 Task: Look for space in Glen Ellyn, United States from 12th August, 2023 to 16th August, 2023 for 8 adults in price range Rs.10000 to Rs.16000. Place can be private room with 8 bedrooms having 8 beds and 8 bathrooms. Property type can be house, flat, guest house, hotel. Amenities needed are: wifi, TV, free parkinig on premises, gym, breakfast. Booking option can be shelf check-in. Required host language is English.
Action: Mouse moved to (560, 126)
Screenshot: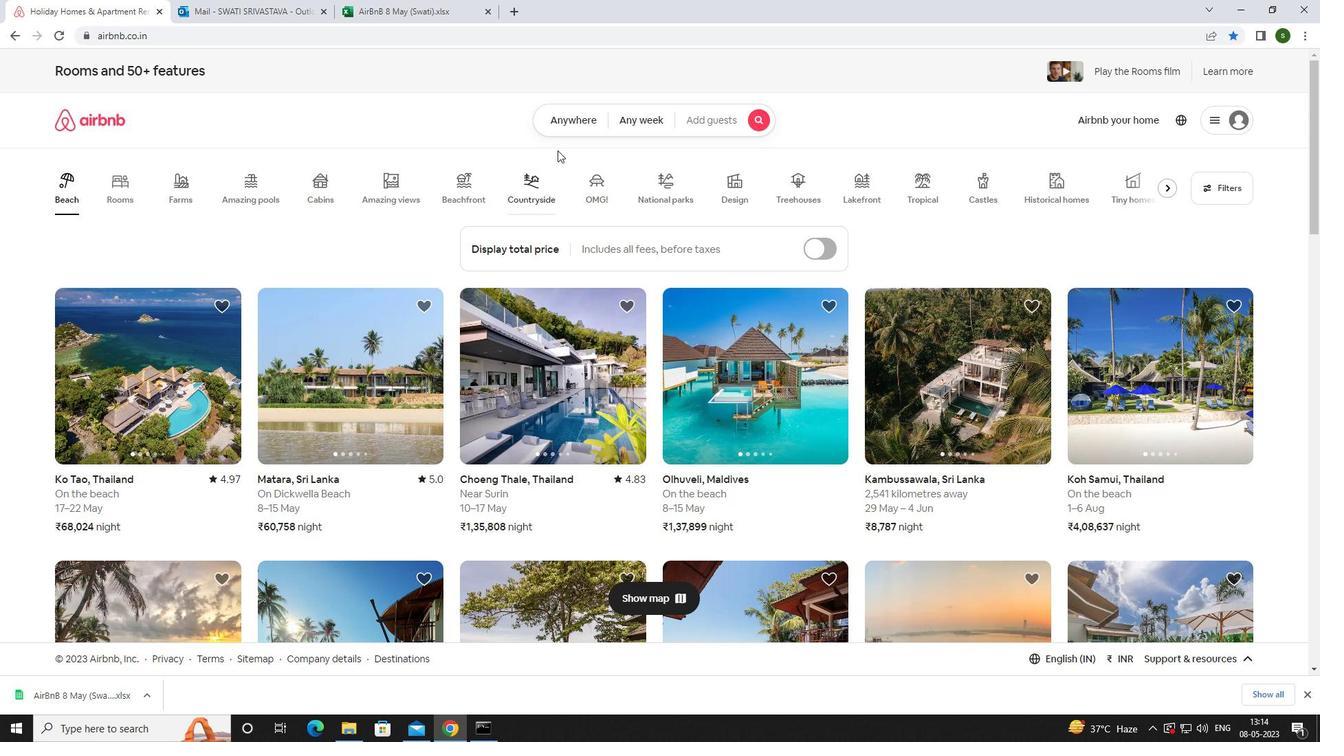
Action: Mouse pressed left at (560, 126)
Screenshot: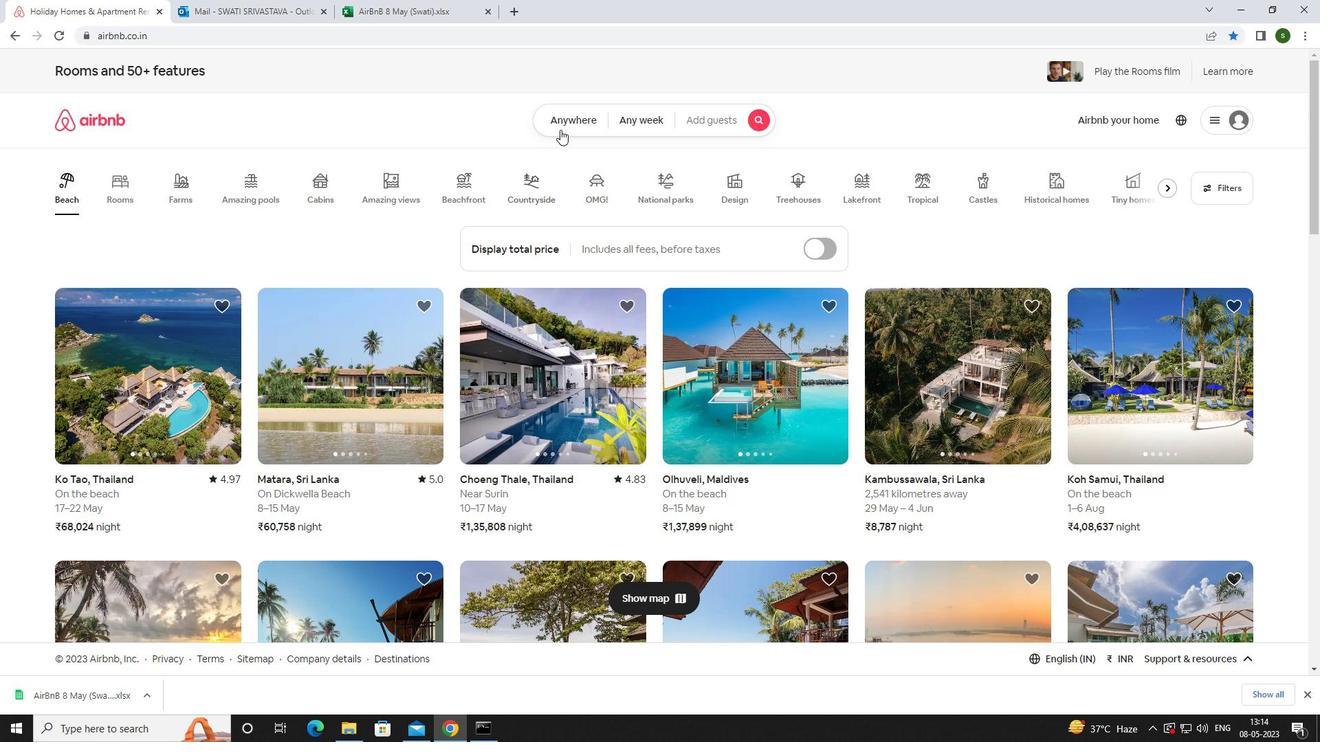 
Action: Mouse moved to (482, 172)
Screenshot: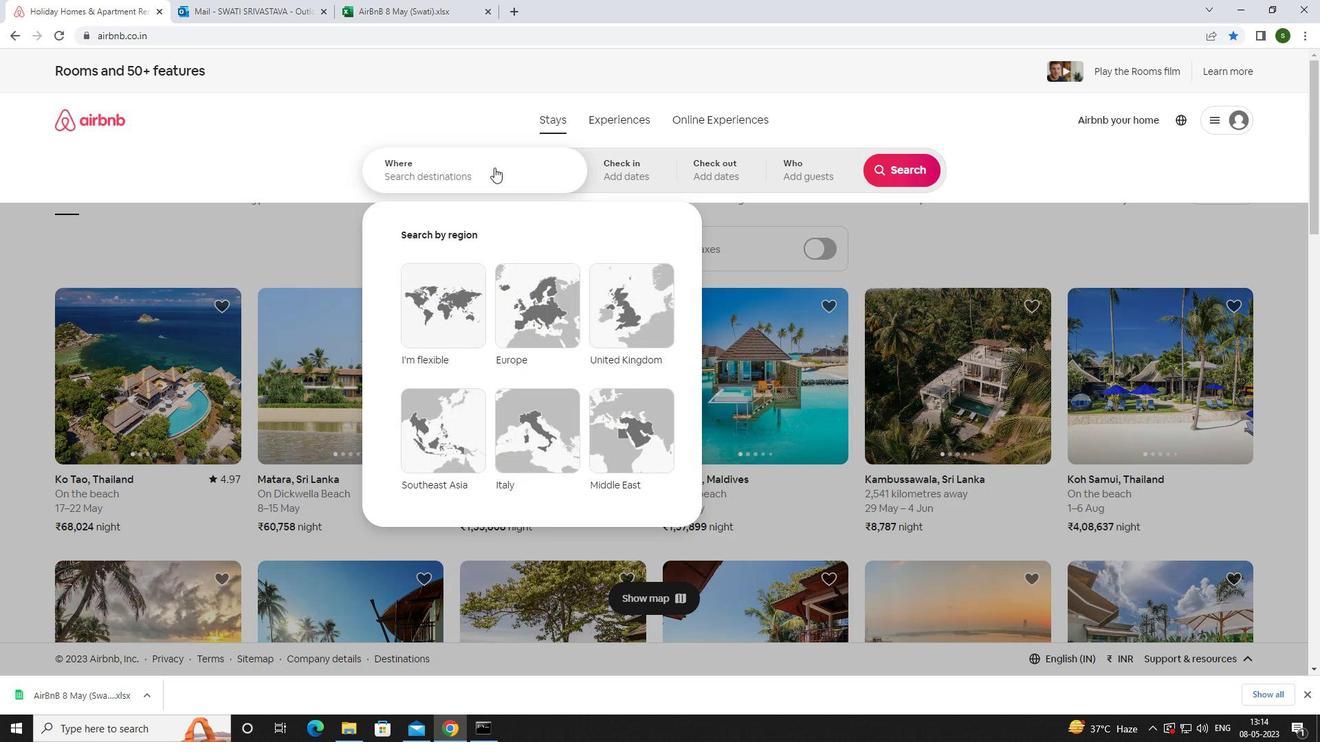 
Action: Mouse pressed left at (482, 172)
Screenshot: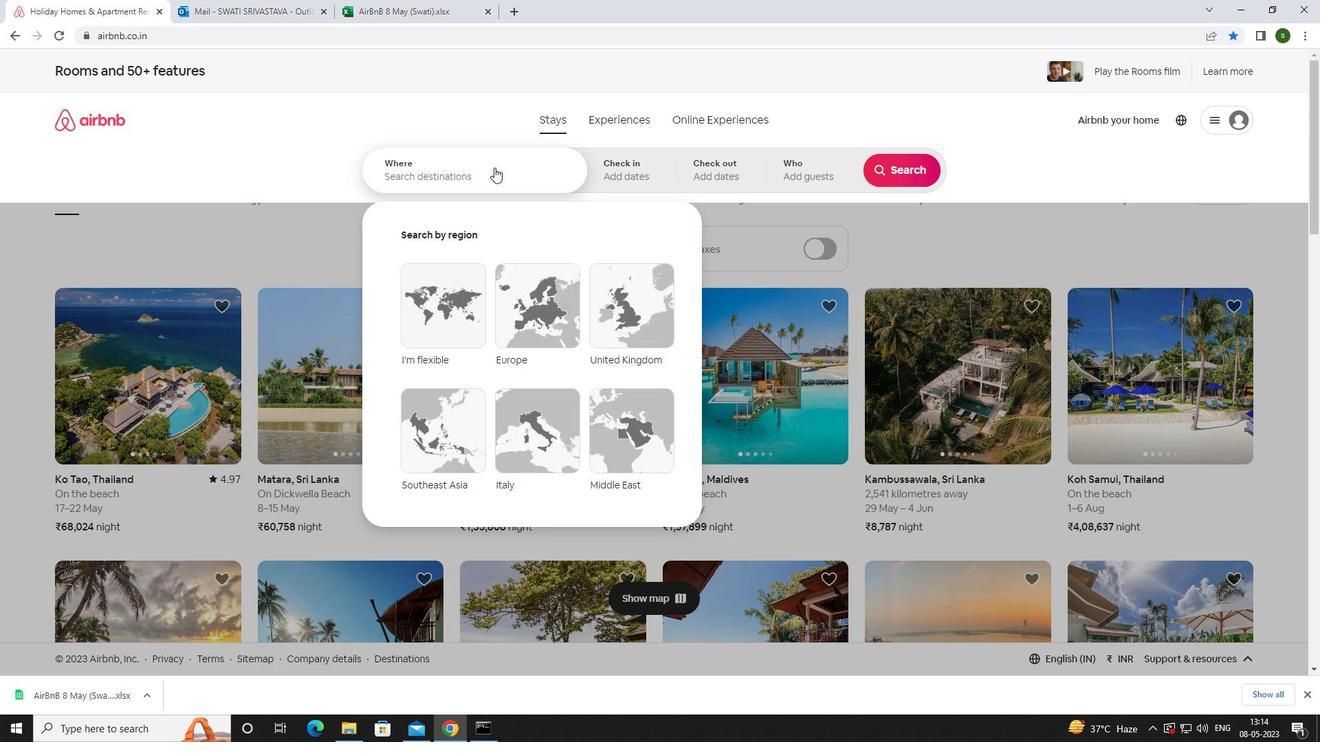 
Action: Key pressed <Key.caps_lock>g<Key.caps_lock>len<Key.space><Key.caps_lock>e<Key.caps_lock>llyn,<Key.space><Key.caps_lock>u<Key.caps_lock>nited<Key.space><Key.caps_lock>s<Key.caps_lock>tates<Key.enter>
Screenshot: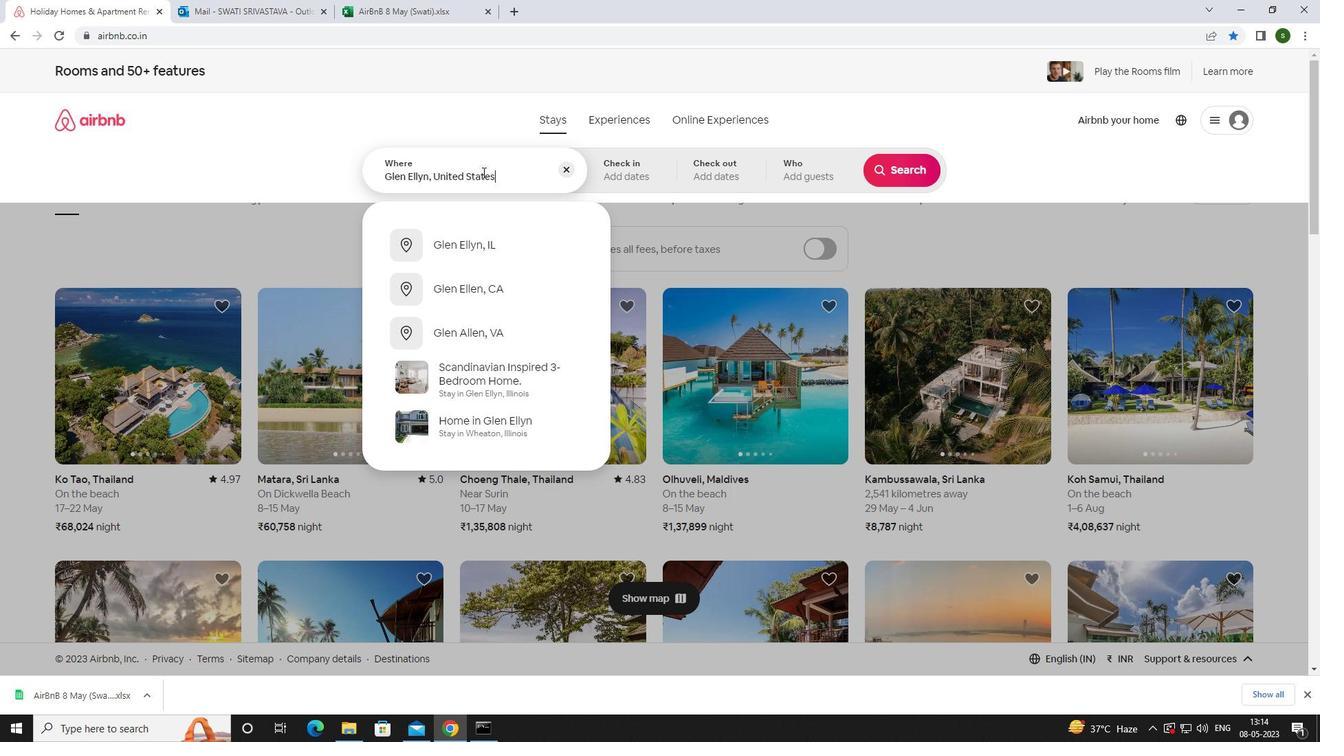 
Action: Mouse moved to (896, 281)
Screenshot: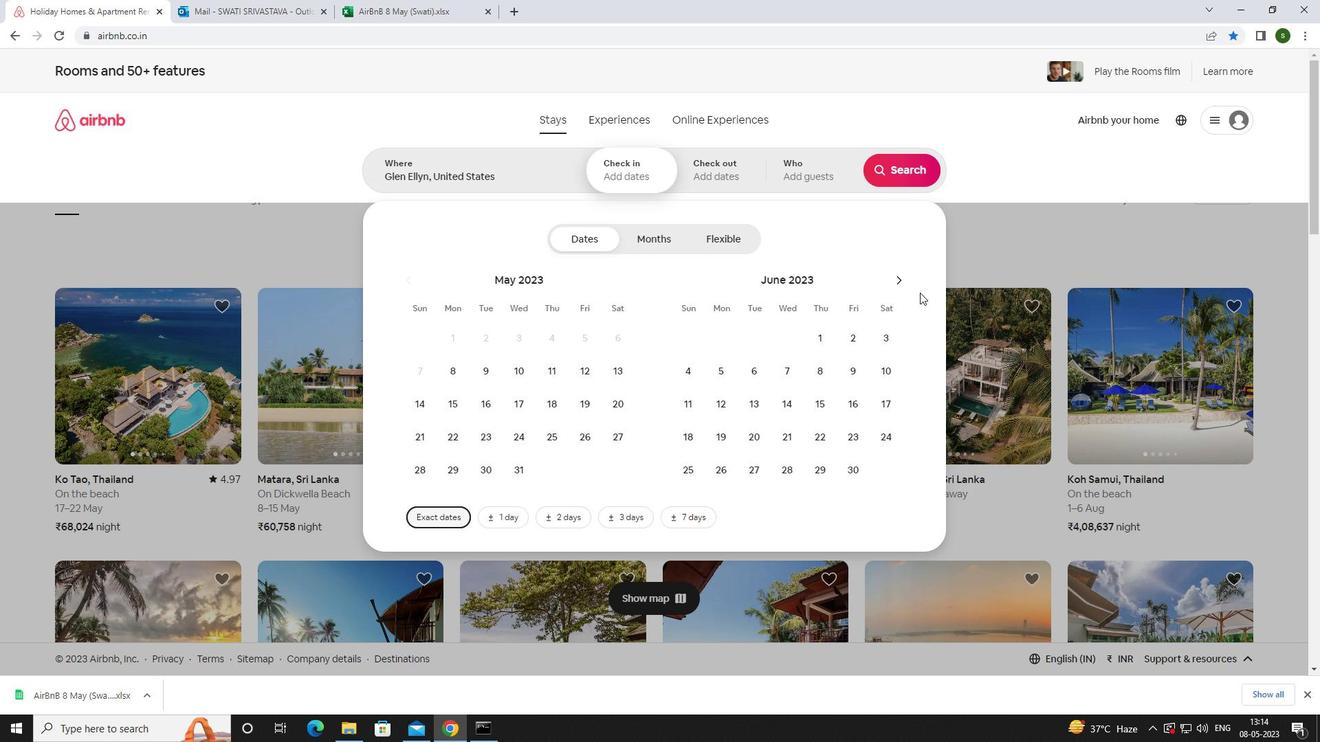 
Action: Mouse pressed left at (896, 281)
Screenshot: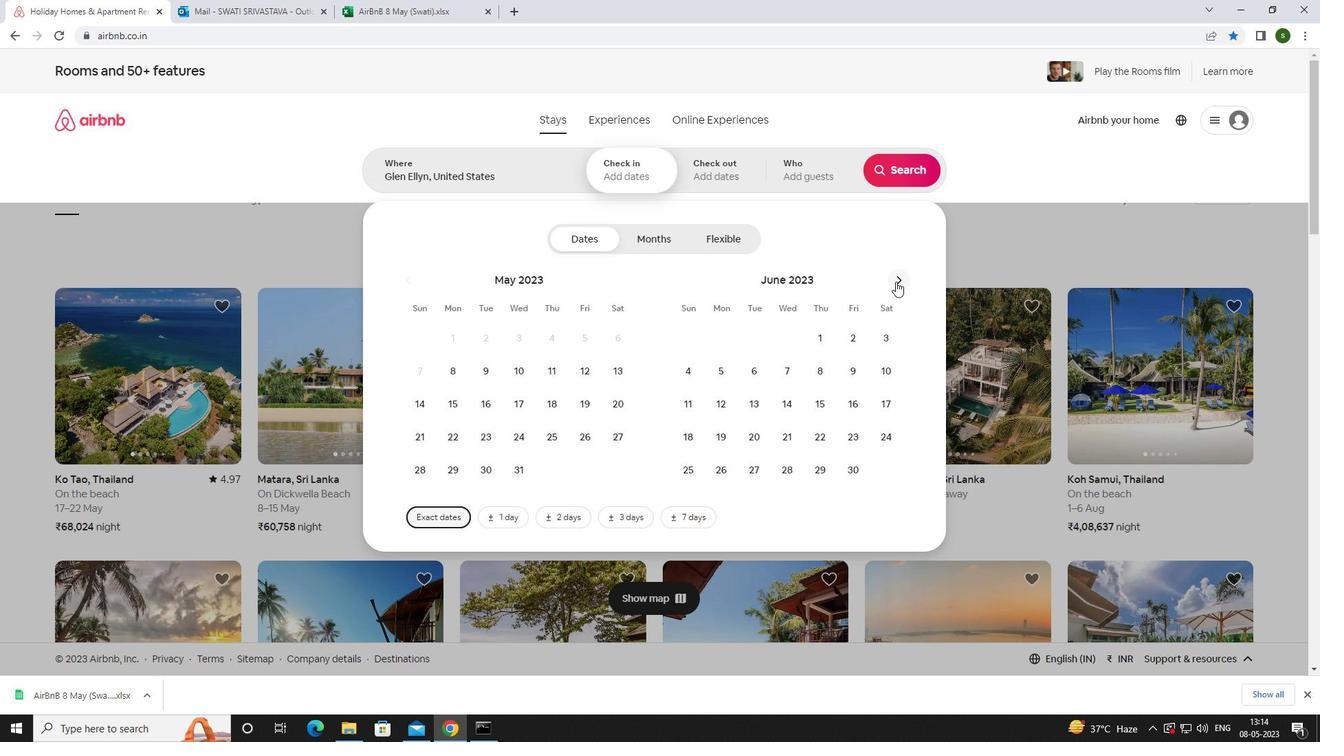 
Action: Mouse pressed left at (896, 281)
Screenshot: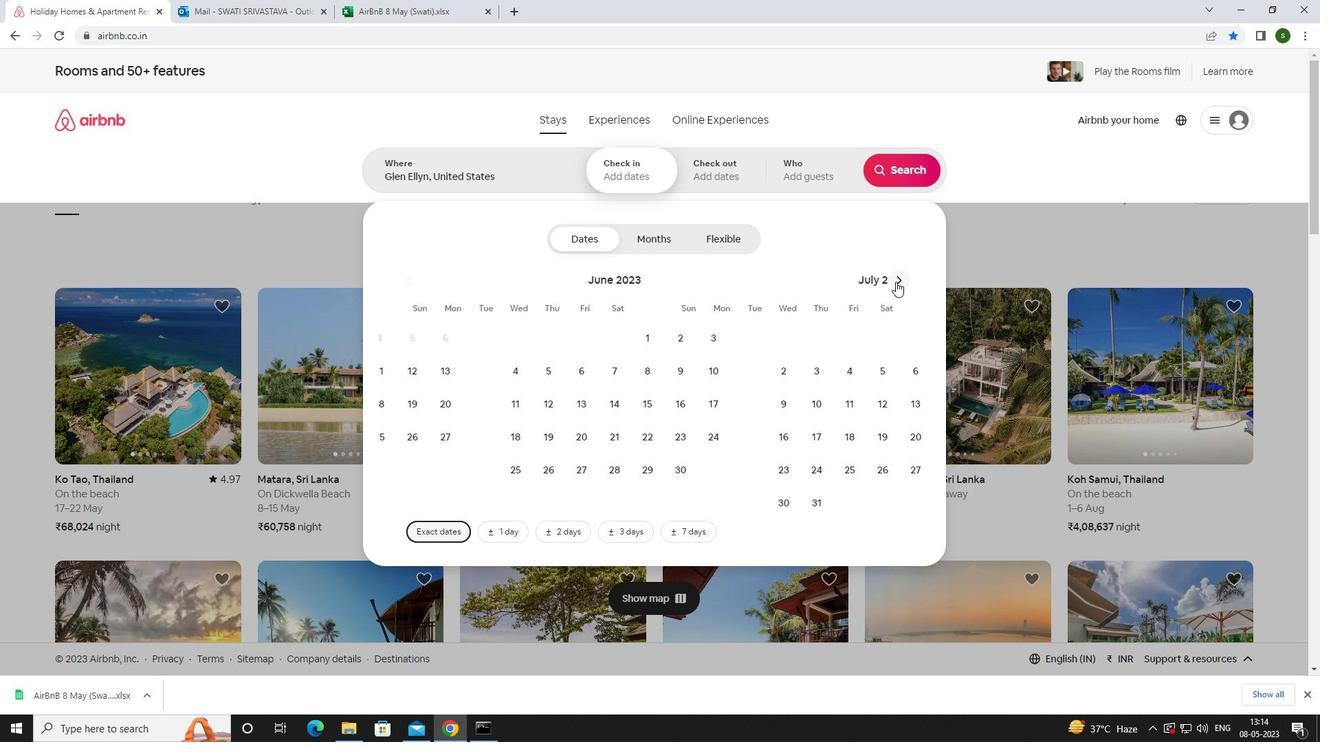 
Action: Mouse moved to (882, 361)
Screenshot: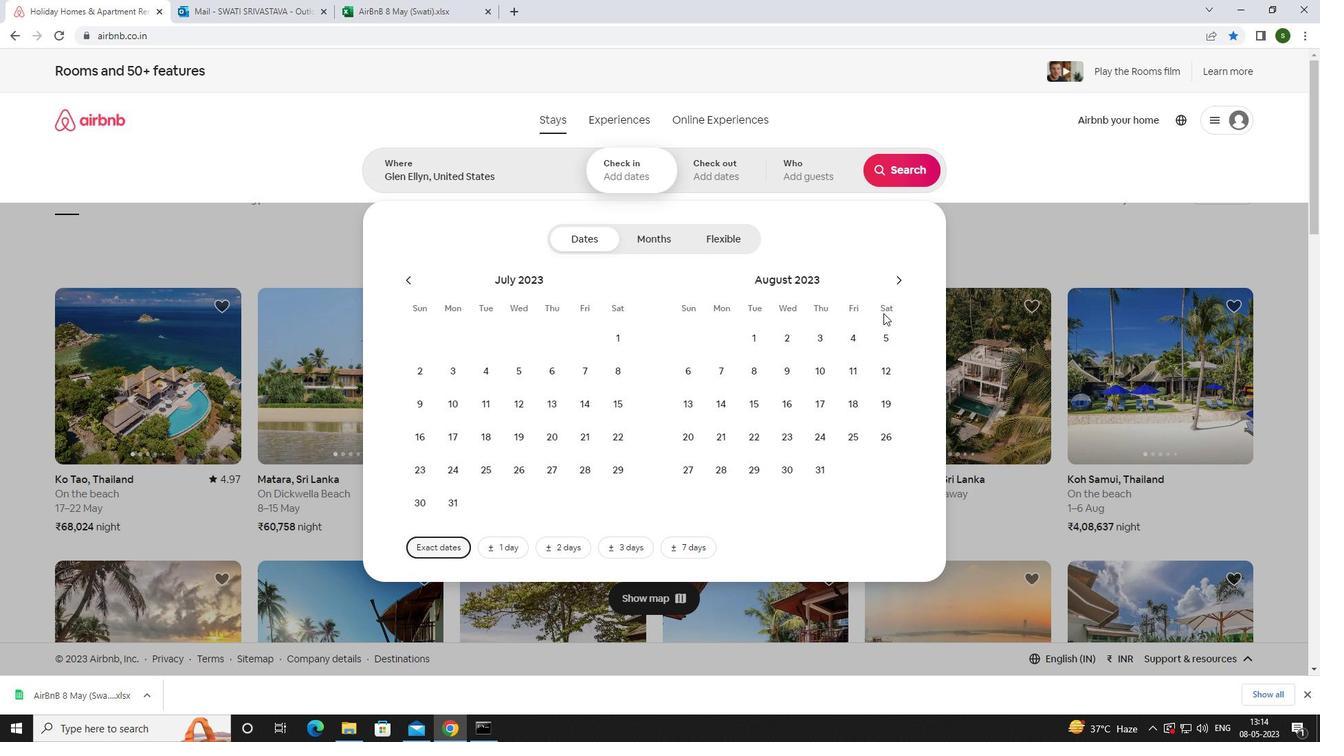 
Action: Mouse pressed left at (882, 361)
Screenshot: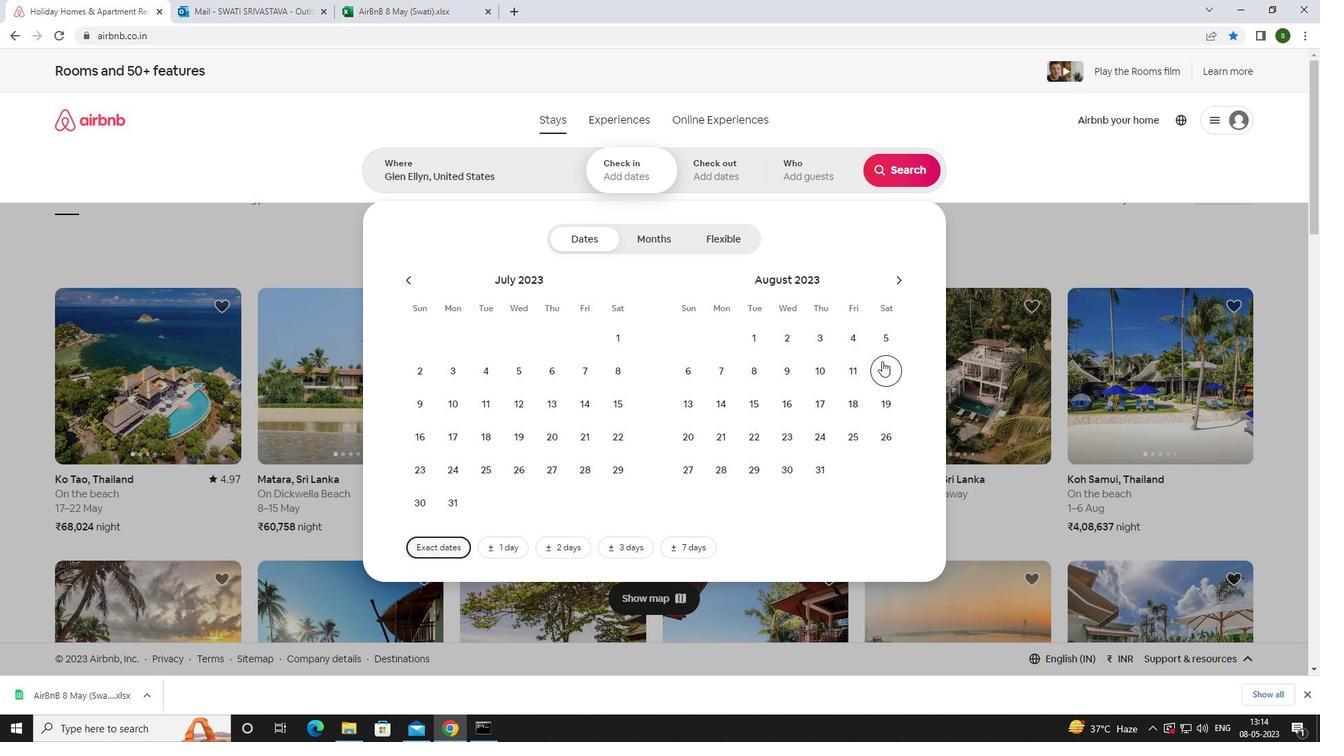 
Action: Mouse moved to (788, 403)
Screenshot: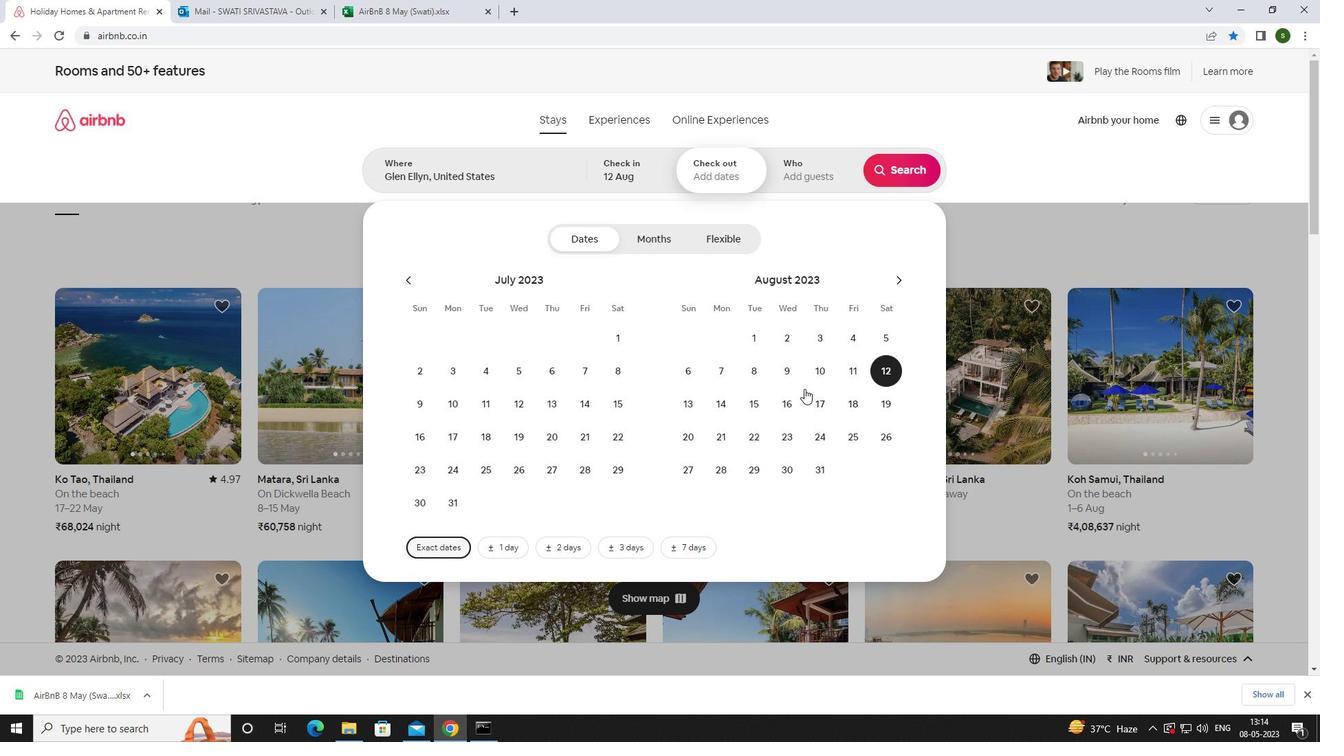 
Action: Mouse pressed left at (788, 403)
Screenshot: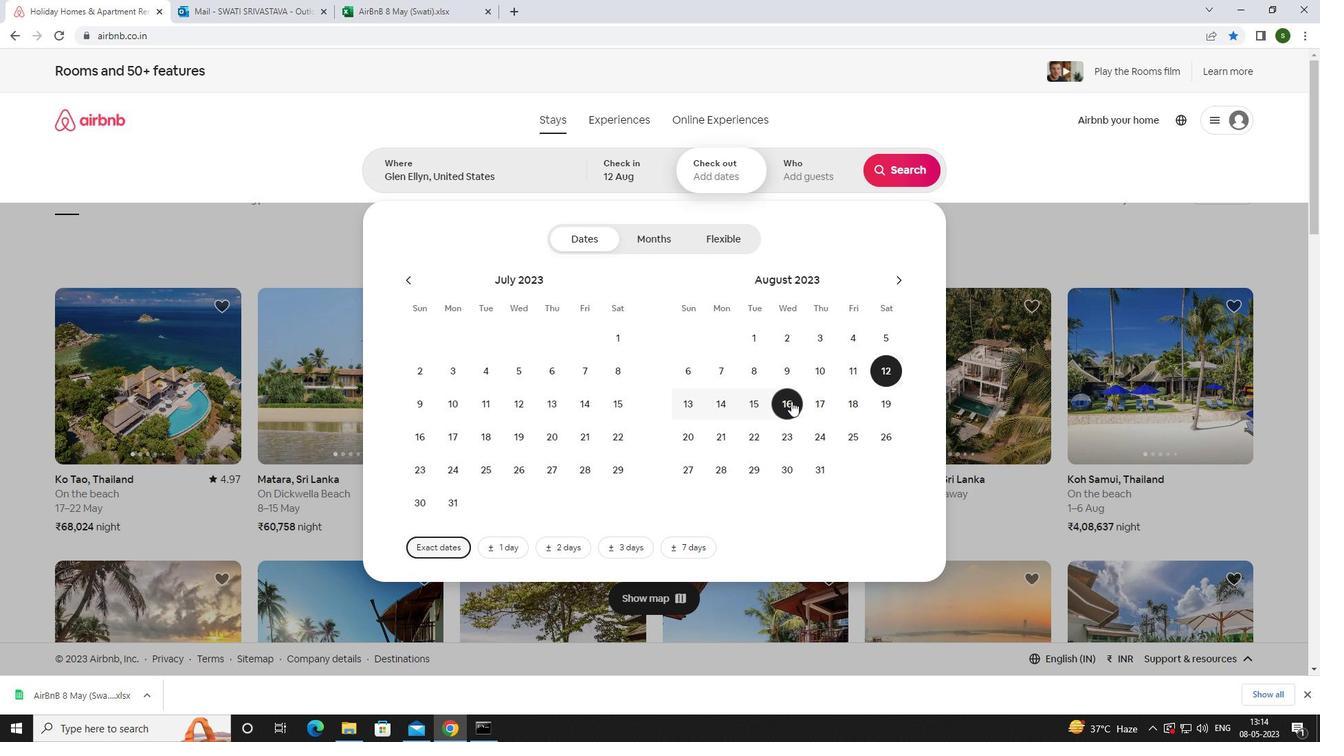 
Action: Mouse moved to (807, 181)
Screenshot: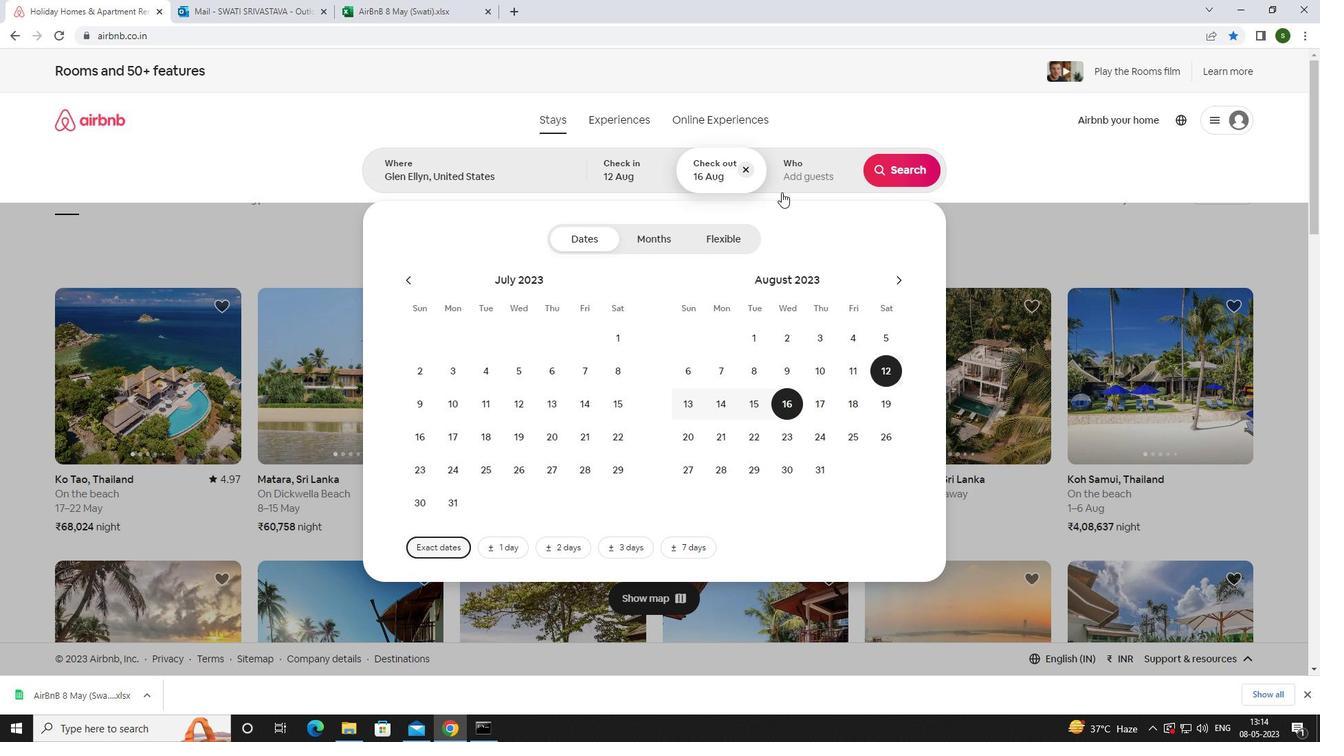 
Action: Mouse pressed left at (807, 181)
Screenshot: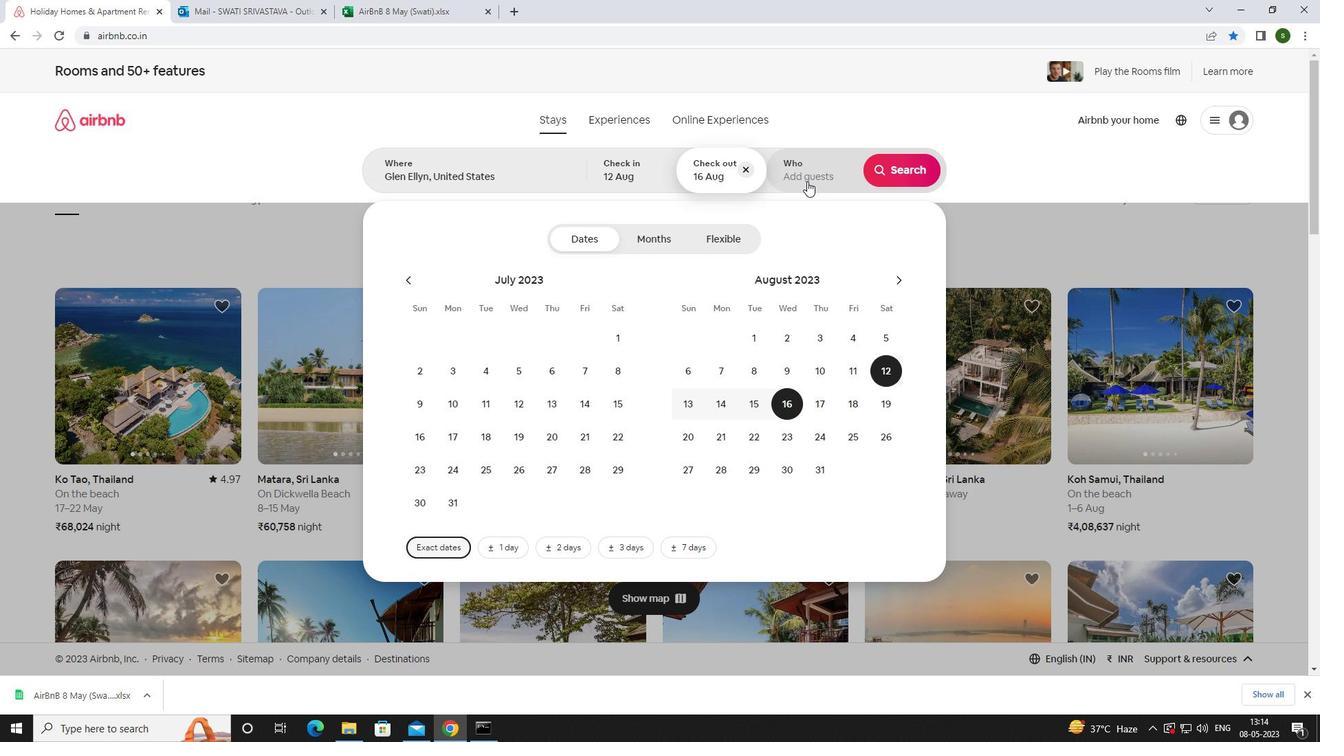 
Action: Mouse moved to (899, 243)
Screenshot: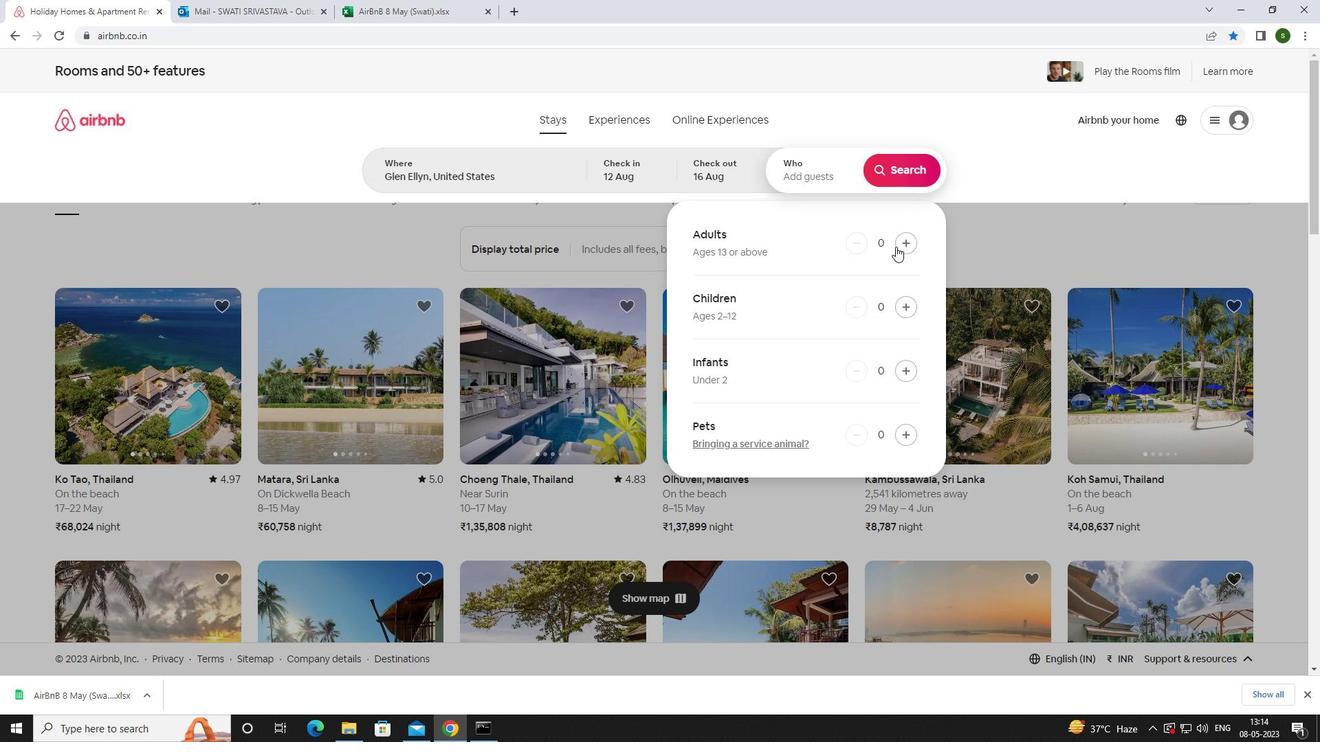 
Action: Mouse pressed left at (899, 243)
Screenshot: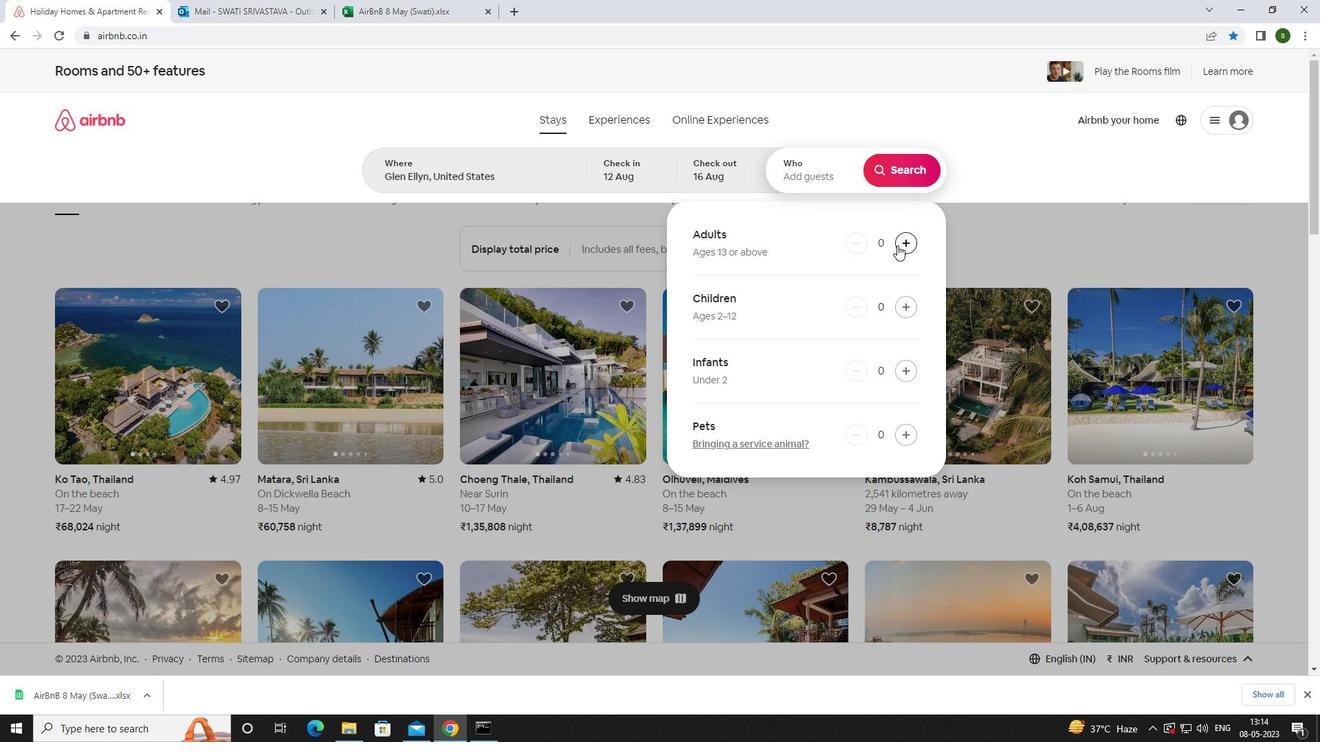 
Action: Mouse pressed left at (899, 243)
Screenshot: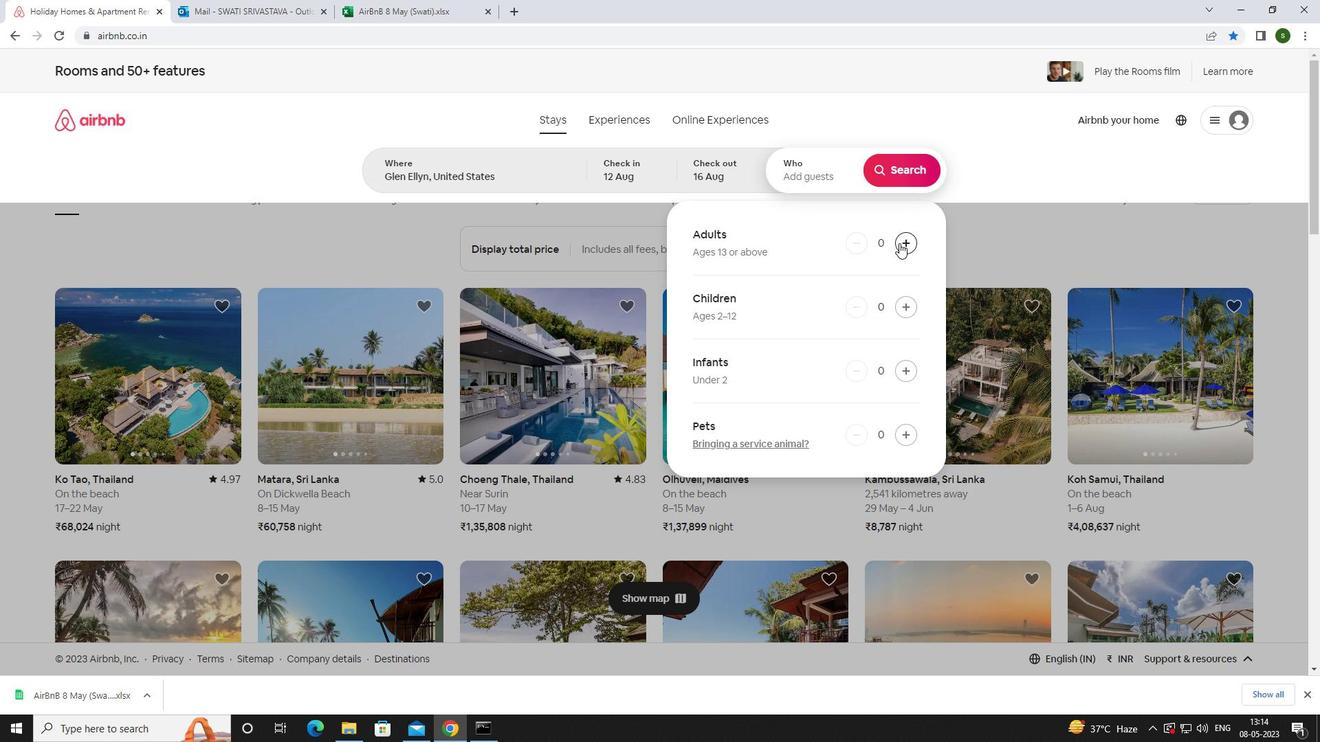 
Action: Mouse pressed left at (899, 243)
Screenshot: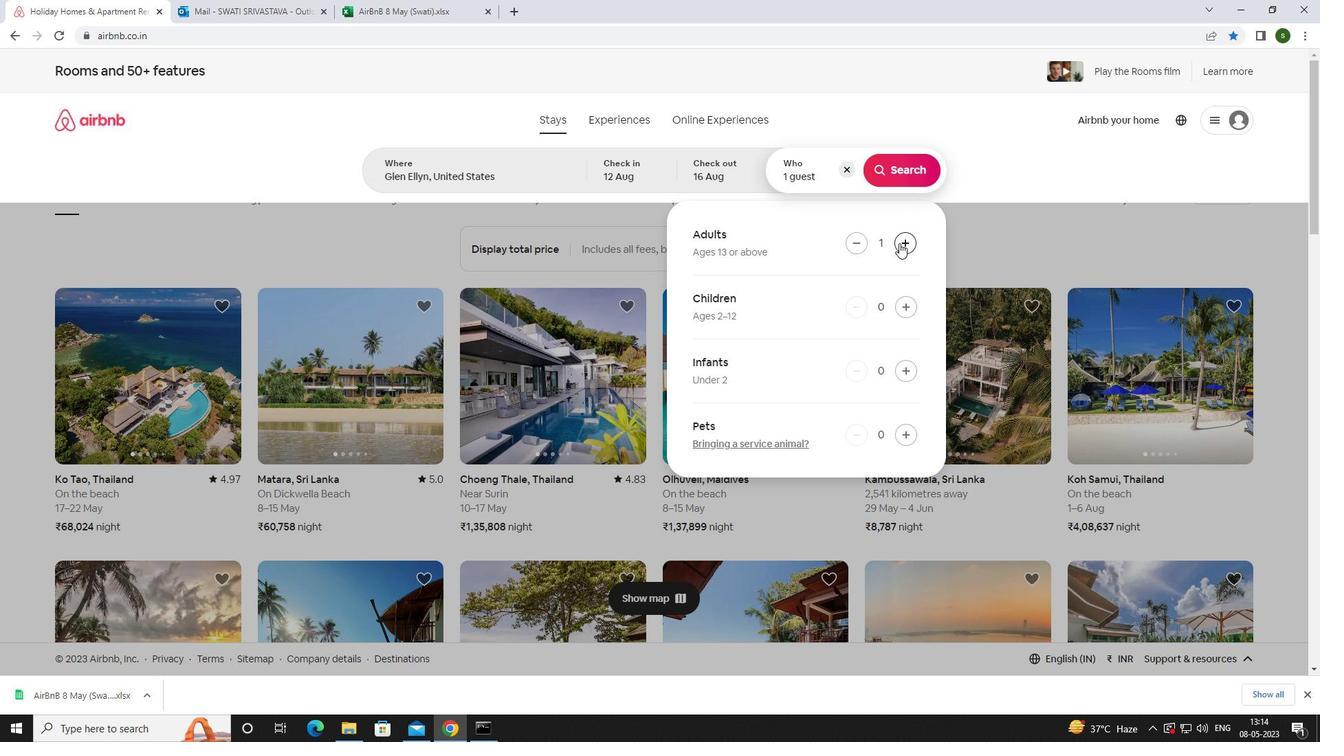 
Action: Mouse pressed left at (899, 243)
Screenshot: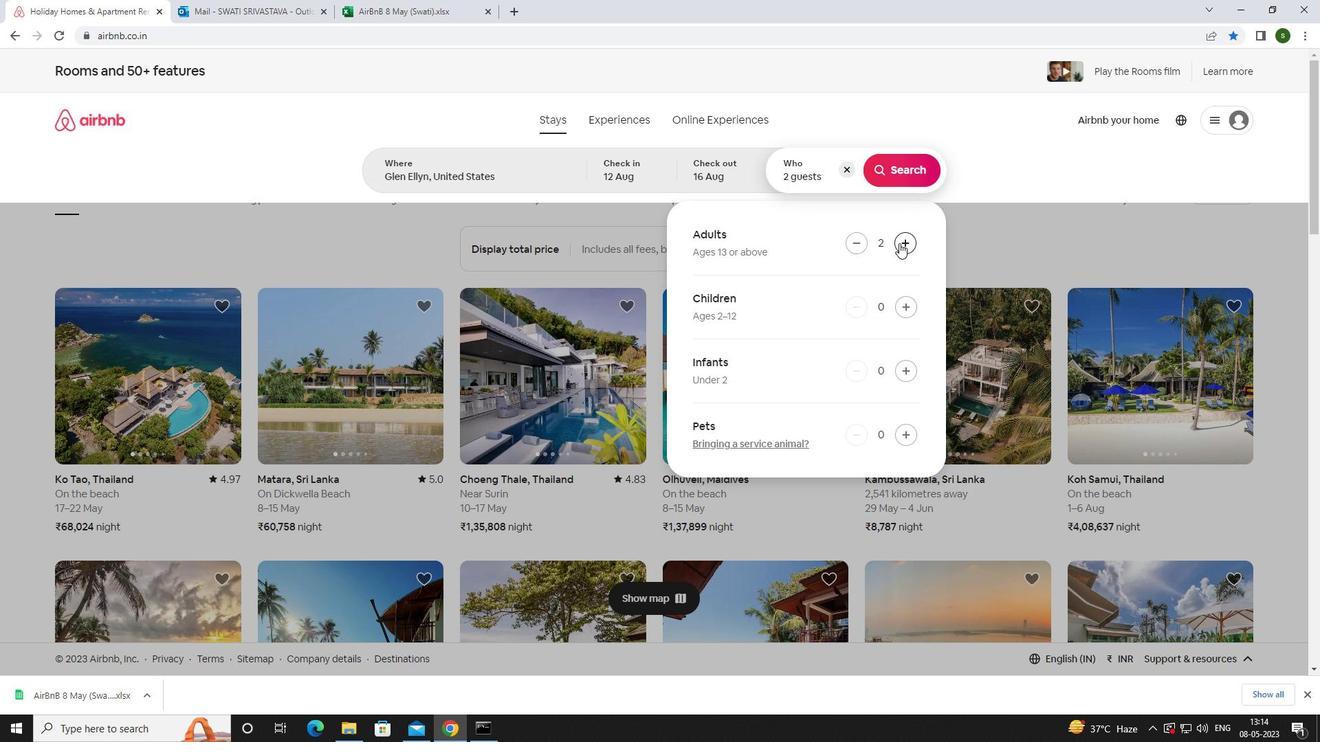 
Action: Mouse pressed left at (899, 243)
Screenshot: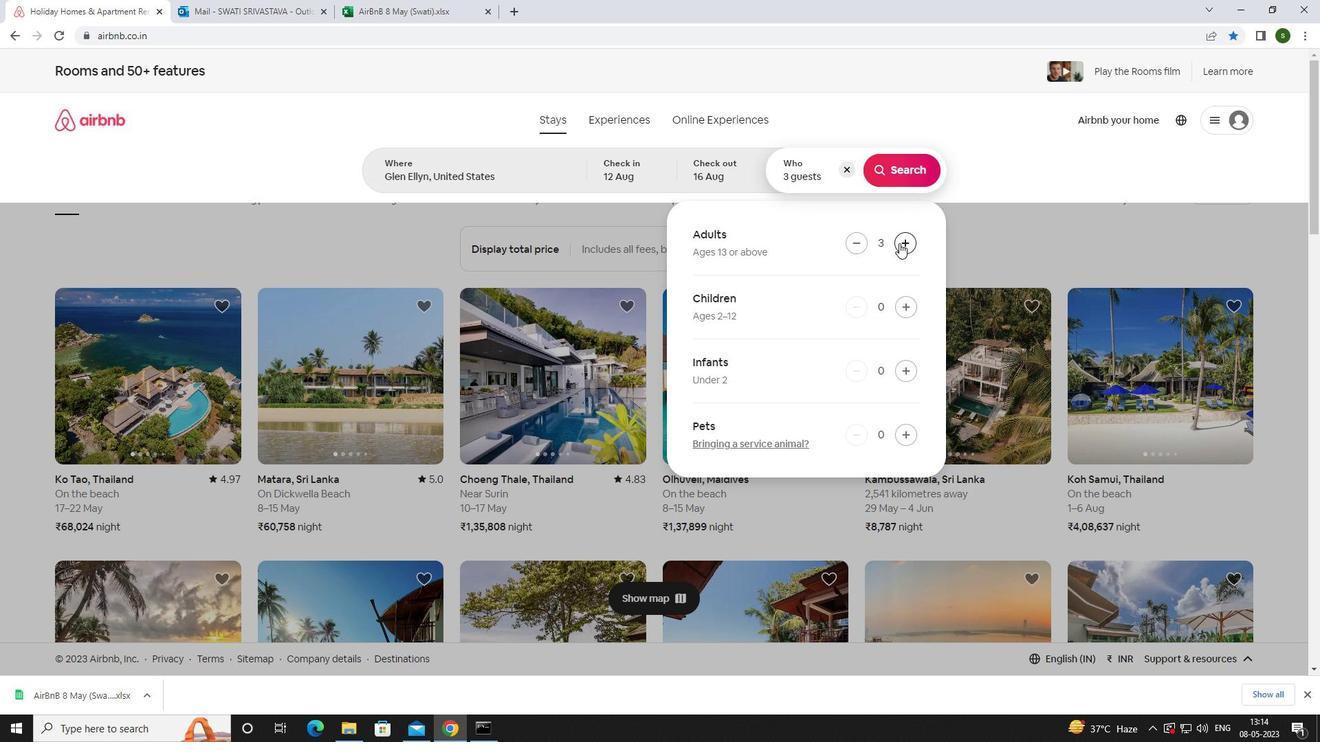 
Action: Mouse pressed left at (899, 243)
Screenshot: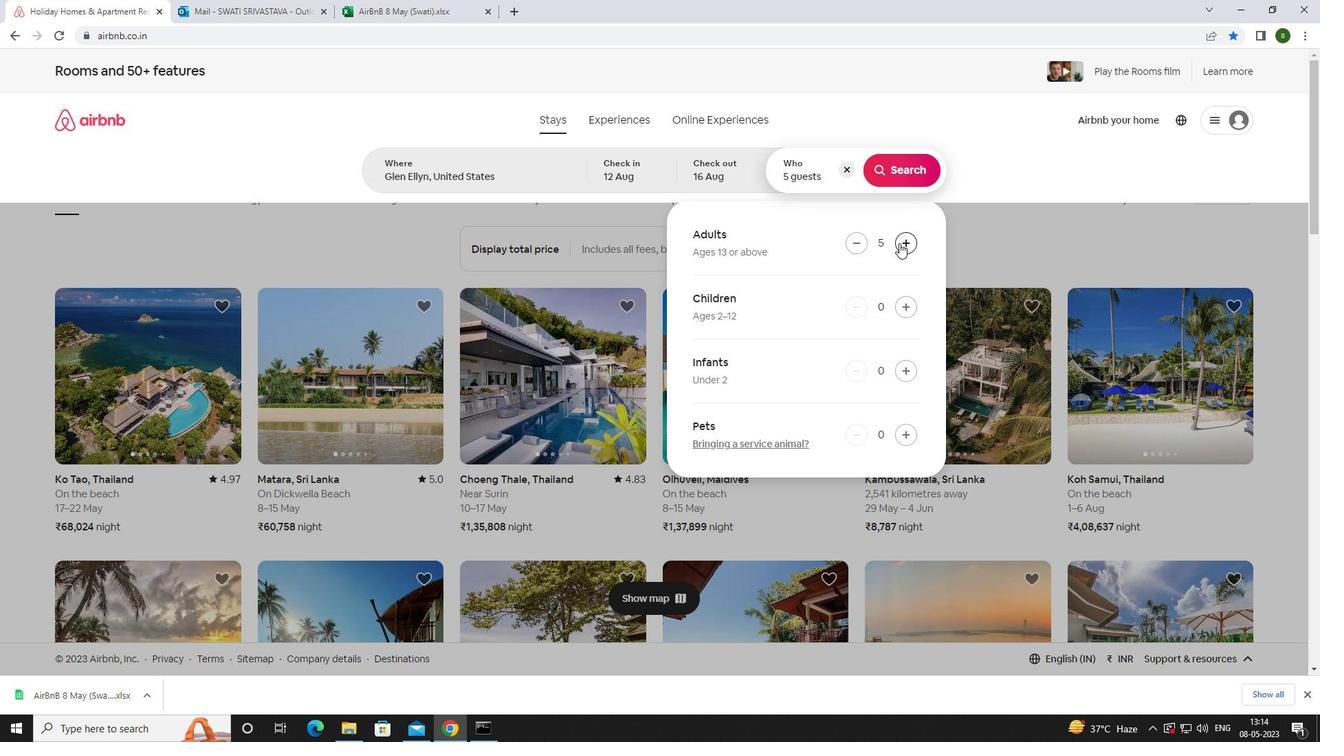 
Action: Mouse moved to (900, 242)
Screenshot: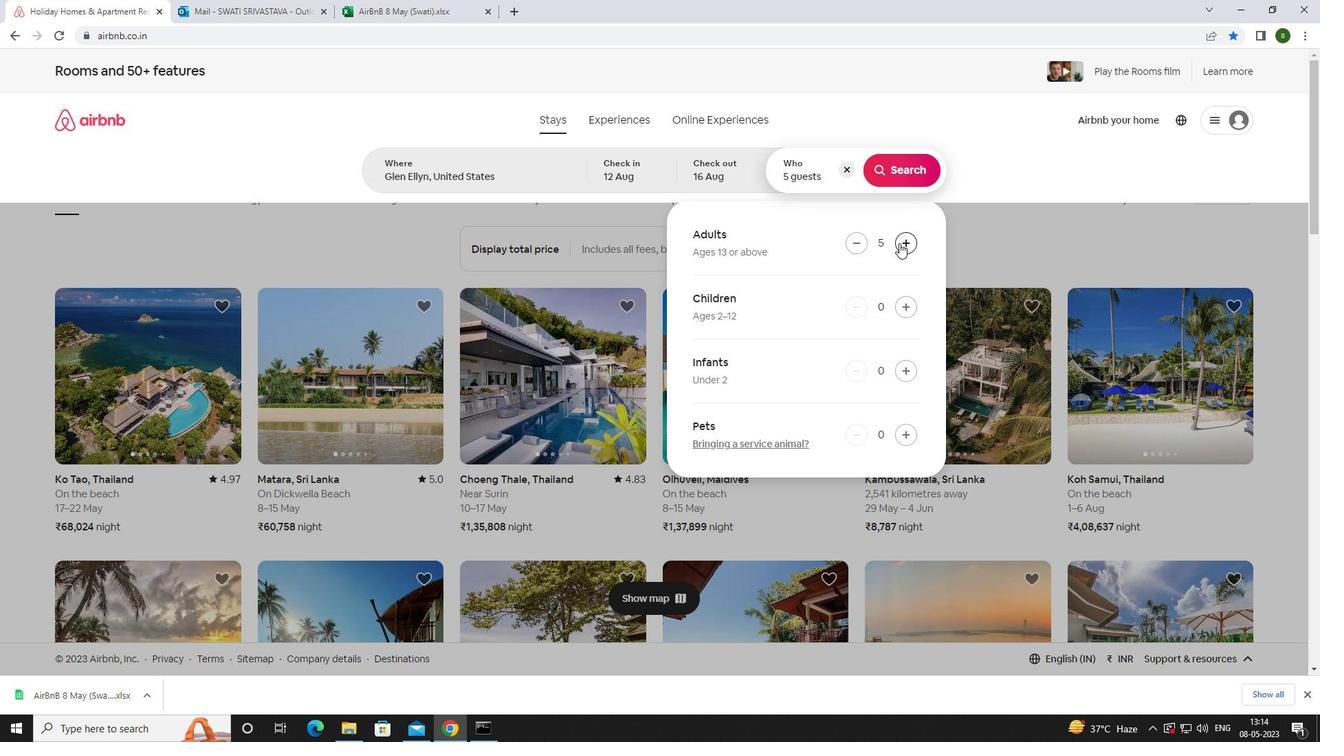
Action: Mouse pressed left at (900, 242)
Screenshot: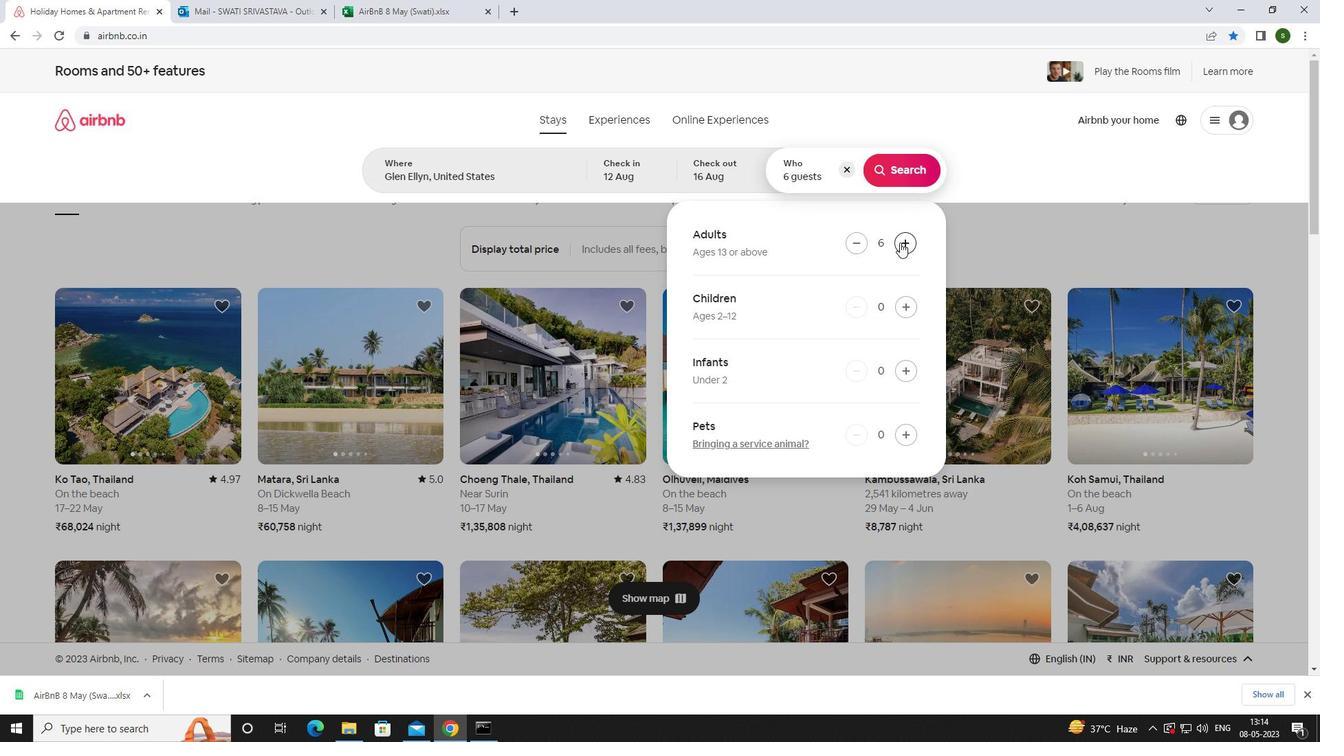 
Action: Mouse pressed left at (900, 242)
Screenshot: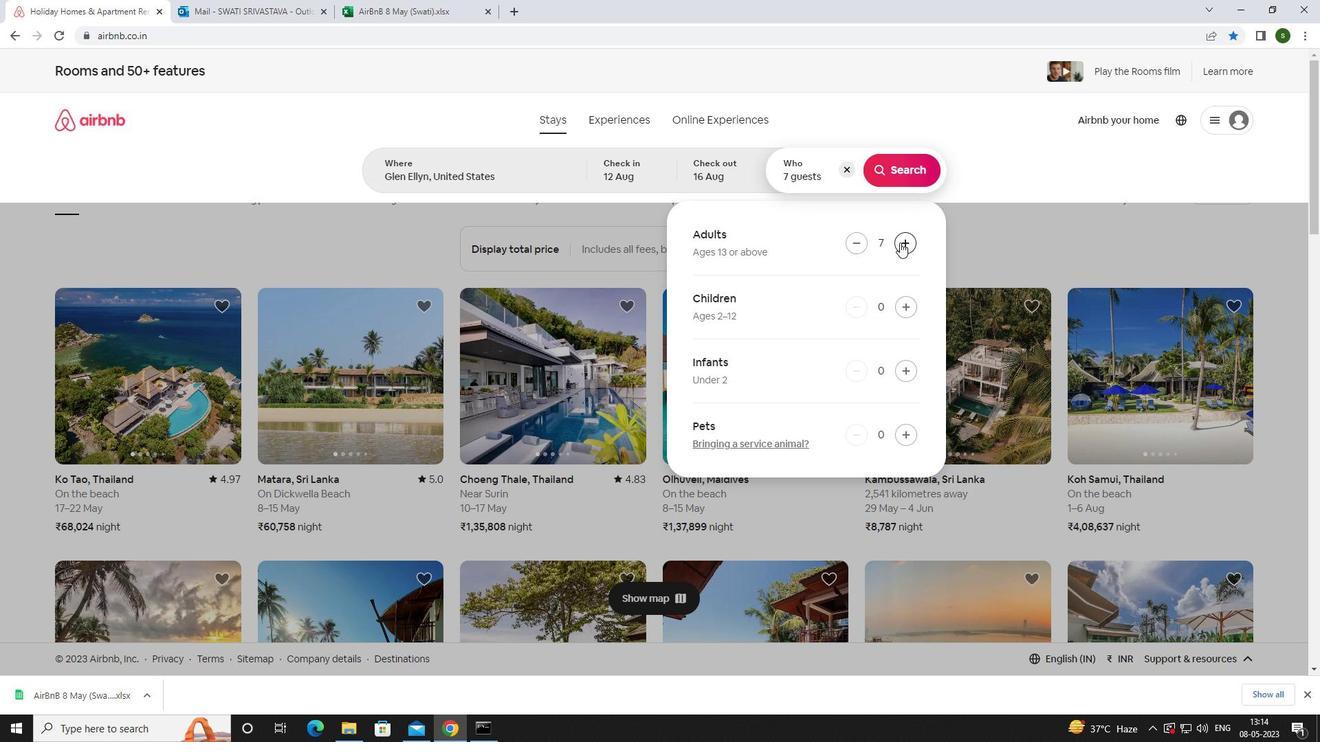 
Action: Mouse moved to (894, 172)
Screenshot: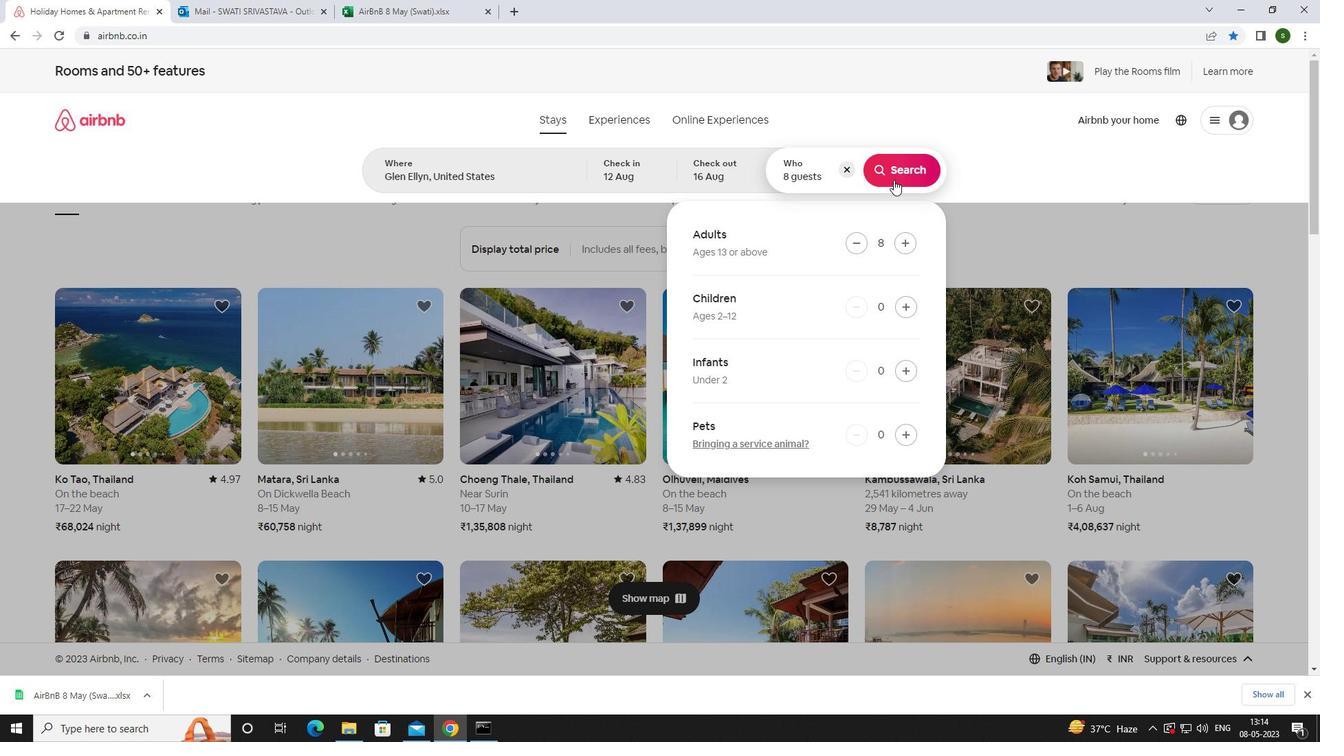 
Action: Mouse pressed left at (894, 172)
Screenshot: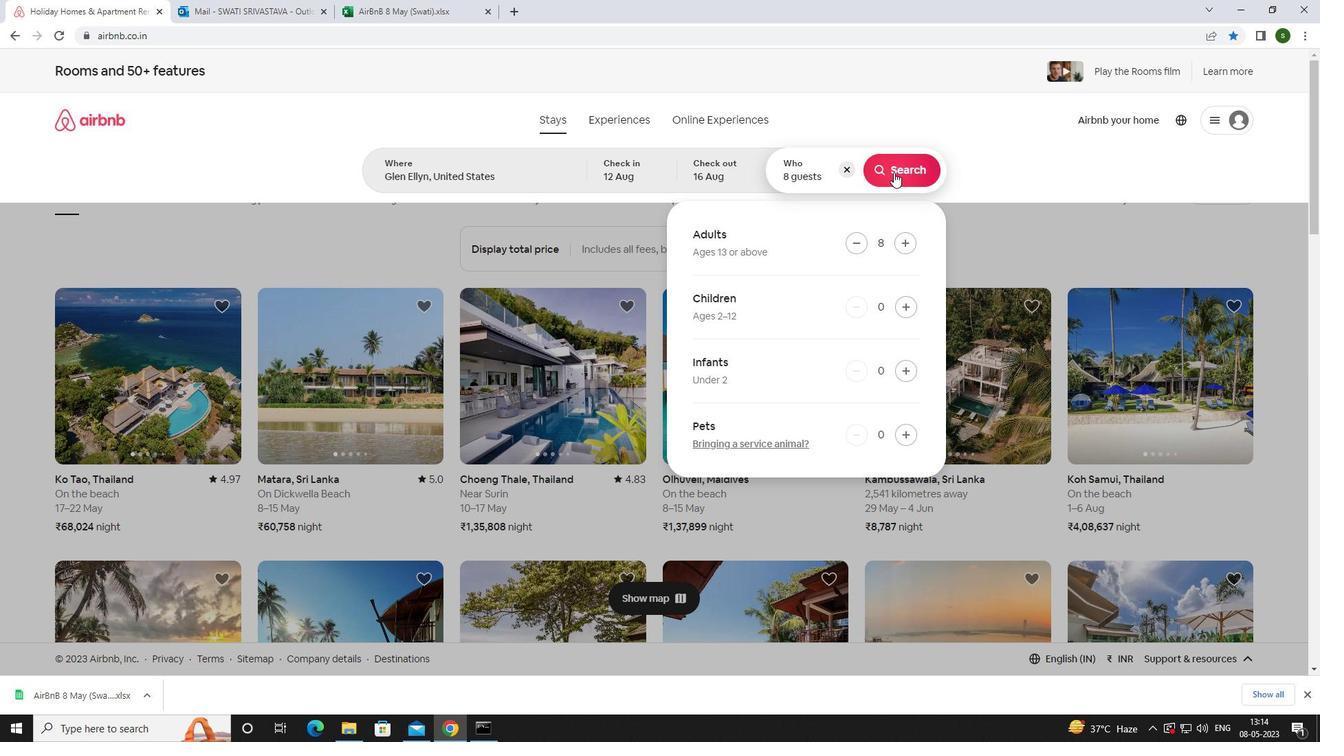 
Action: Mouse moved to (1259, 124)
Screenshot: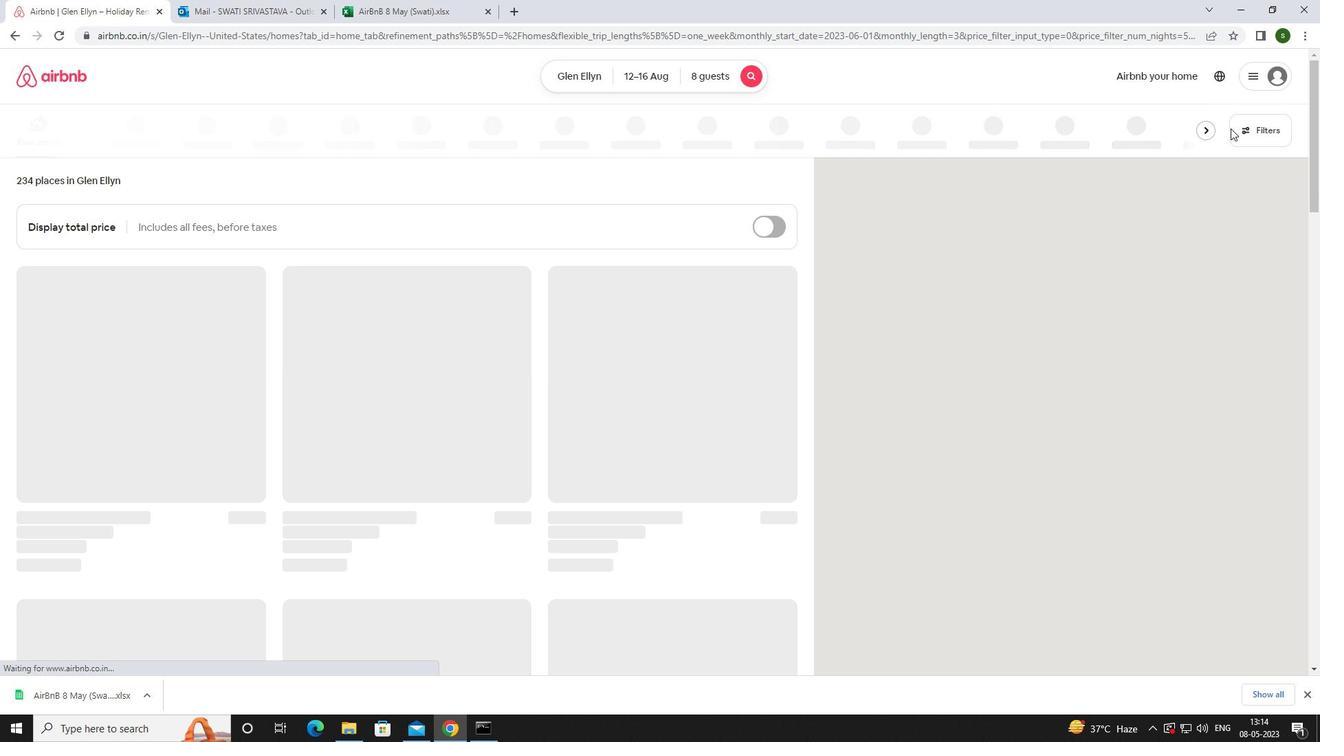 
Action: Mouse pressed left at (1259, 124)
Screenshot: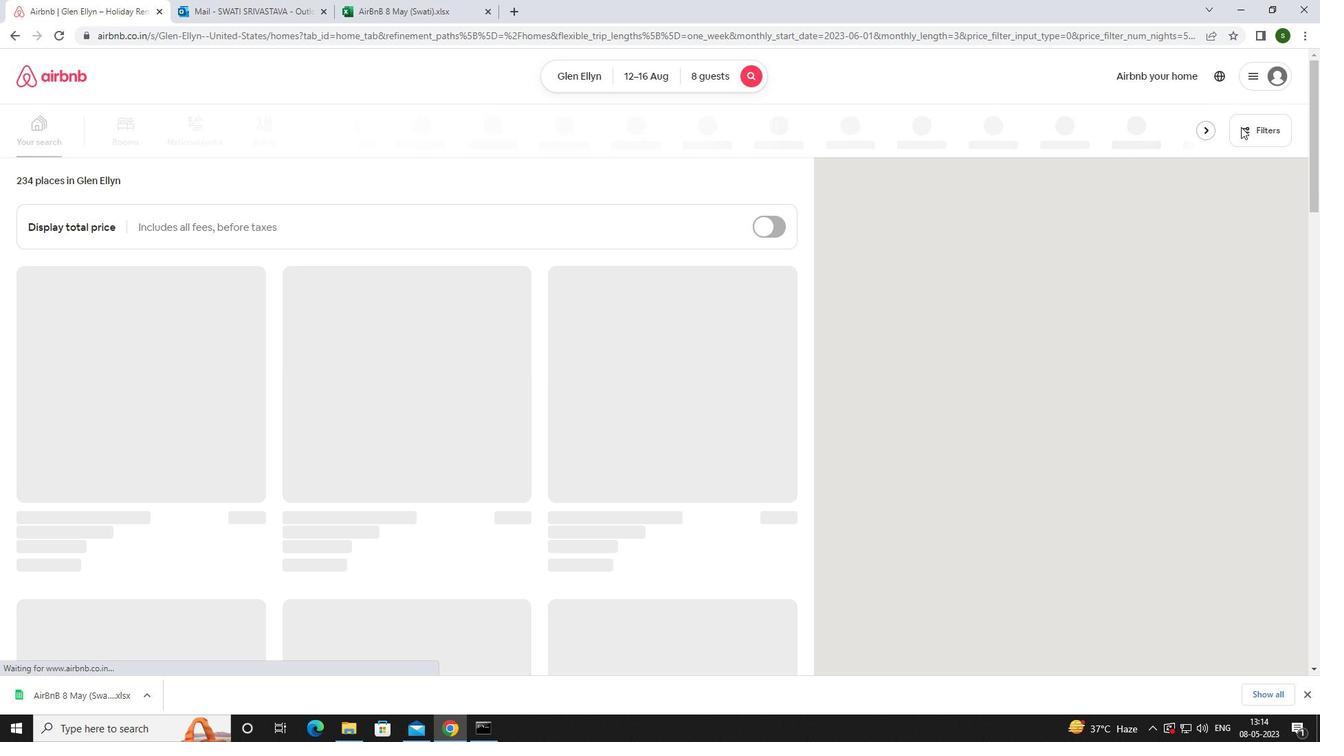 
Action: Mouse moved to (528, 468)
Screenshot: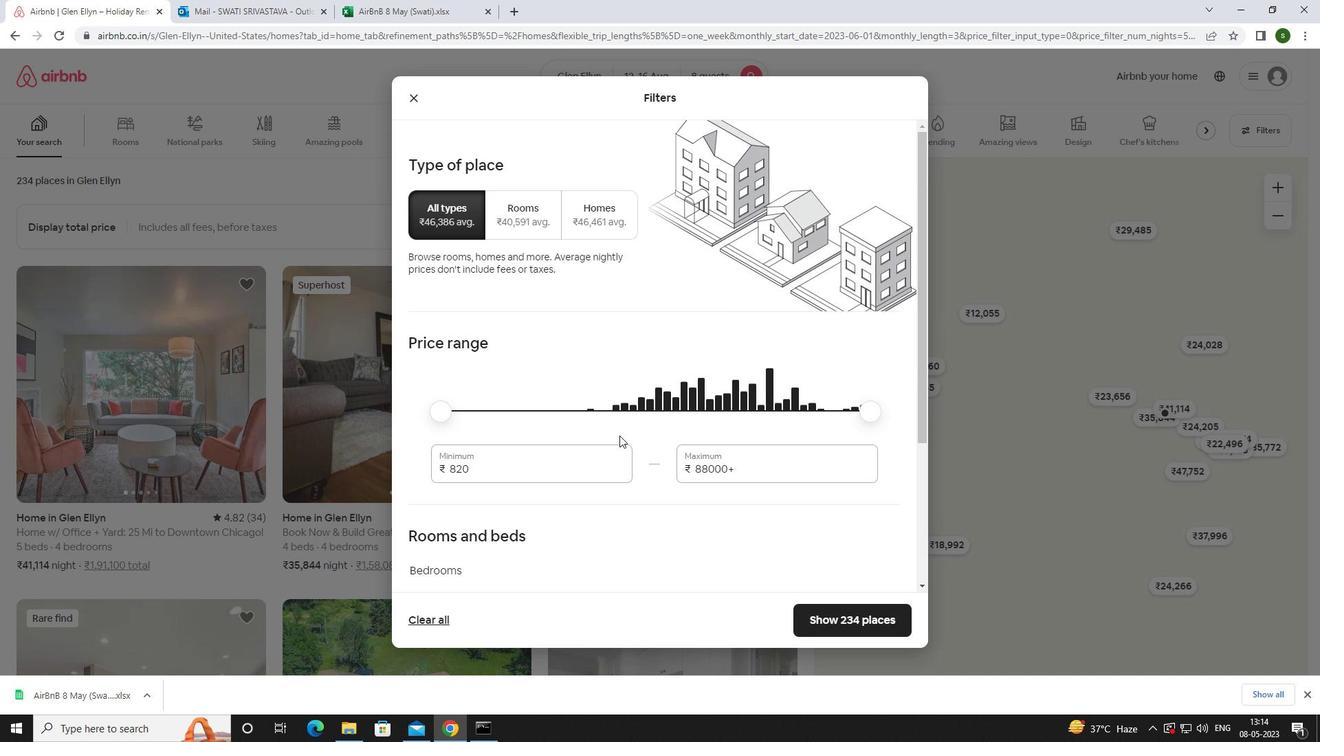 
Action: Mouse pressed left at (528, 468)
Screenshot: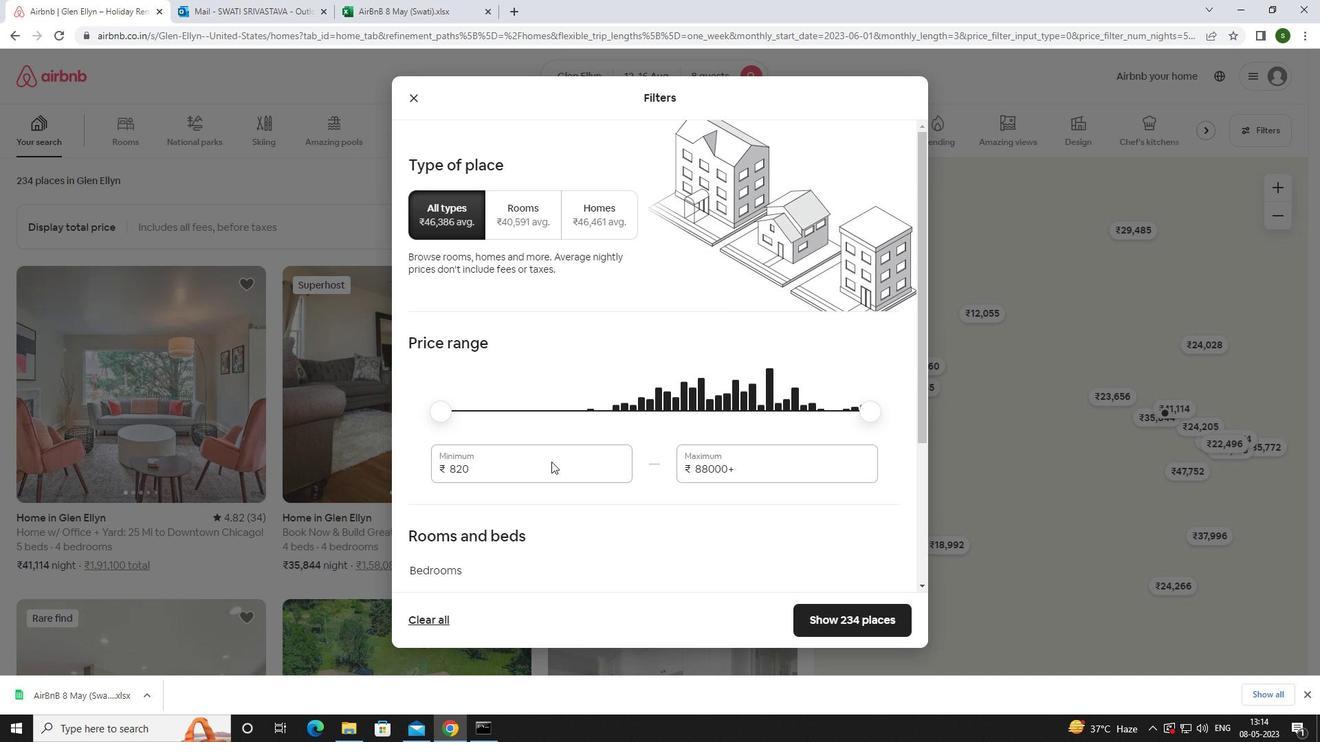 
Action: Mouse moved to (484, 475)
Screenshot: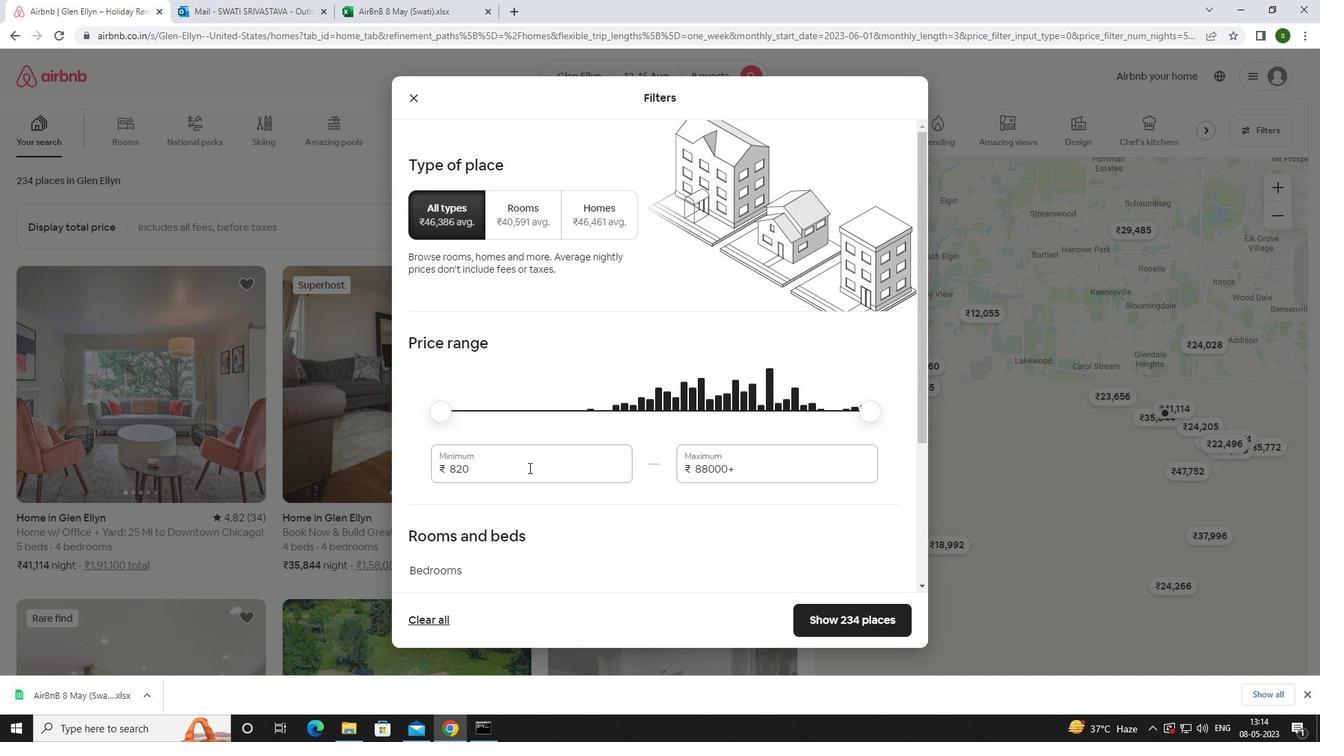 
Action: Key pressed <Key.backspace><Key.backspace><Key.backspace><Key.backspace>10000
Screenshot: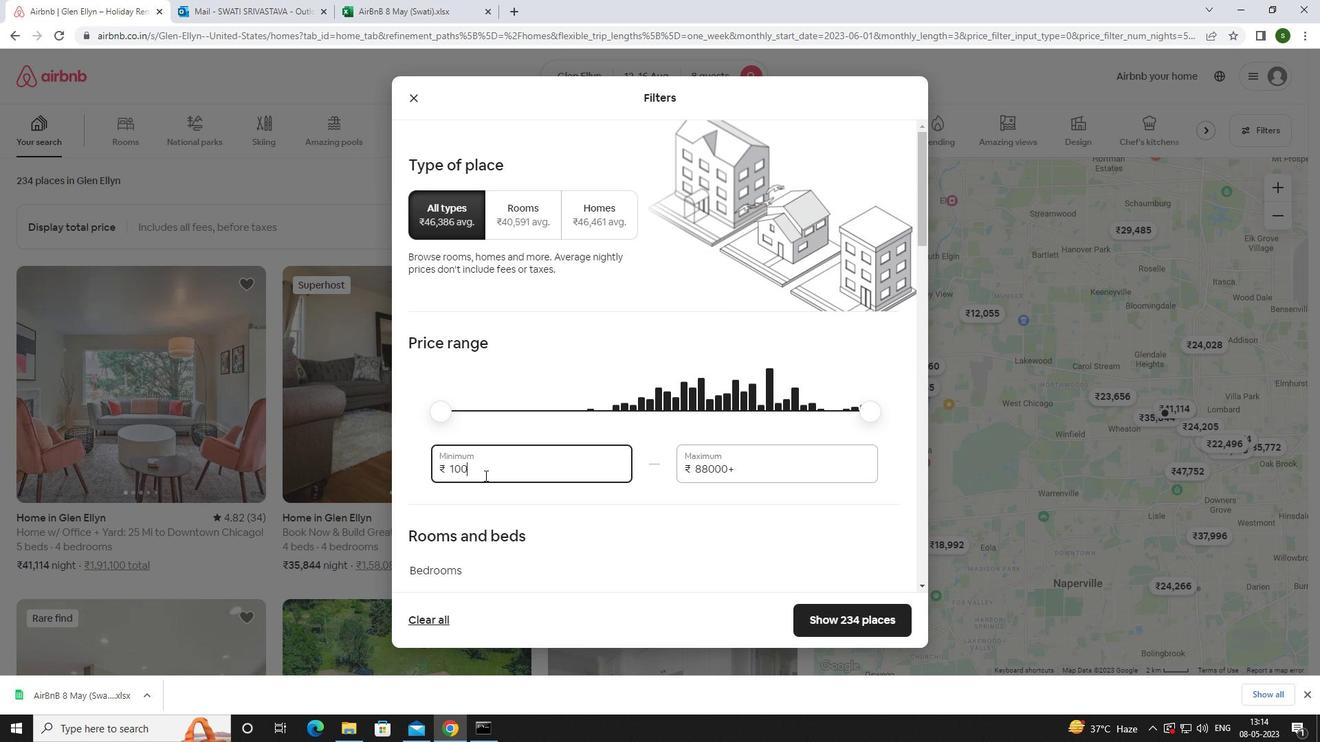 
Action: Mouse moved to (751, 474)
Screenshot: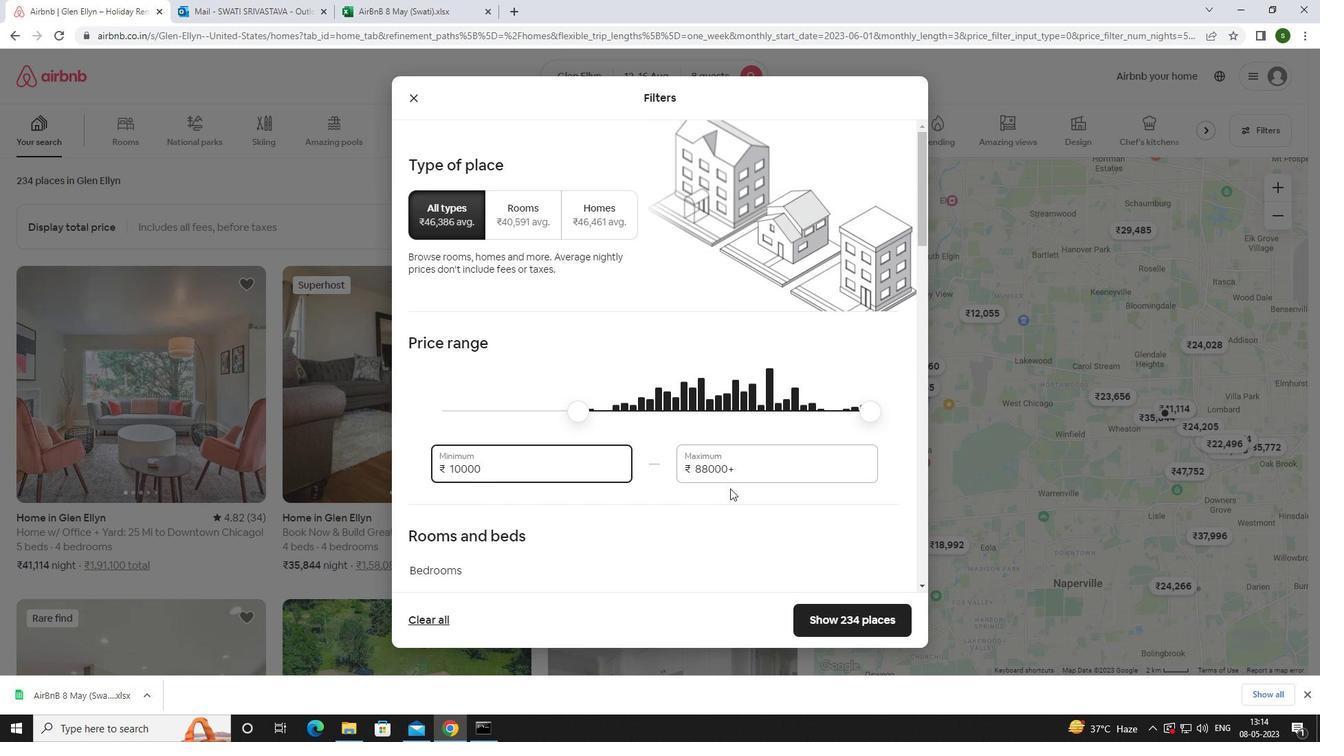 
Action: Mouse pressed left at (751, 474)
Screenshot: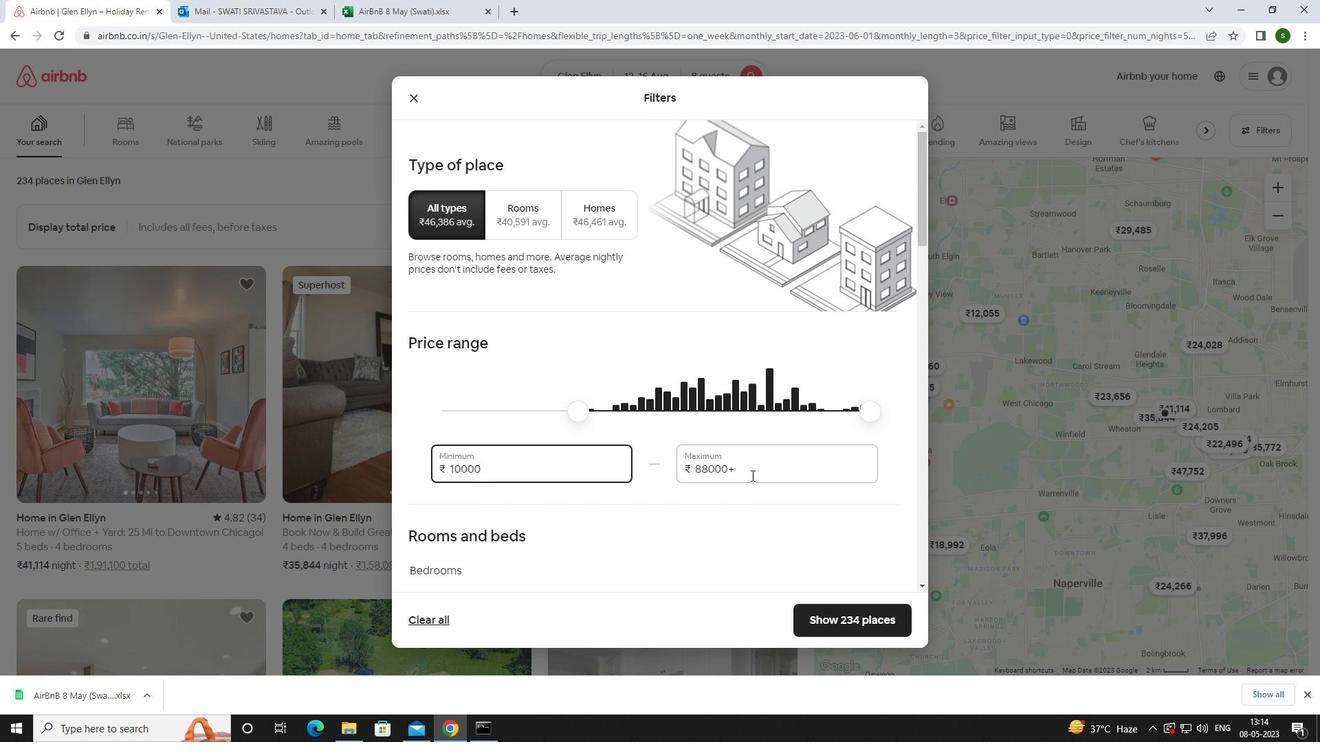 
Action: Mouse moved to (751, 474)
Screenshot: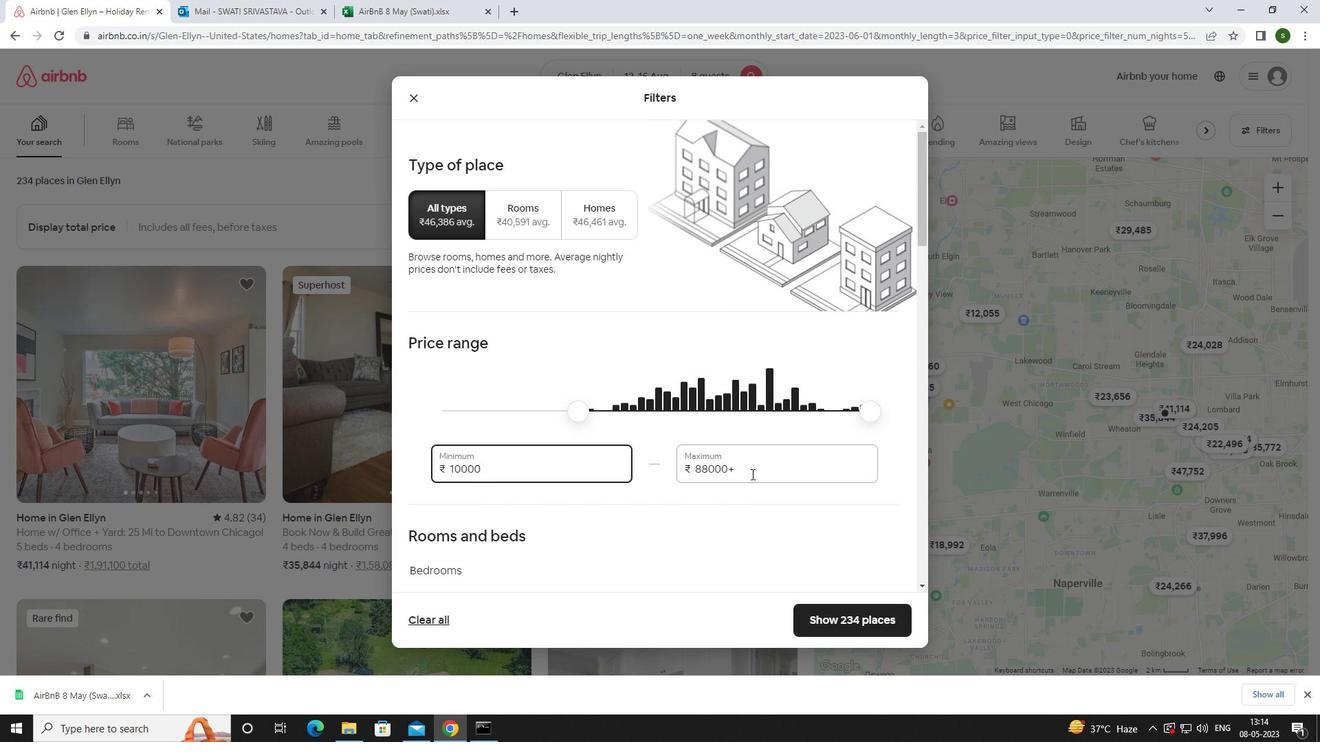 
Action: Key pressed <Key.backspace><Key.backspace><Key.backspace><Key.backspace><Key.backspace><Key.backspace><Key.backspace><Key.backspace><Key.backspace><Key.backspace>16000
Screenshot: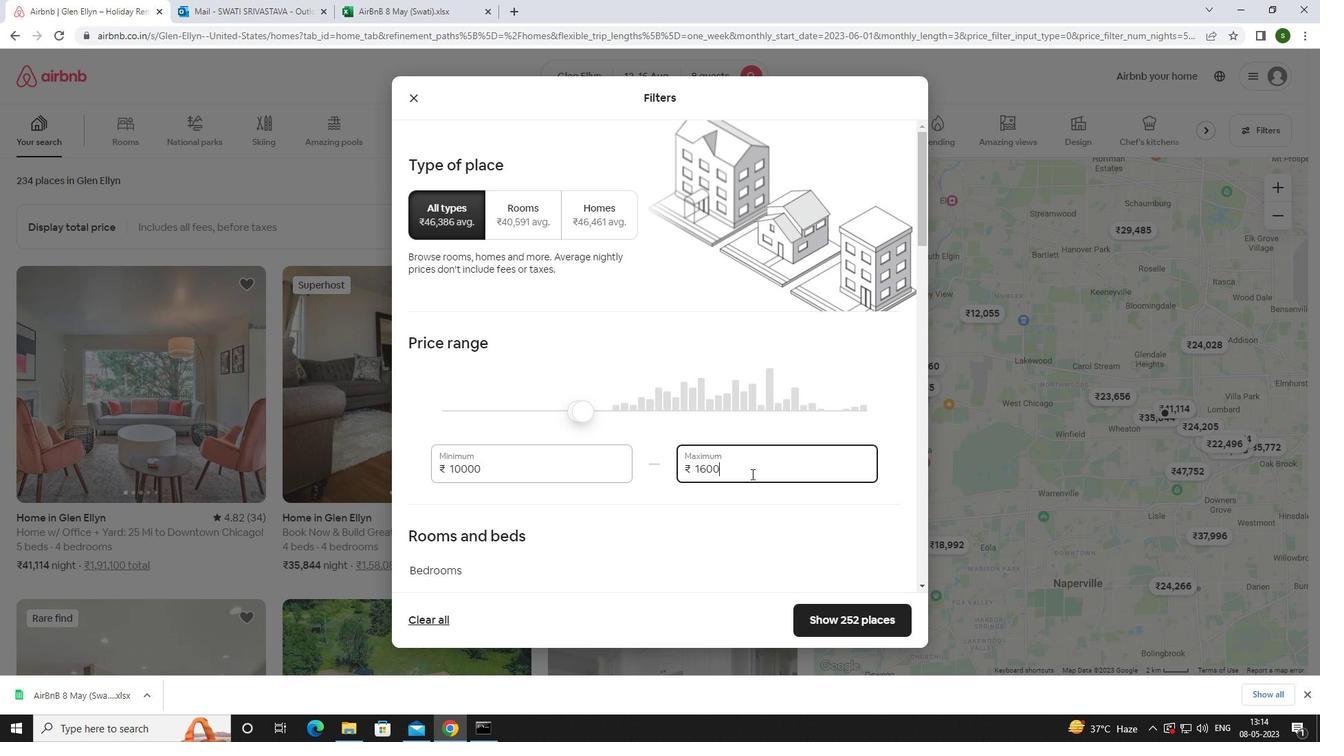 
Action: Mouse moved to (647, 476)
Screenshot: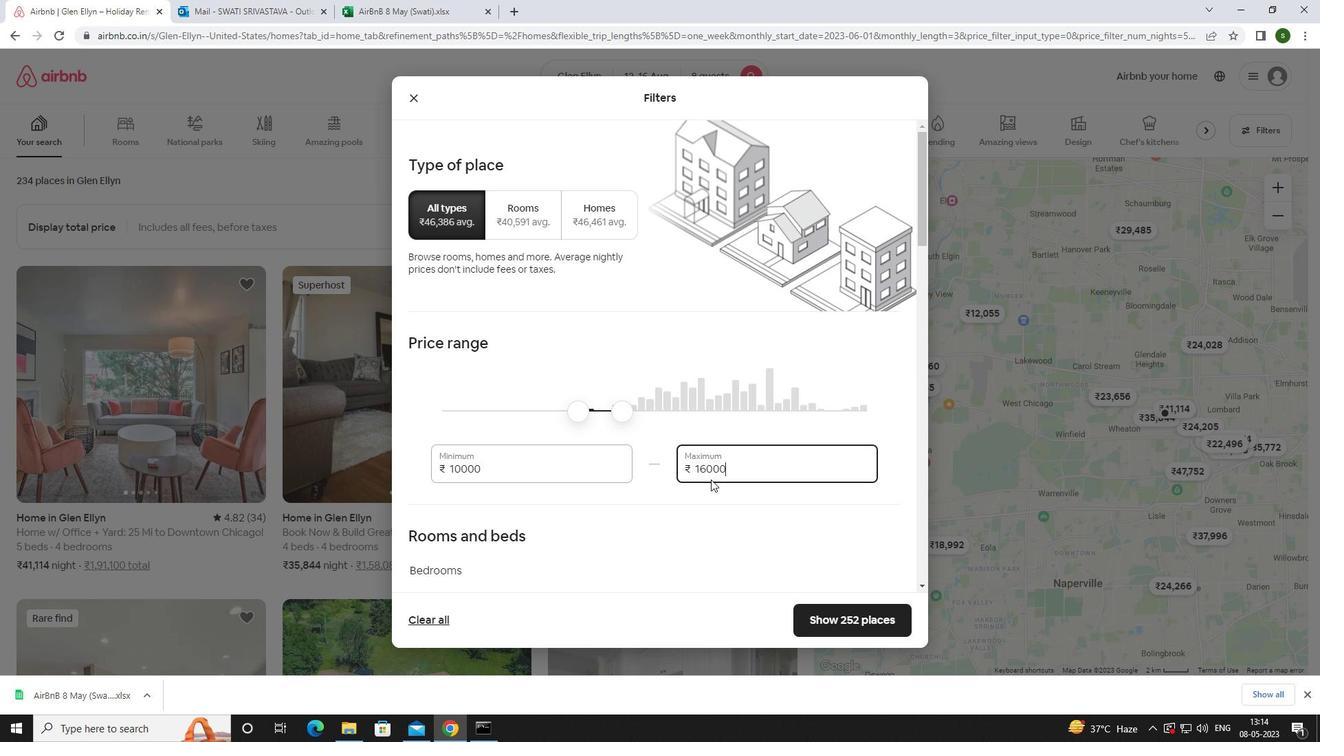 
Action: Mouse scrolled (647, 475) with delta (0, 0)
Screenshot: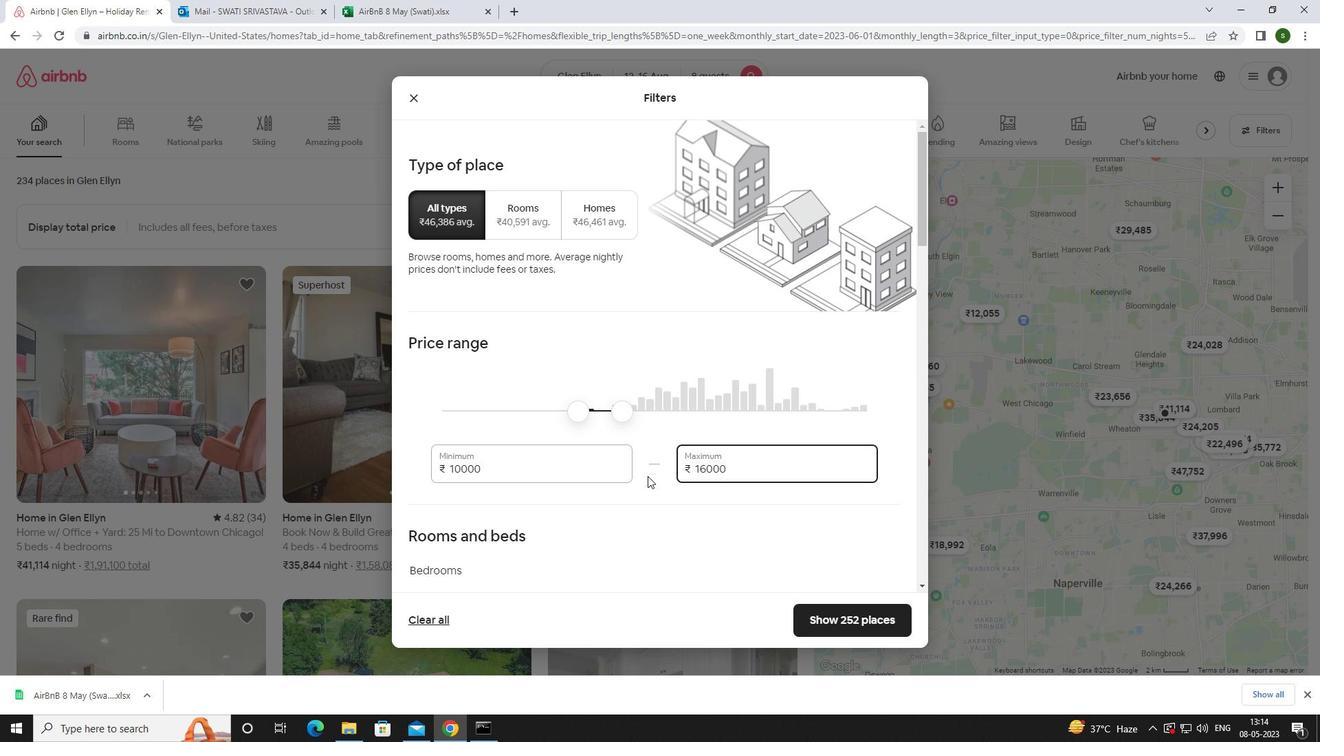 
Action: Mouse scrolled (647, 475) with delta (0, 0)
Screenshot: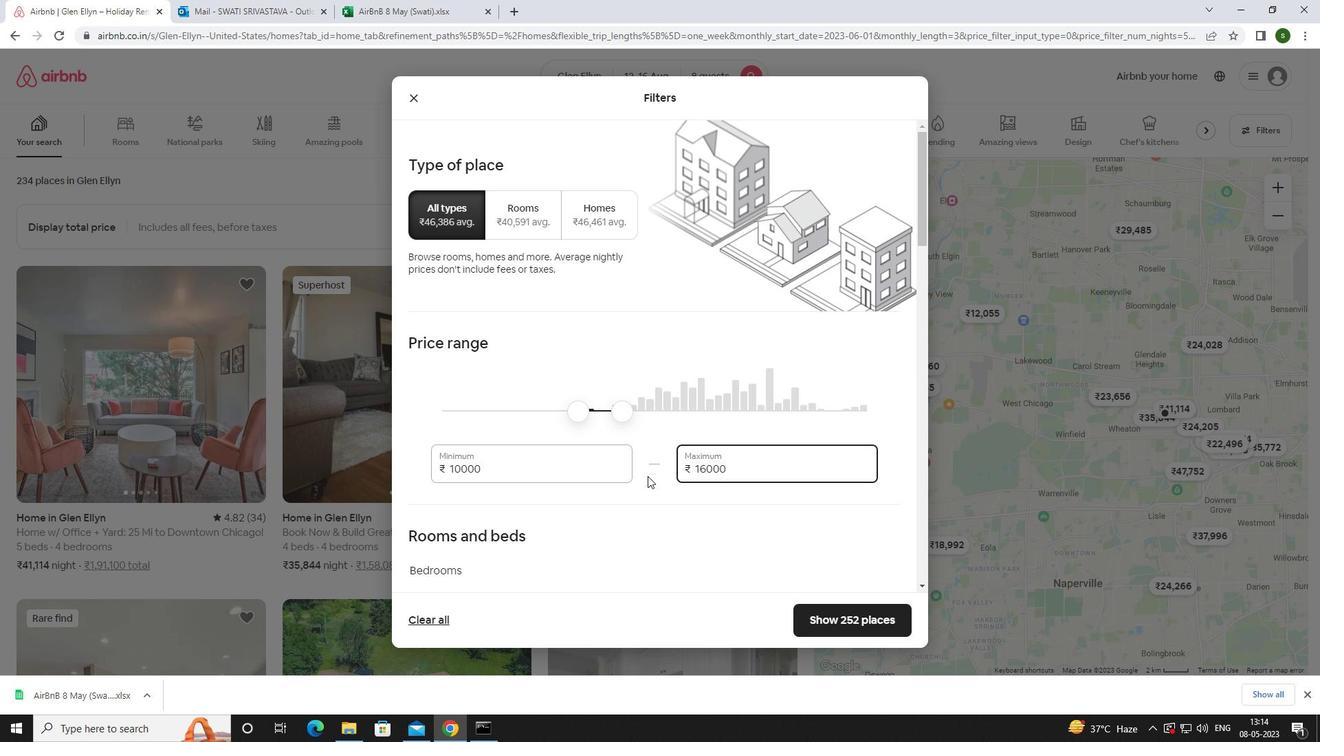 
Action: Mouse scrolled (647, 475) with delta (0, 0)
Screenshot: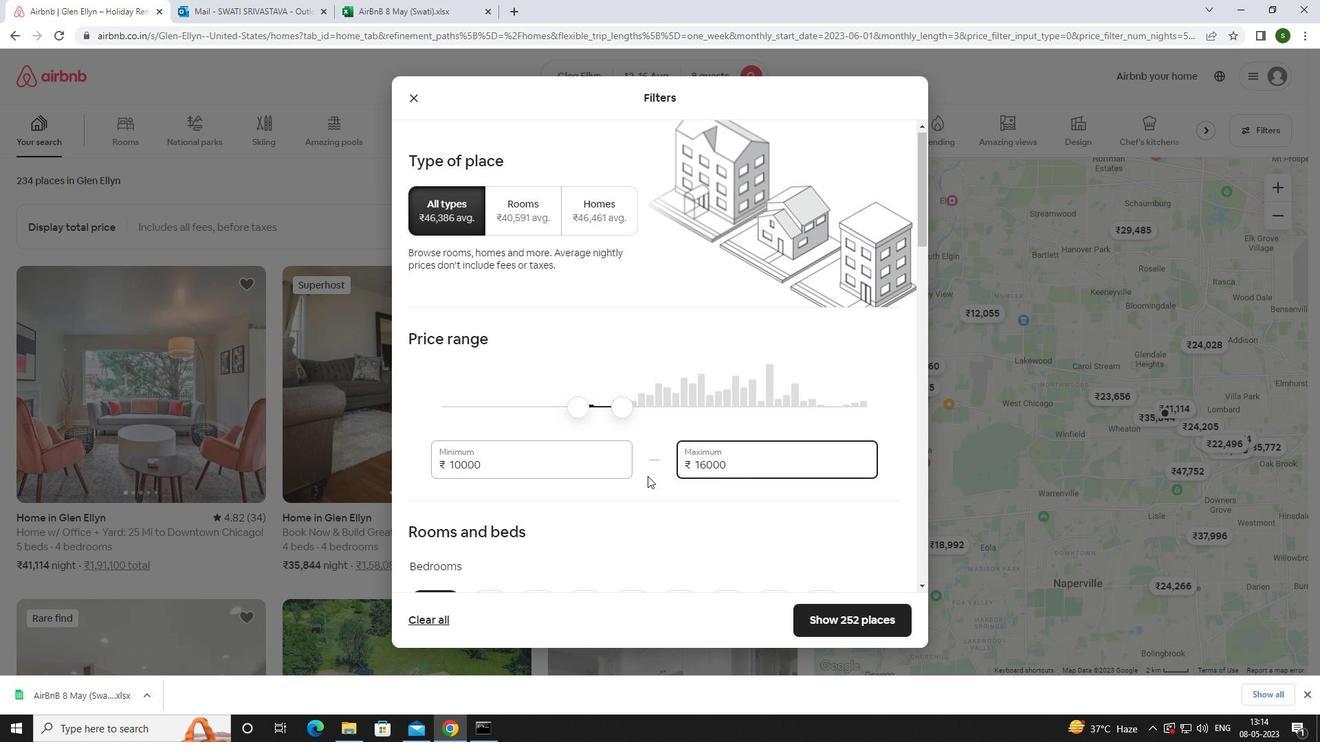 
Action: Mouse moved to (811, 407)
Screenshot: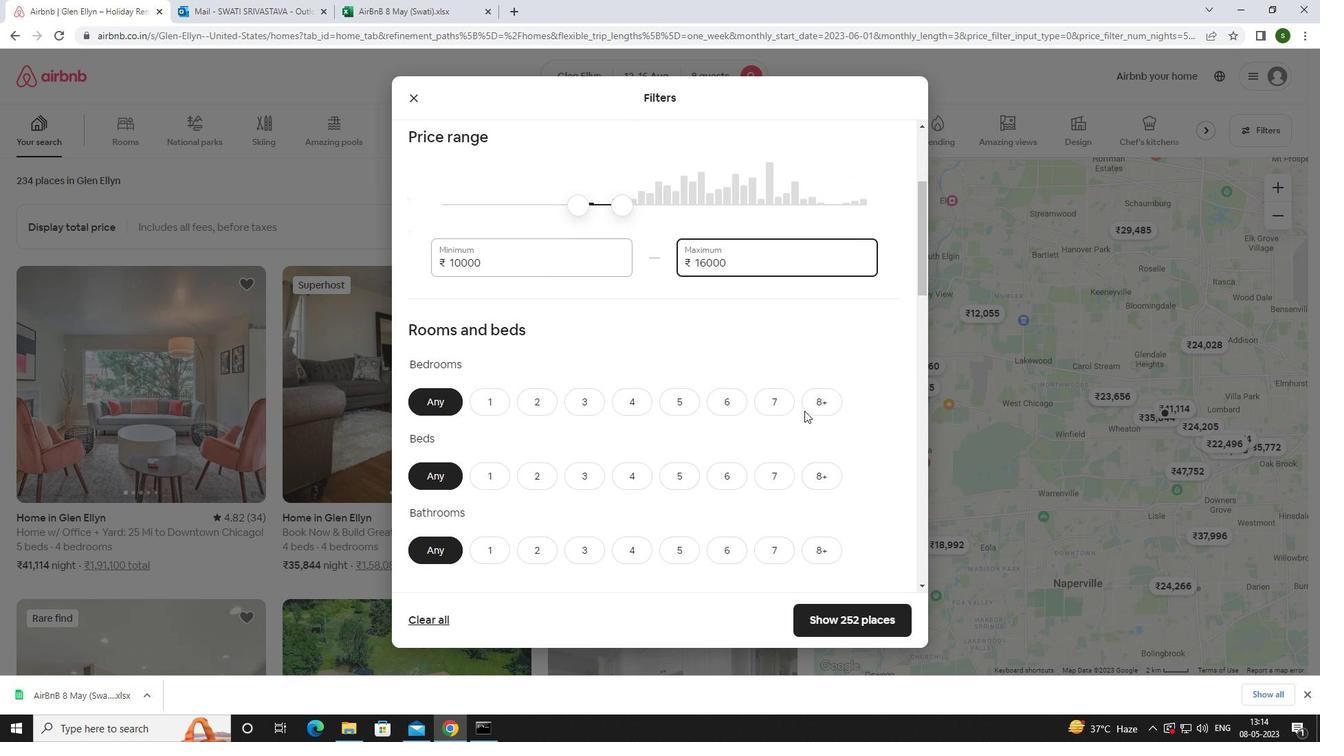 
Action: Mouse pressed left at (811, 407)
Screenshot: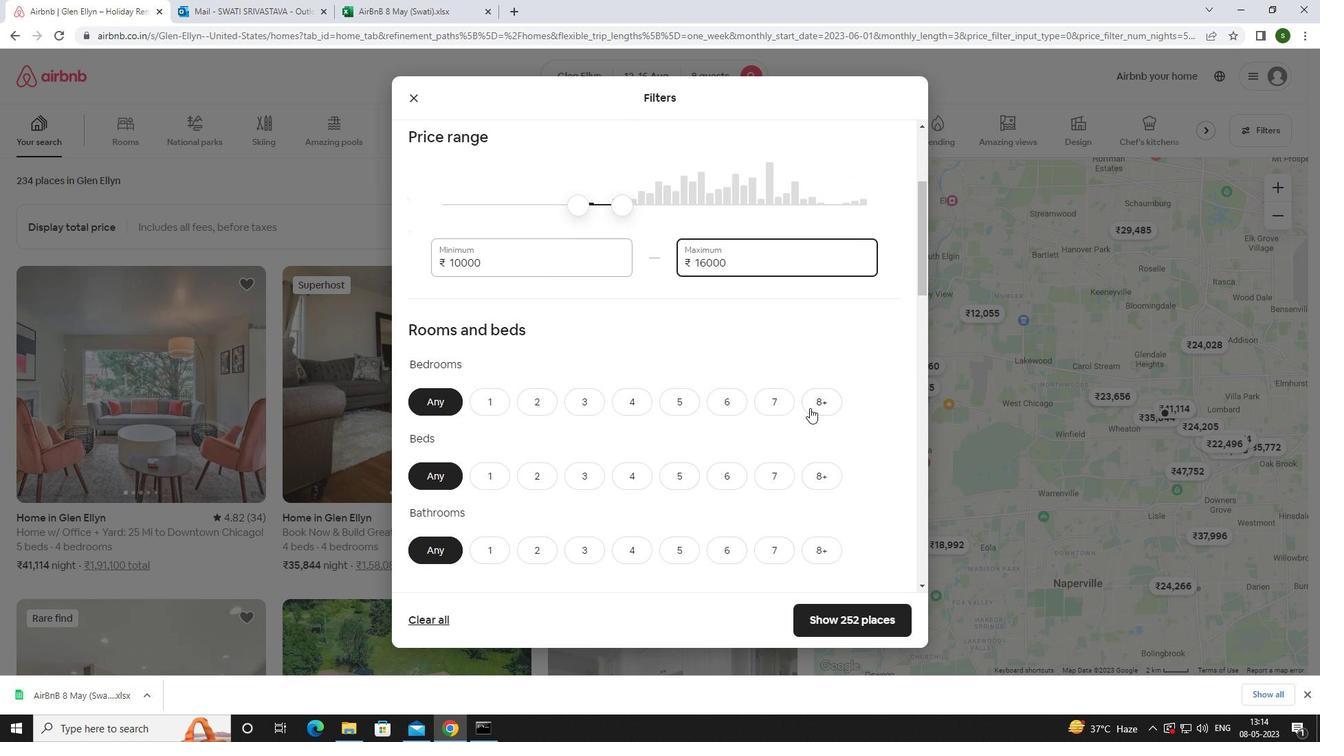 
Action: Mouse moved to (822, 482)
Screenshot: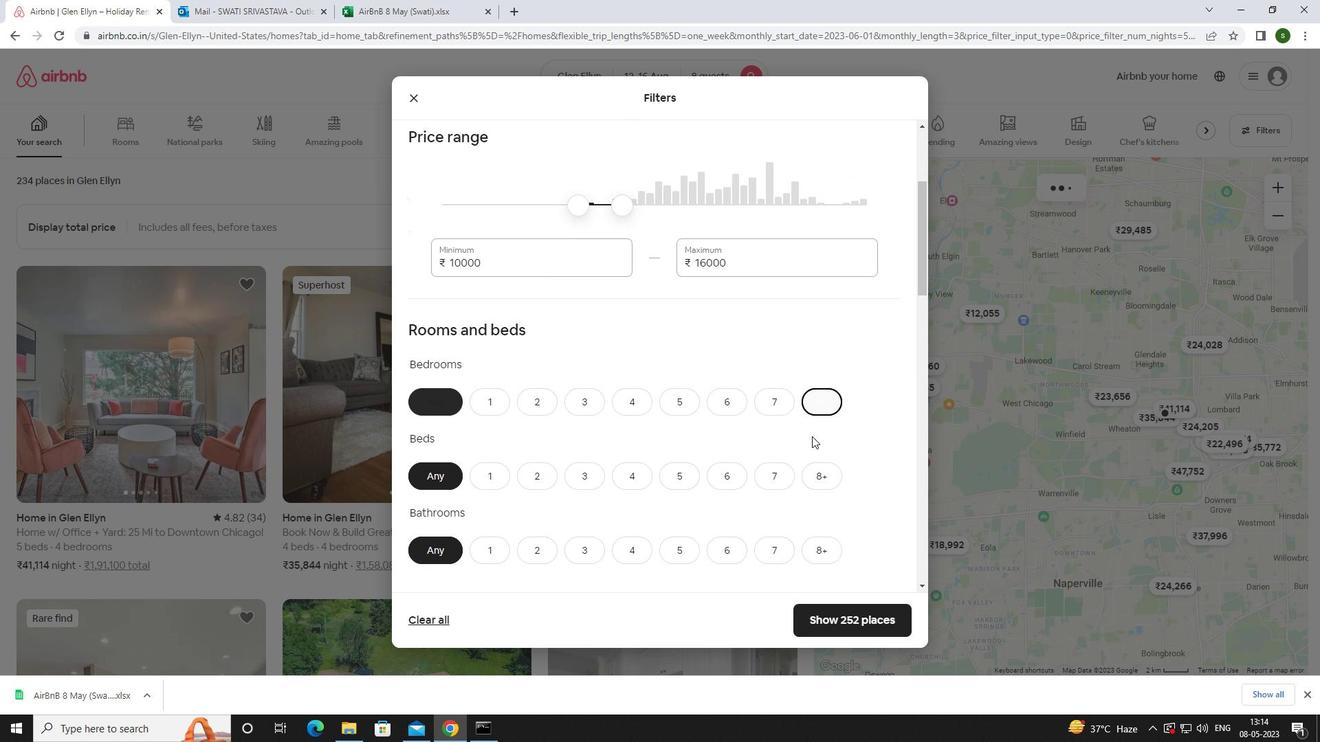 
Action: Mouse pressed left at (822, 482)
Screenshot: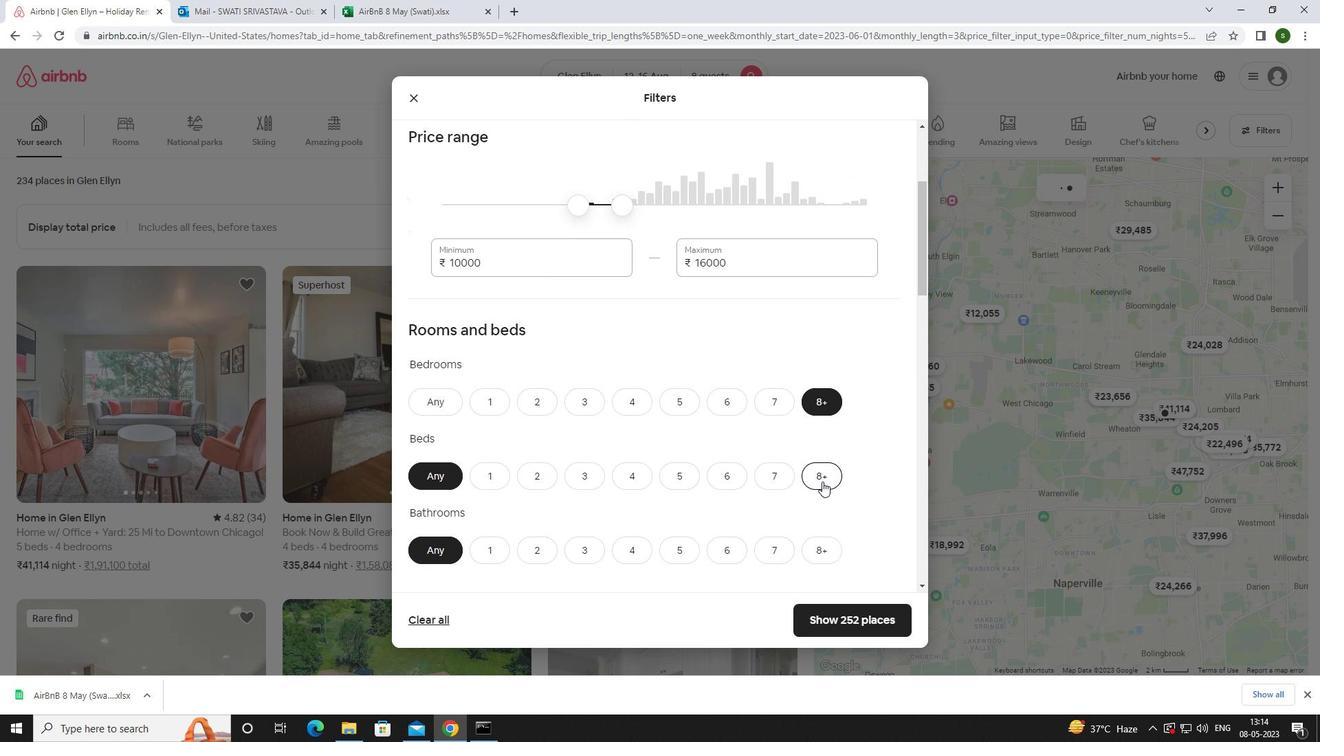 
Action: Mouse moved to (815, 547)
Screenshot: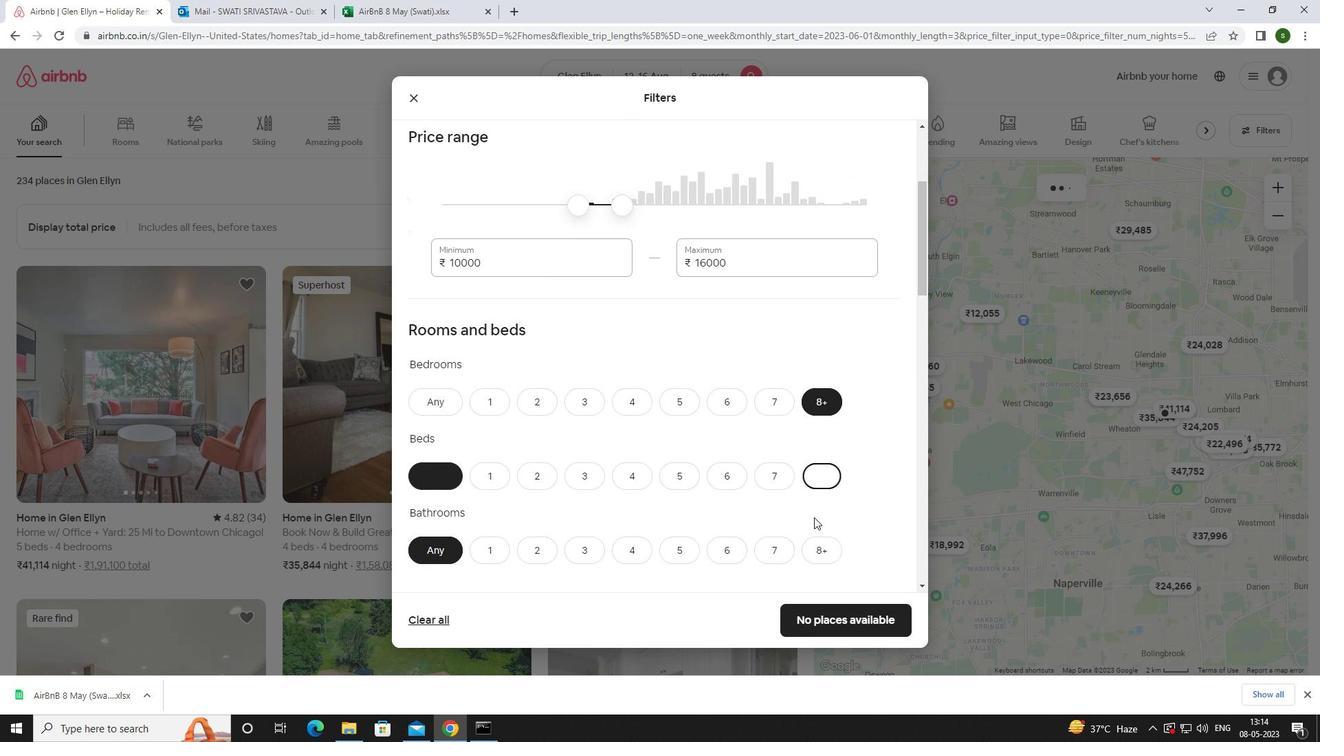
Action: Mouse pressed left at (815, 547)
Screenshot: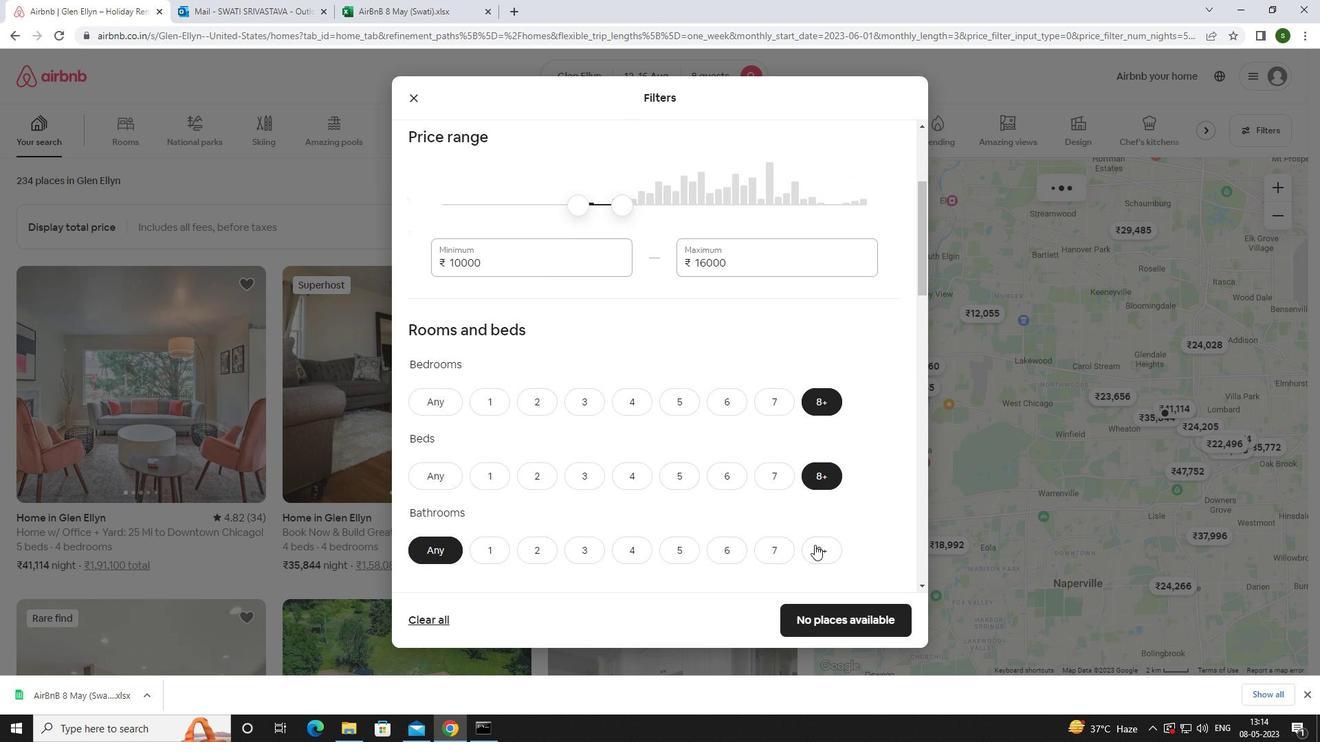 
Action: Mouse moved to (803, 530)
Screenshot: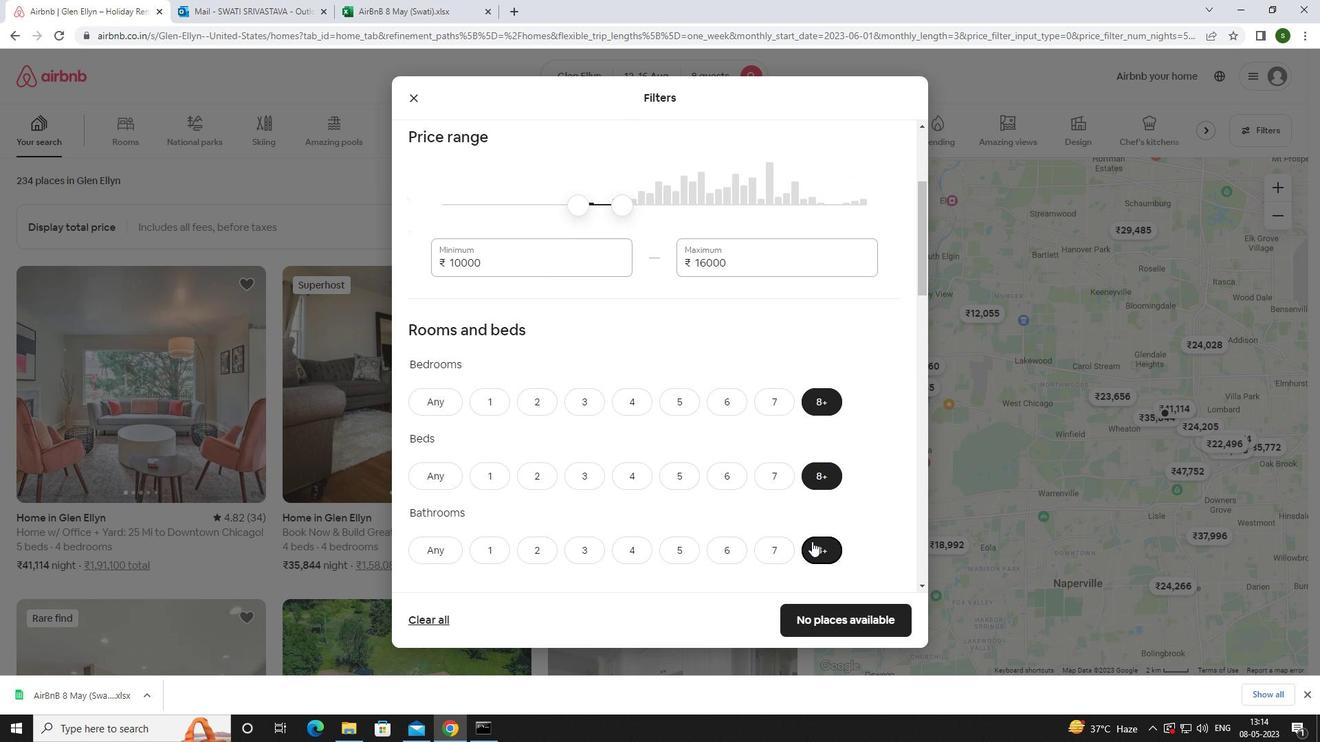 
Action: Mouse scrolled (803, 530) with delta (0, 0)
Screenshot: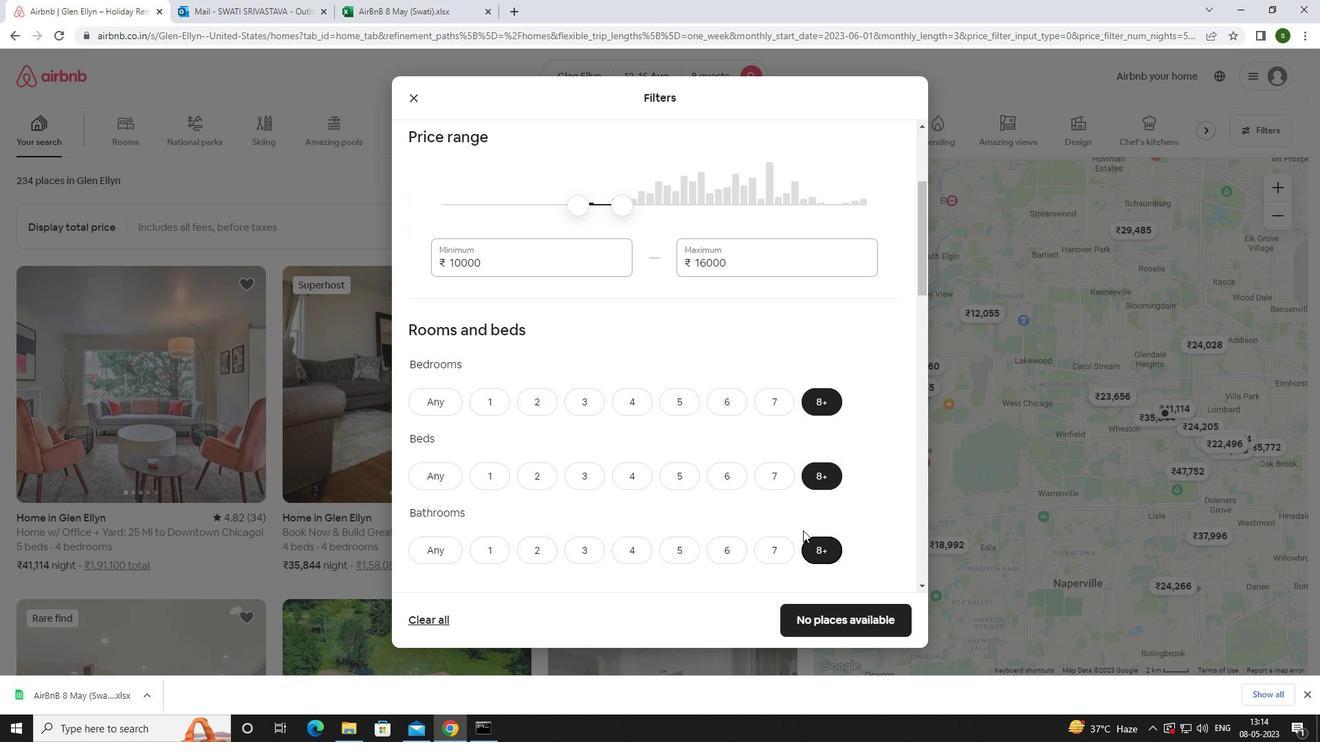 
Action: Mouse scrolled (803, 530) with delta (0, 0)
Screenshot: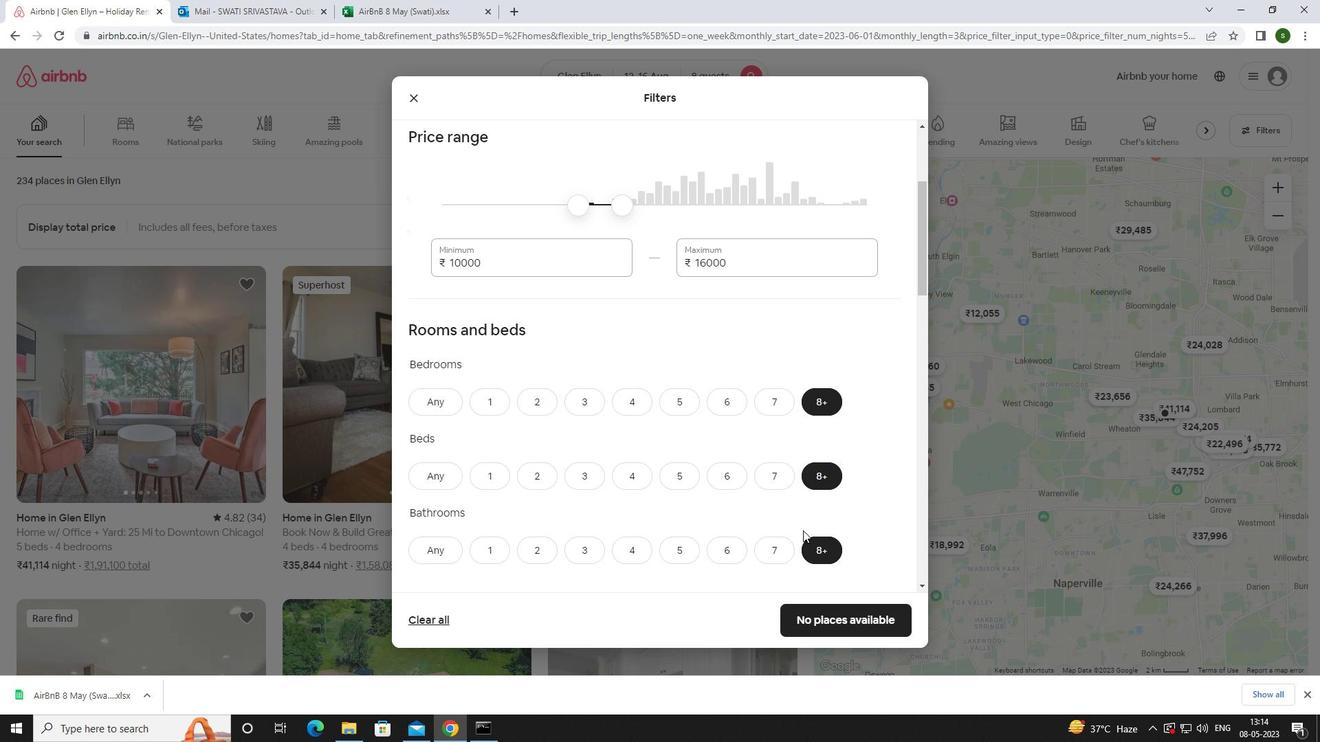 
Action: Mouse scrolled (803, 530) with delta (0, 0)
Screenshot: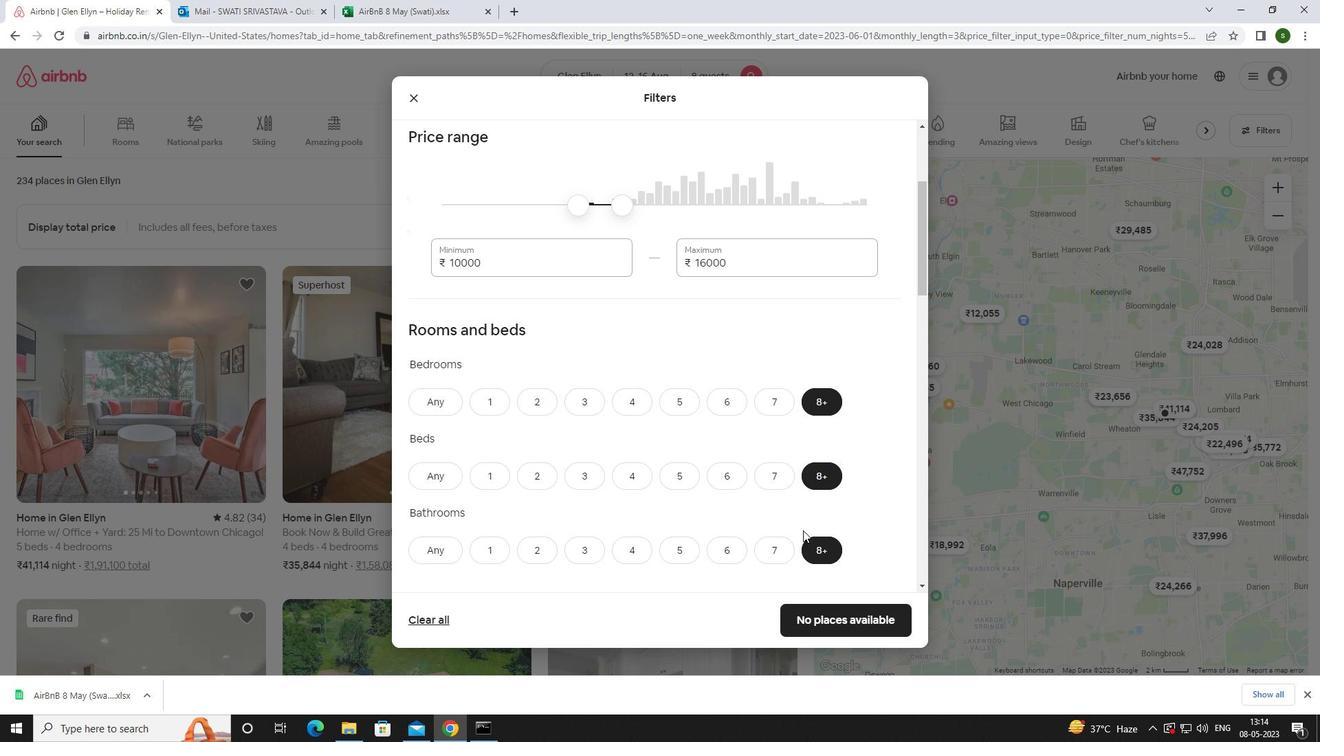 
Action: Mouse moved to (786, 522)
Screenshot: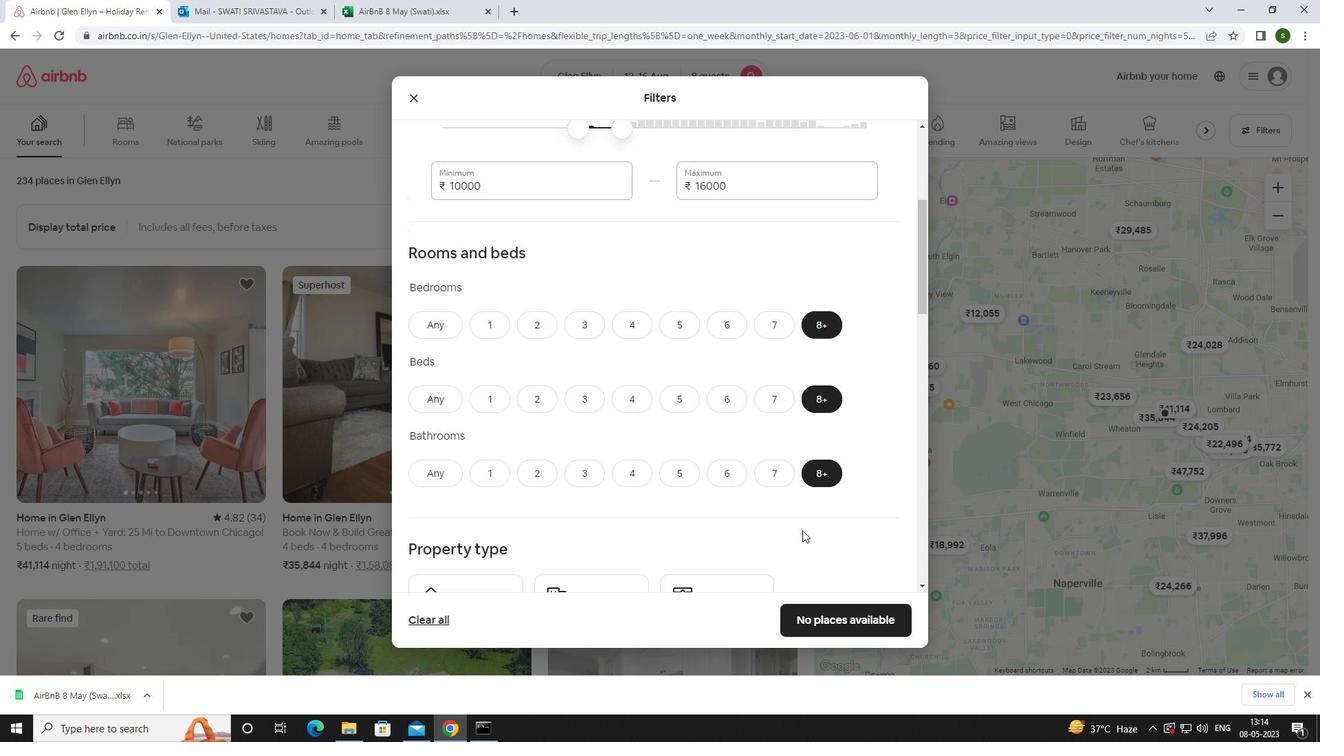 
Action: Mouse scrolled (786, 521) with delta (0, 0)
Screenshot: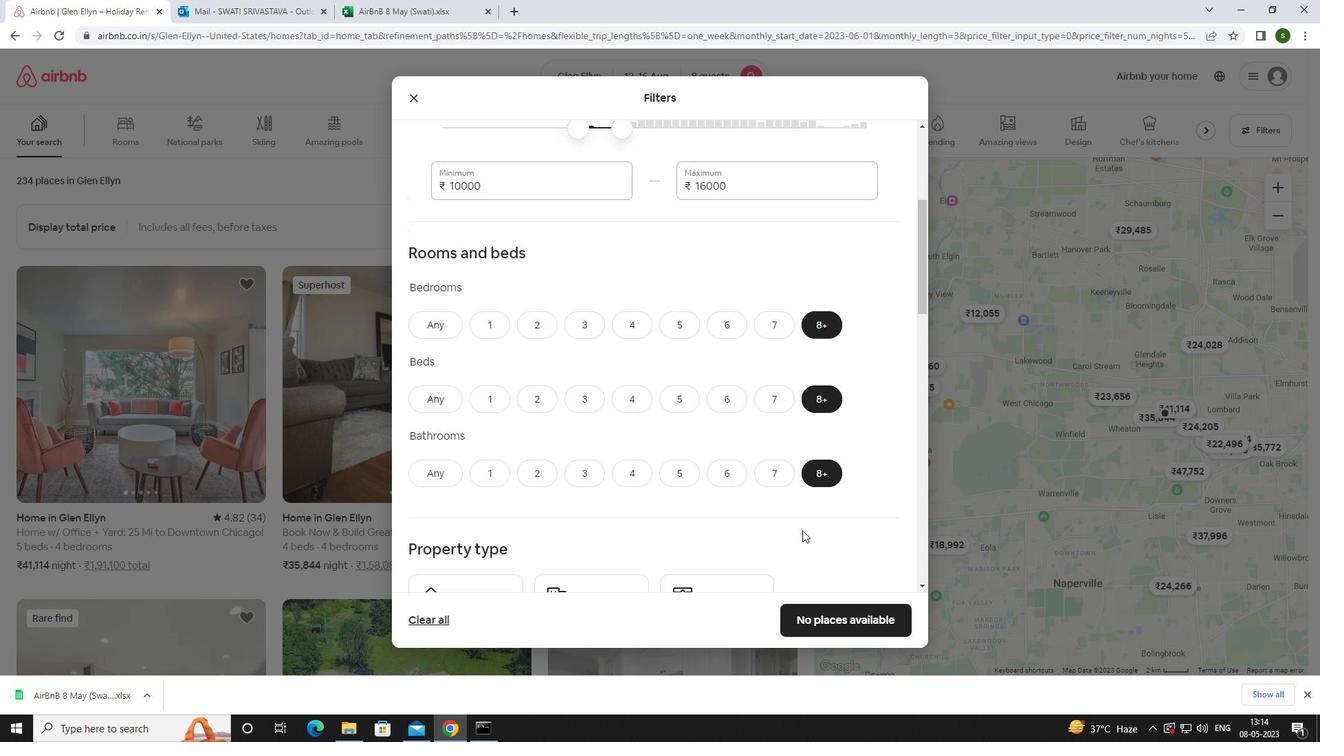 
Action: Mouse moved to (427, 436)
Screenshot: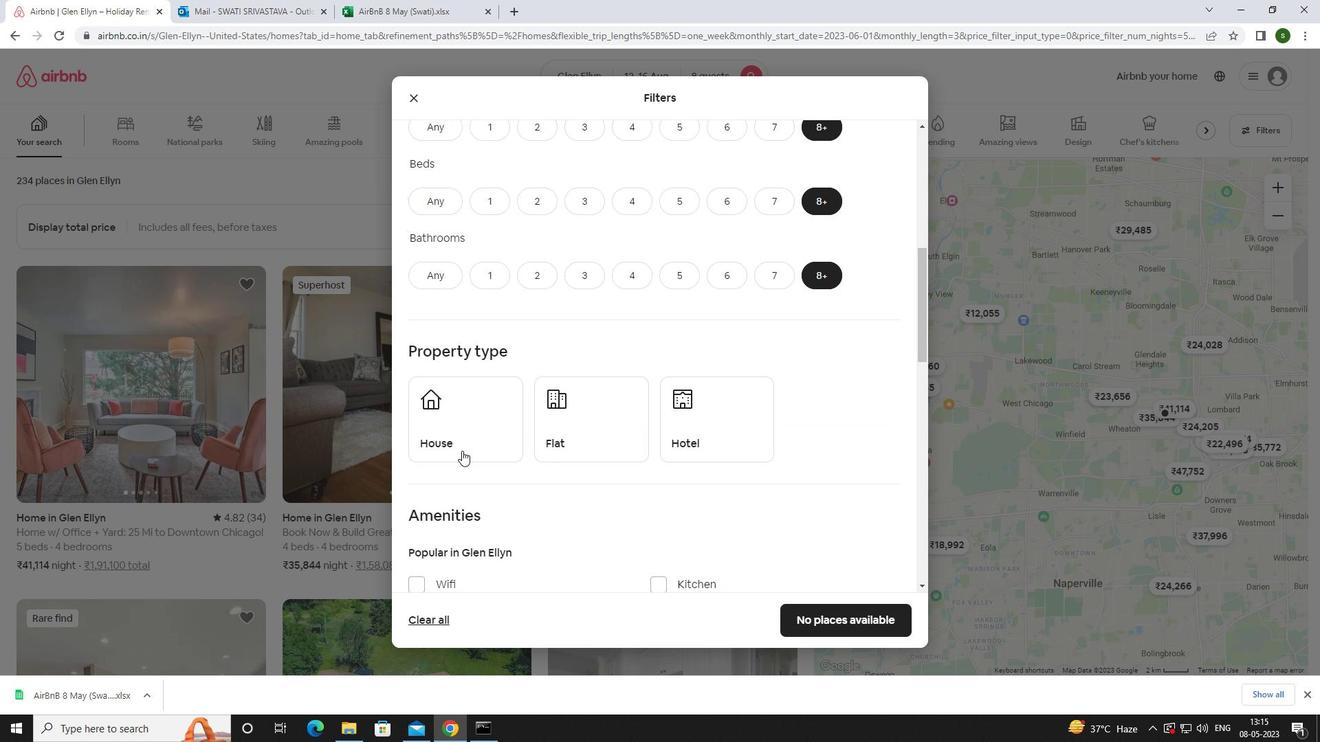 
Action: Mouse pressed left at (427, 436)
Screenshot: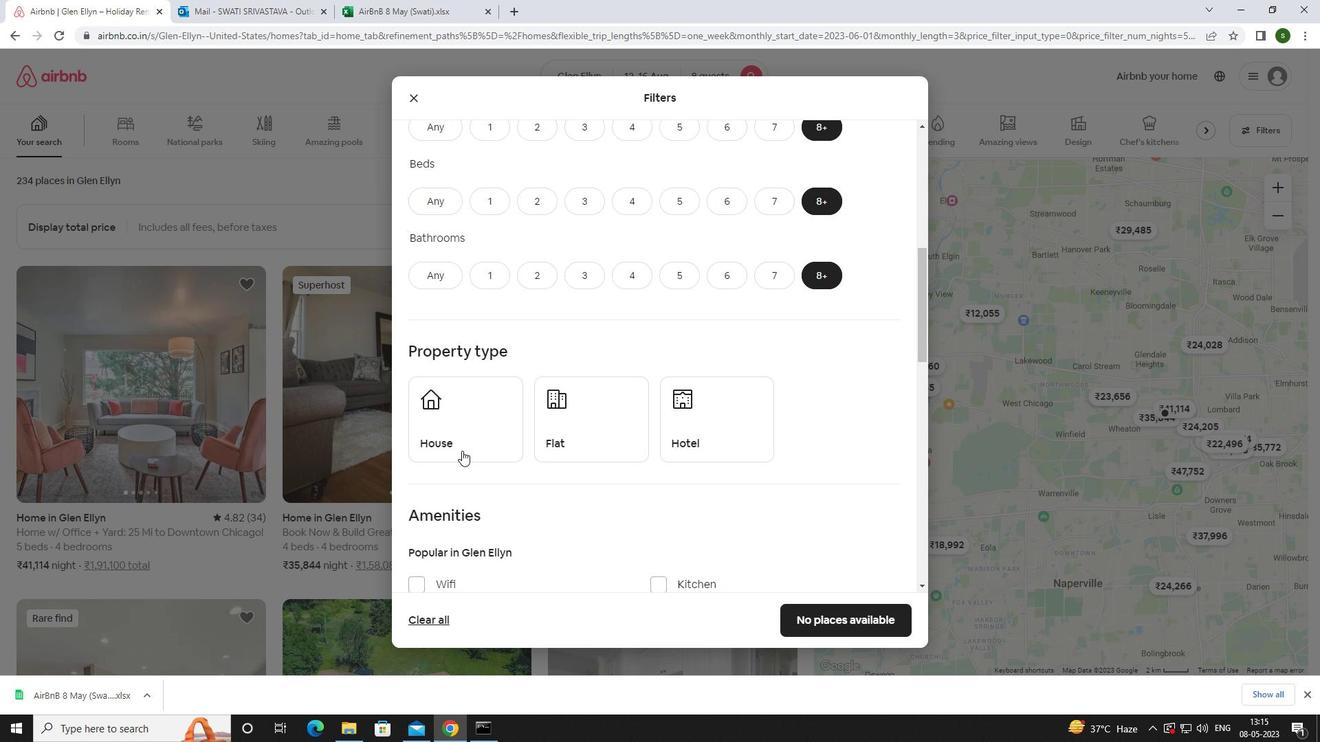 
Action: Mouse moved to (605, 428)
Screenshot: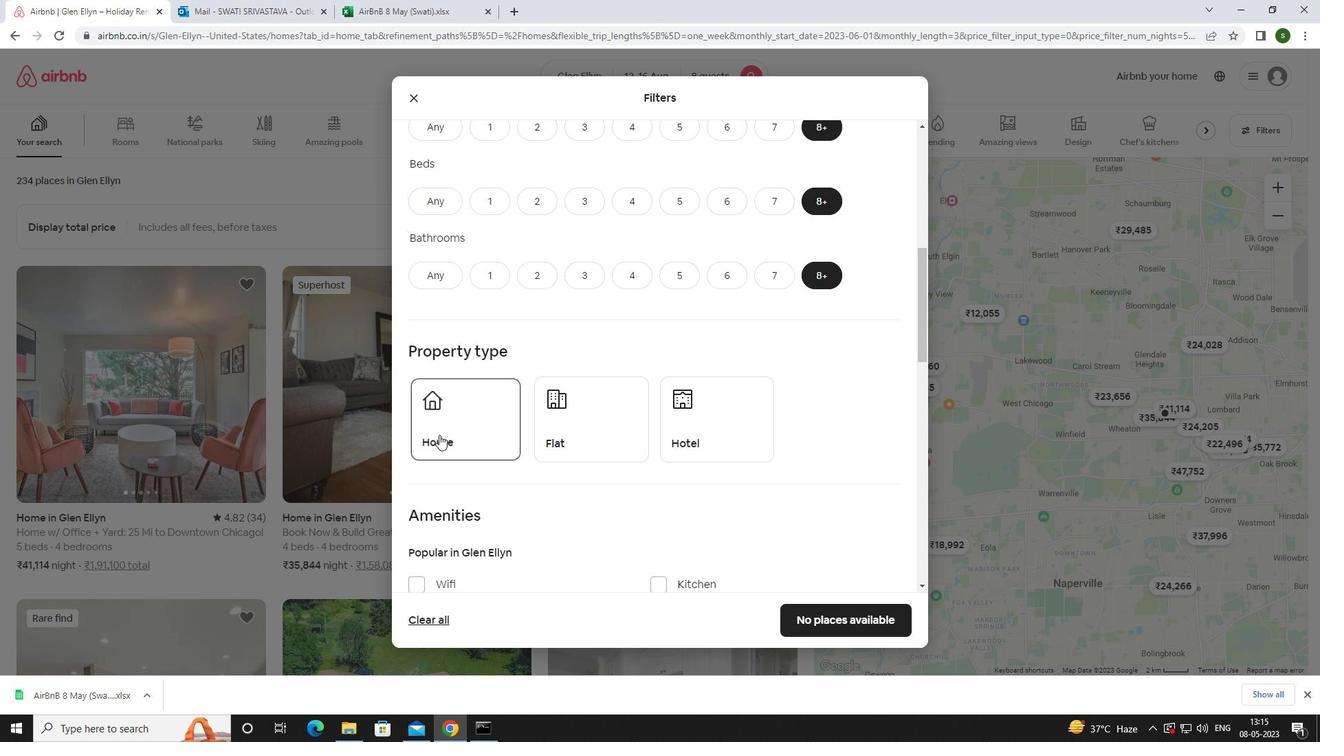 
Action: Mouse pressed left at (605, 428)
Screenshot: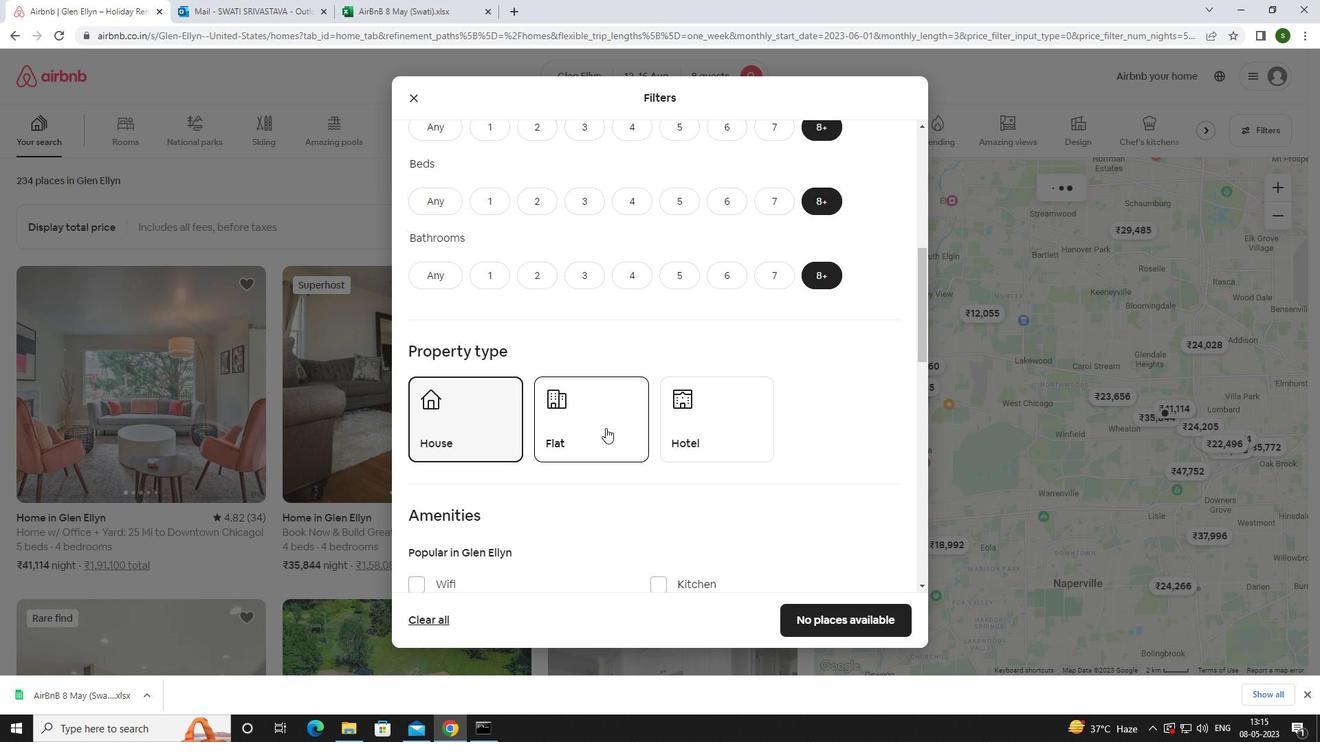 
Action: Mouse moved to (707, 400)
Screenshot: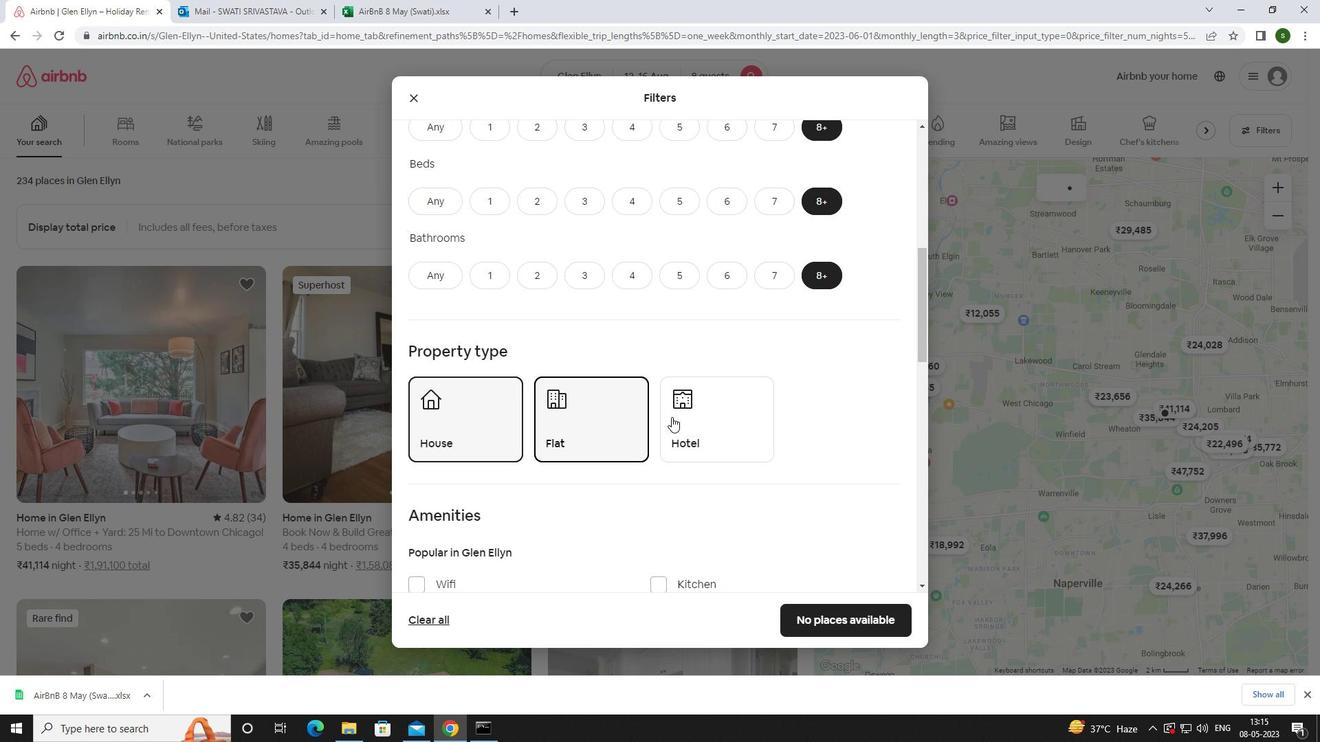 
Action: Mouse pressed left at (707, 400)
Screenshot: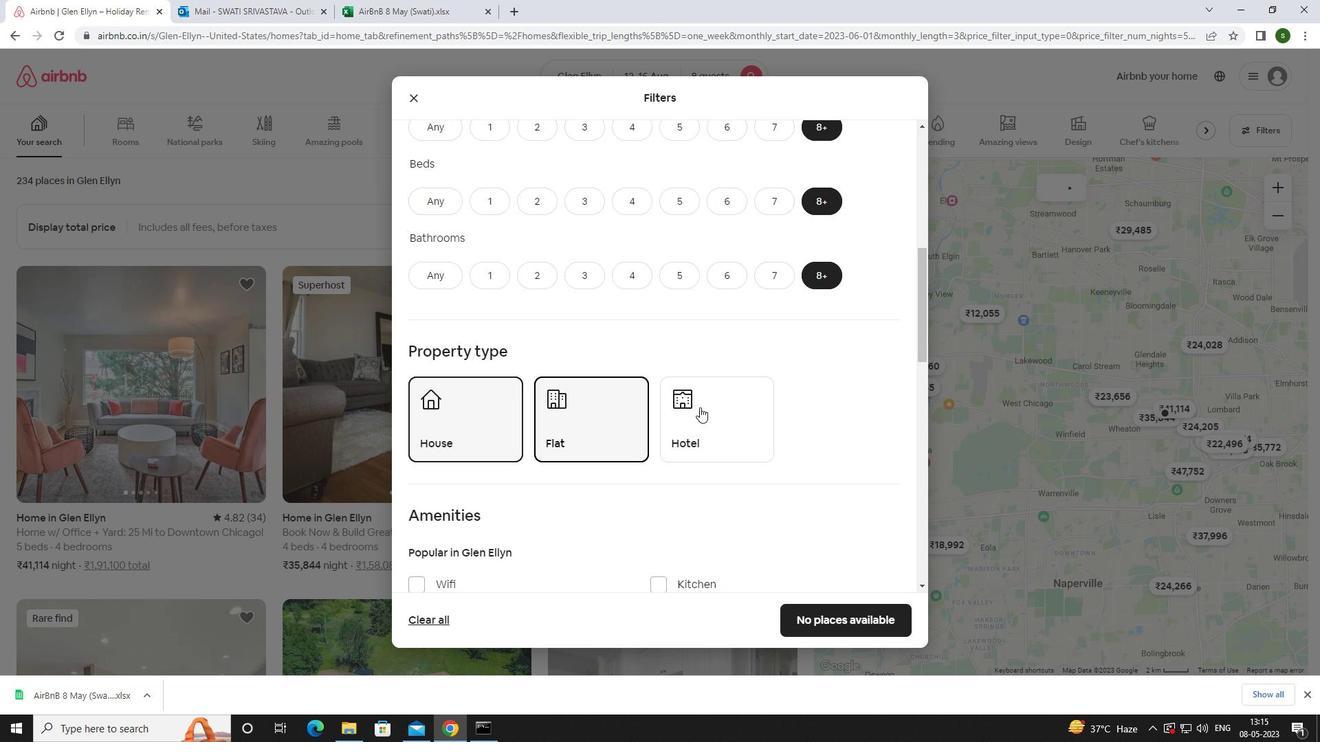 
Action: Mouse scrolled (707, 399) with delta (0, 0)
Screenshot: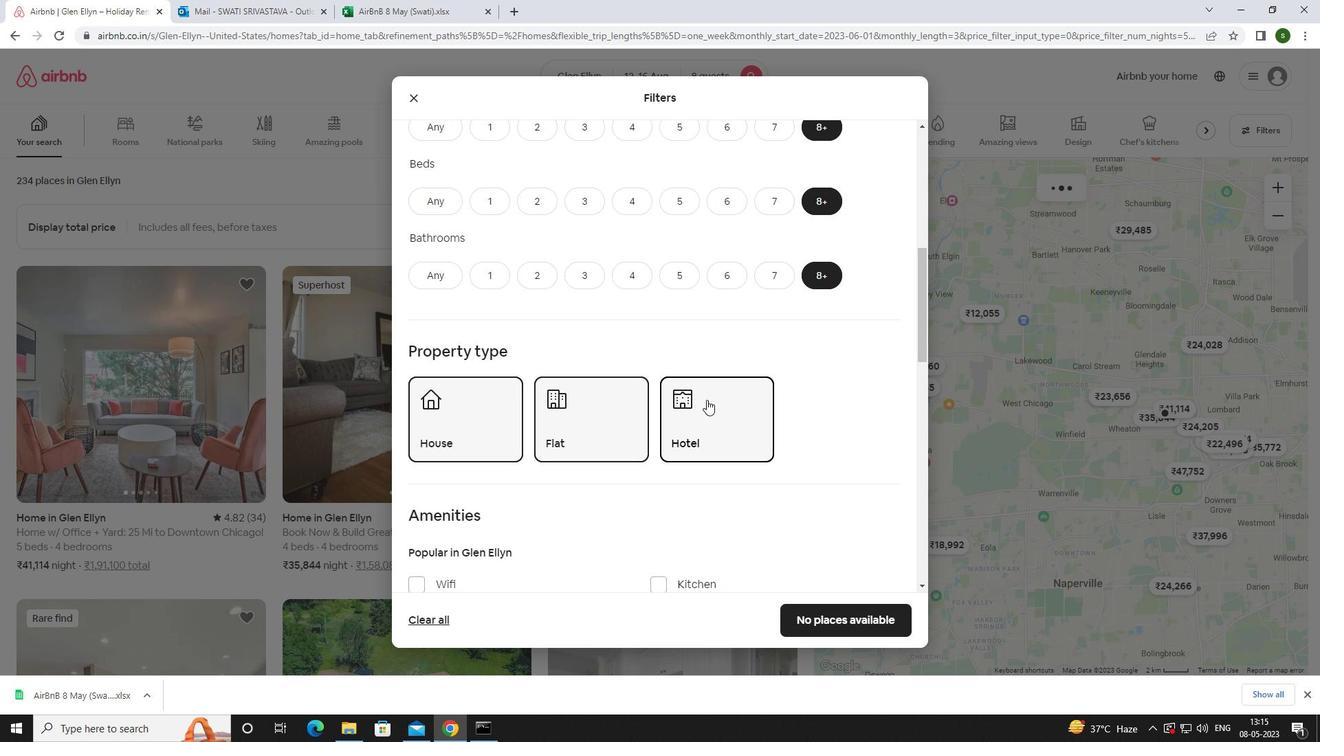 
Action: Mouse scrolled (707, 399) with delta (0, 0)
Screenshot: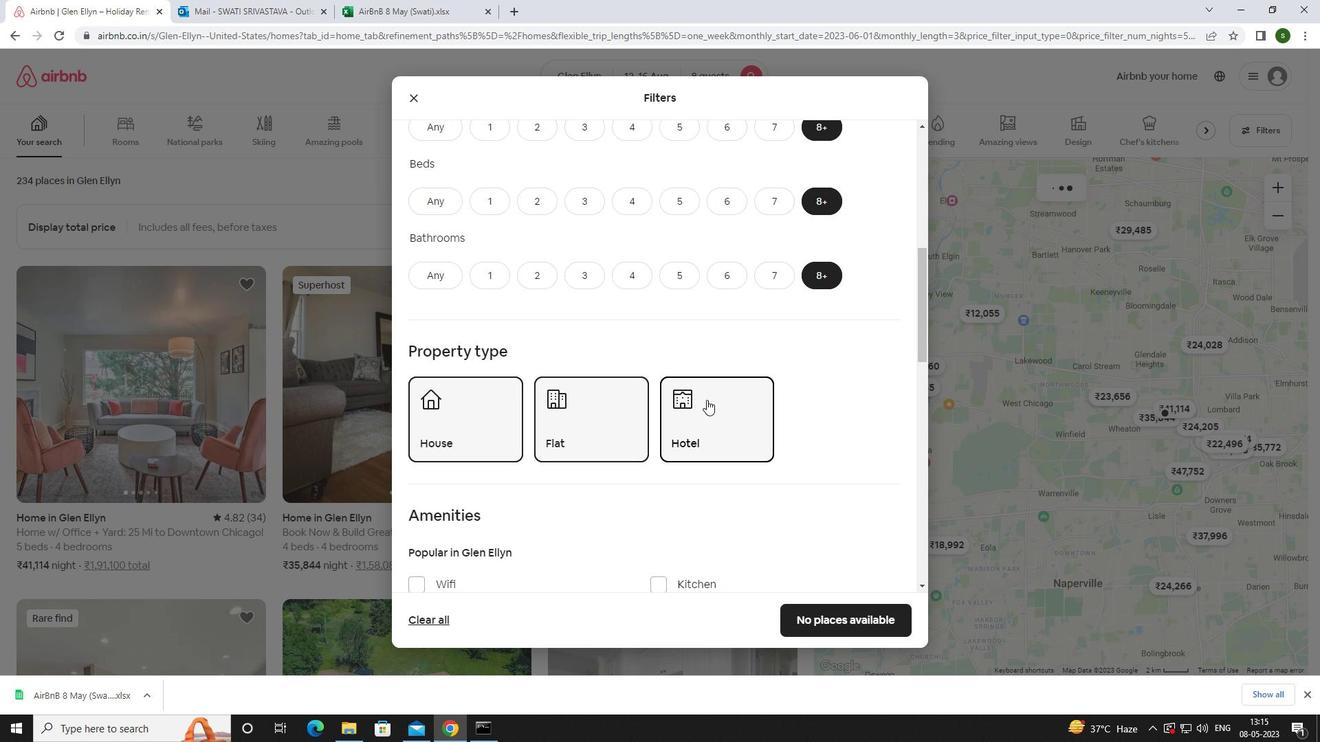 
Action: Mouse scrolled (707, 399) with delta (0, 0)
Screenshot: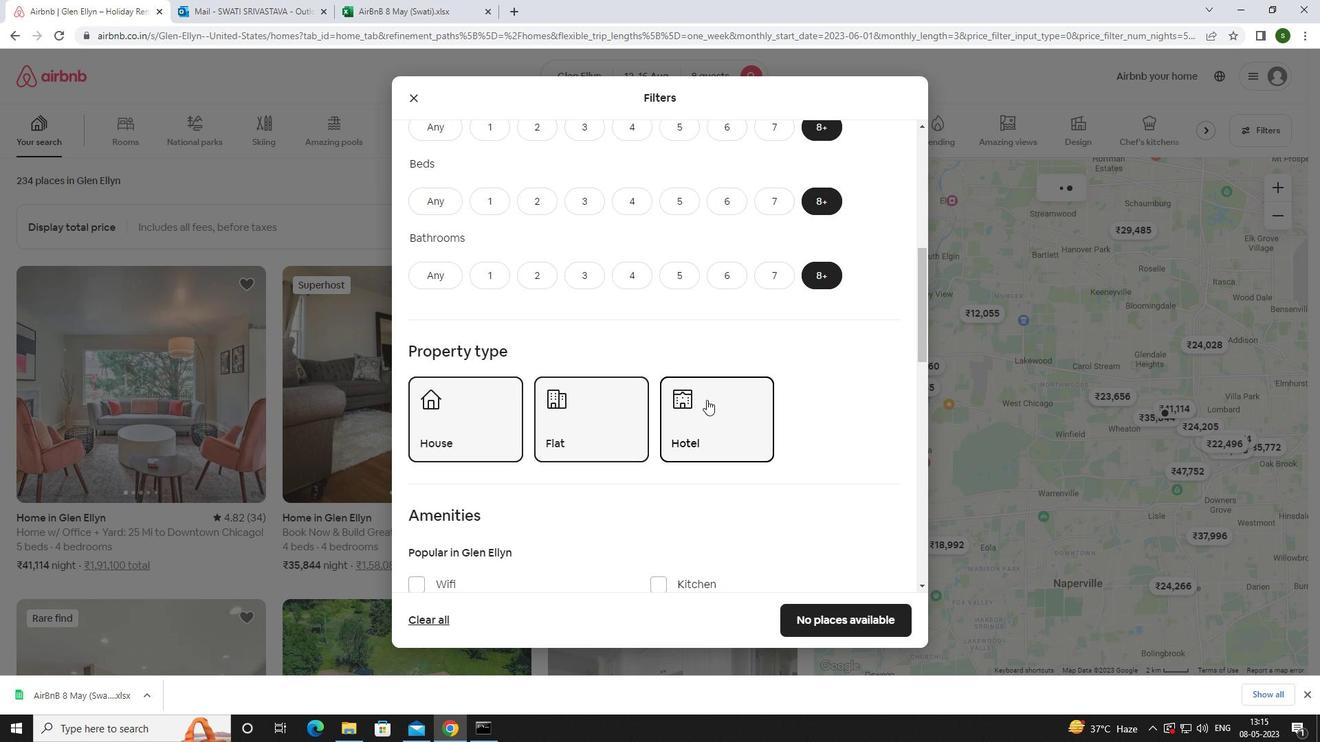 
Action: Mouse moved to (438, 374)
Screenshot: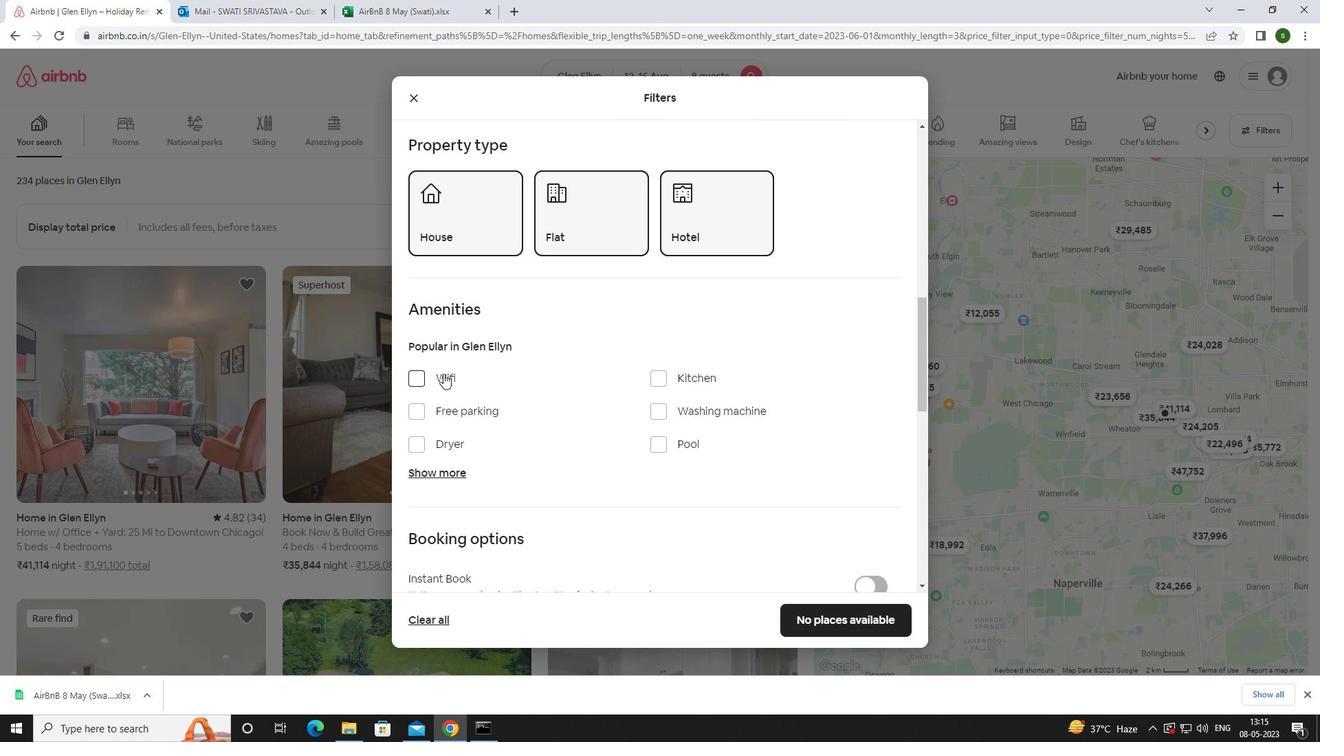 
Action: Mouse pressed left at (438, 374)
Screenshot: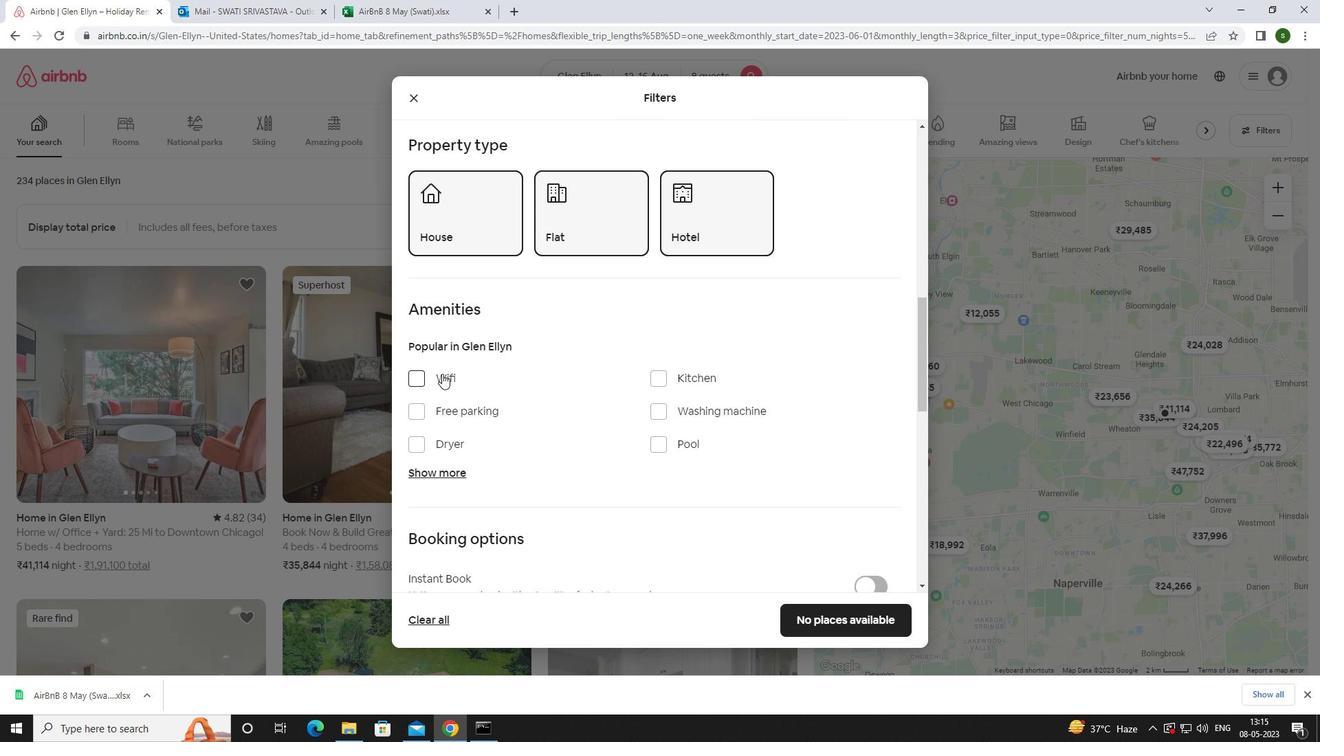 
Action: Mouse moved to (463, 415)
Screenshot: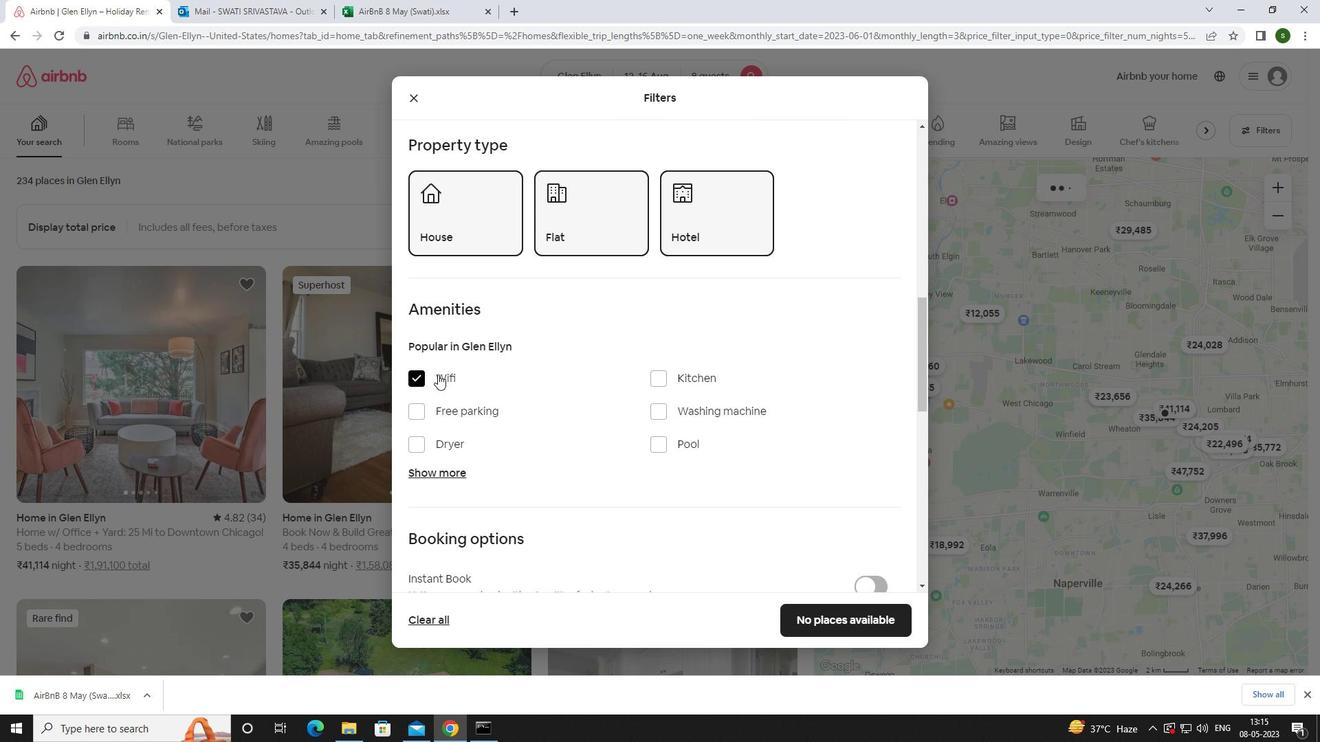 
Action: Mouse pressed left at (463, 415)
Screenshot: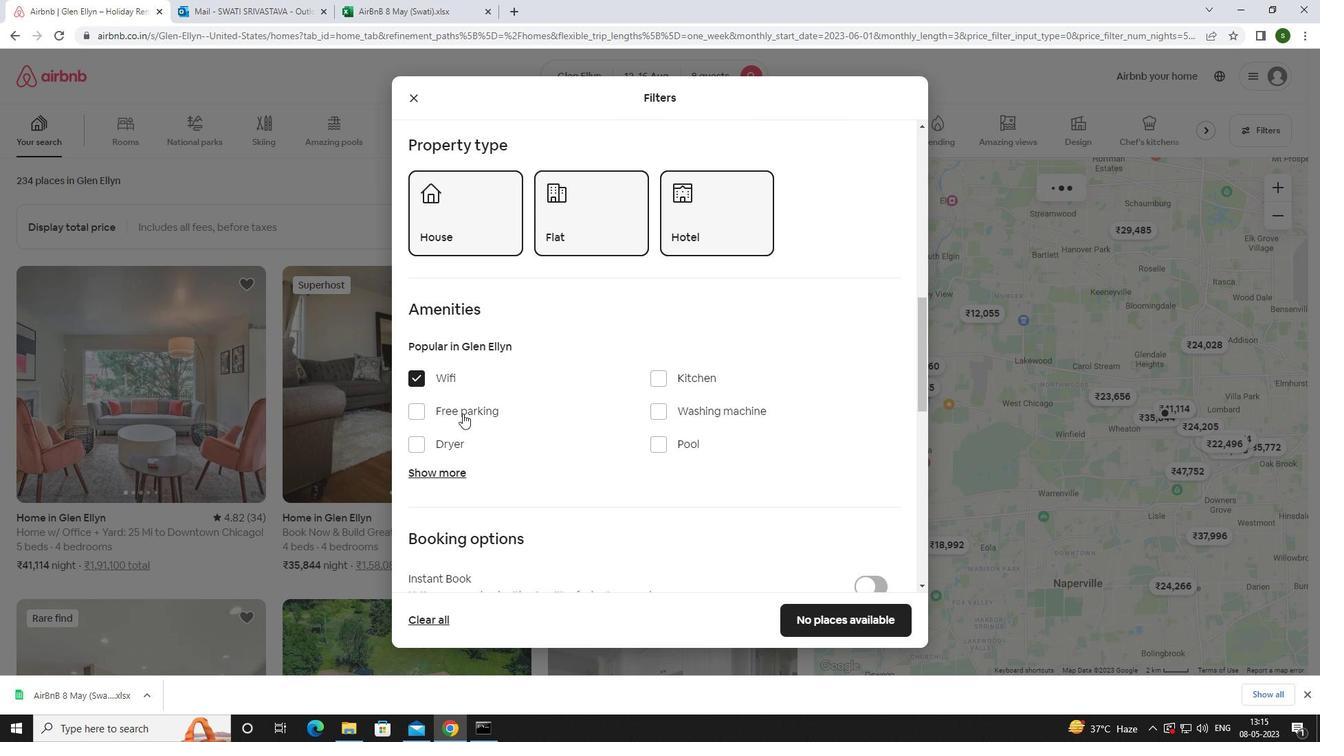 
Action: Mouse moved to (453, 467)
Screenshot: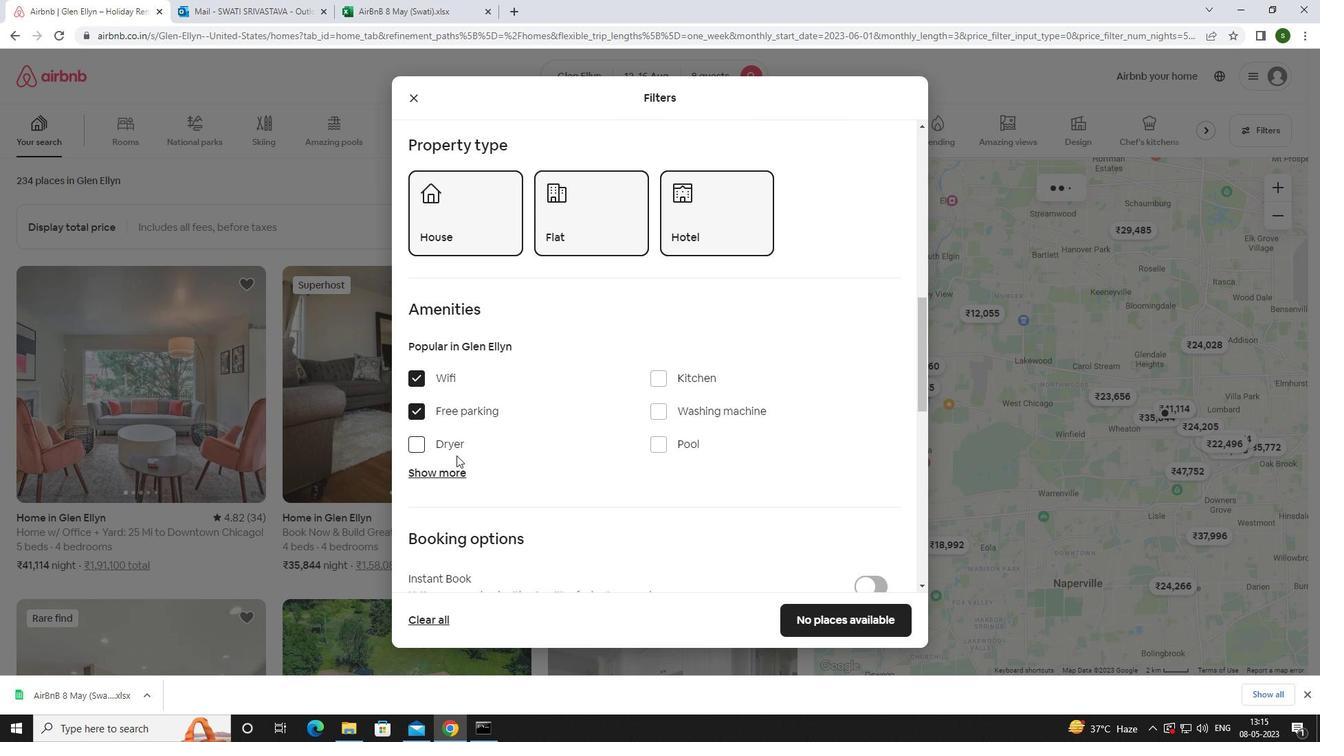 
Action: Mouse pressed left at (453, 467)
Screenshot: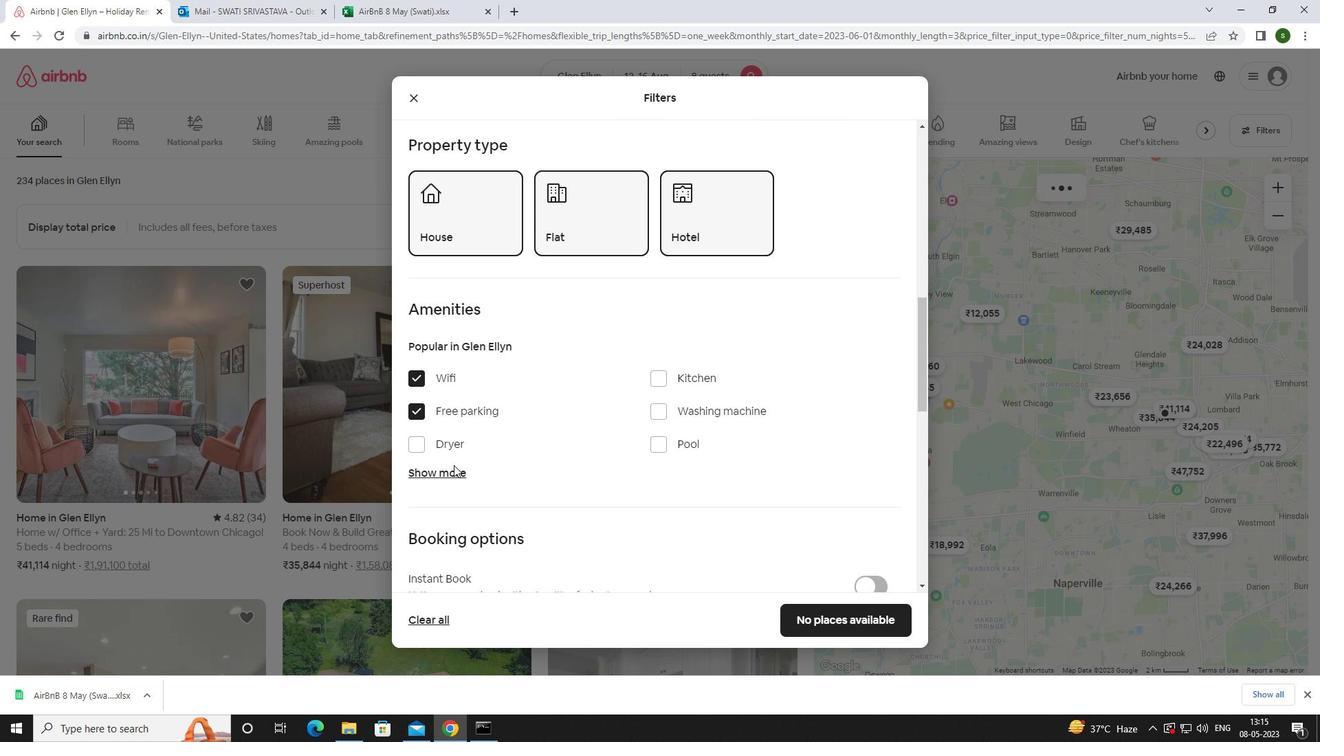 
Action: Mouse moved to (518, 442)
Screenshot: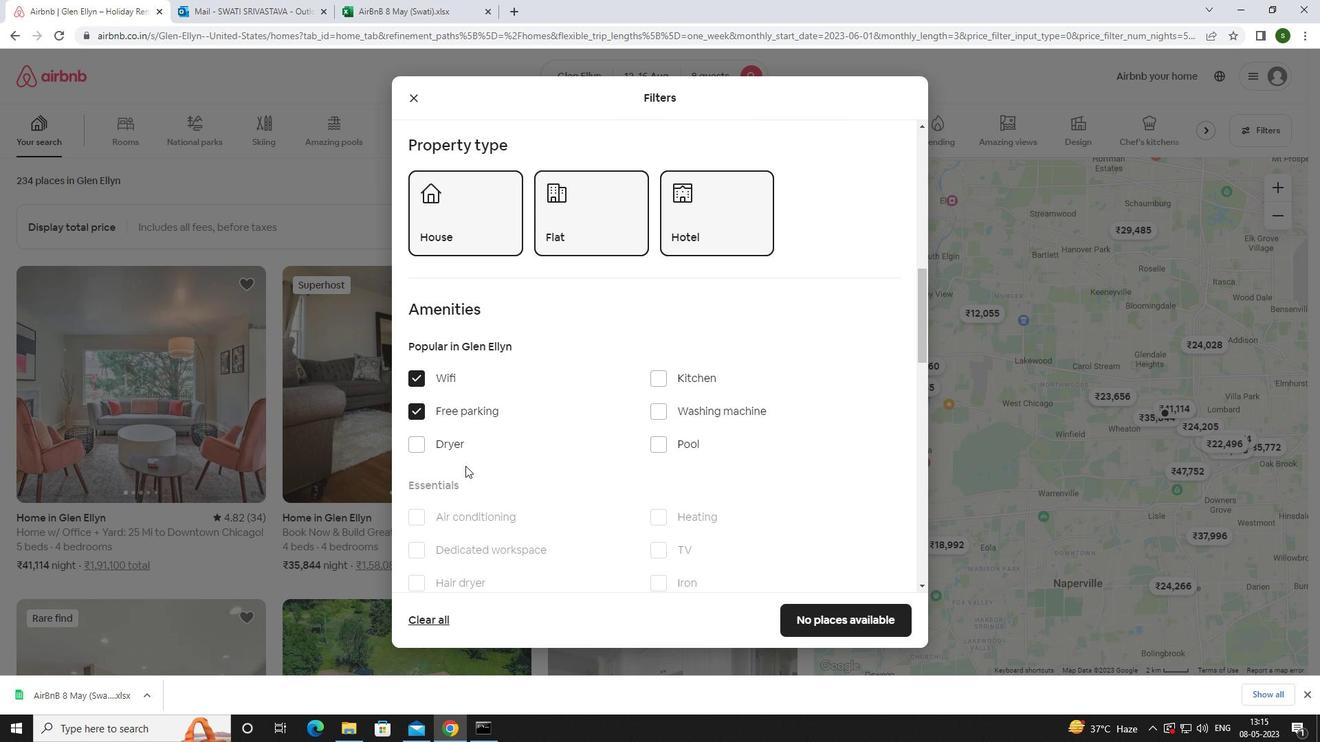 
Action: Mouse scrolled (518, 442) with delta (0, 0)
Screenshot: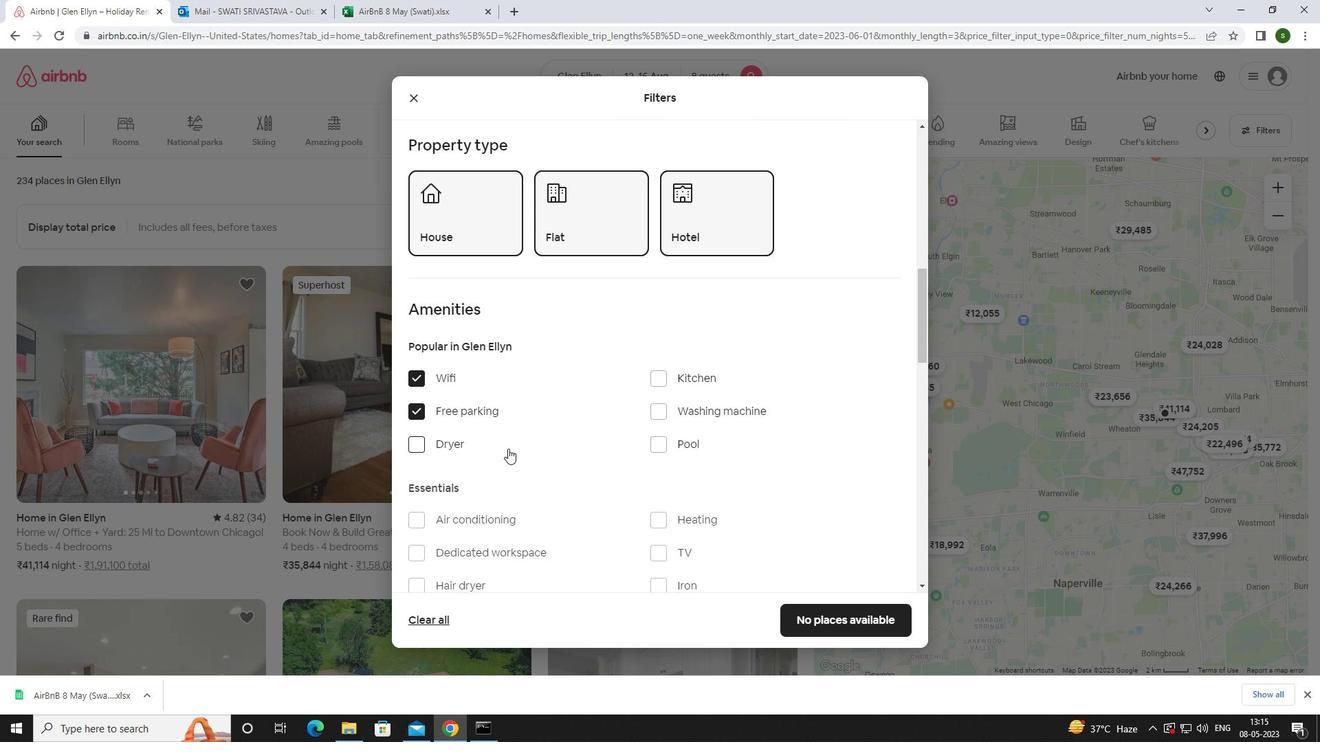 
Action: Mouse scrolled (518, 442) with delta (0, 0)
Screenshot: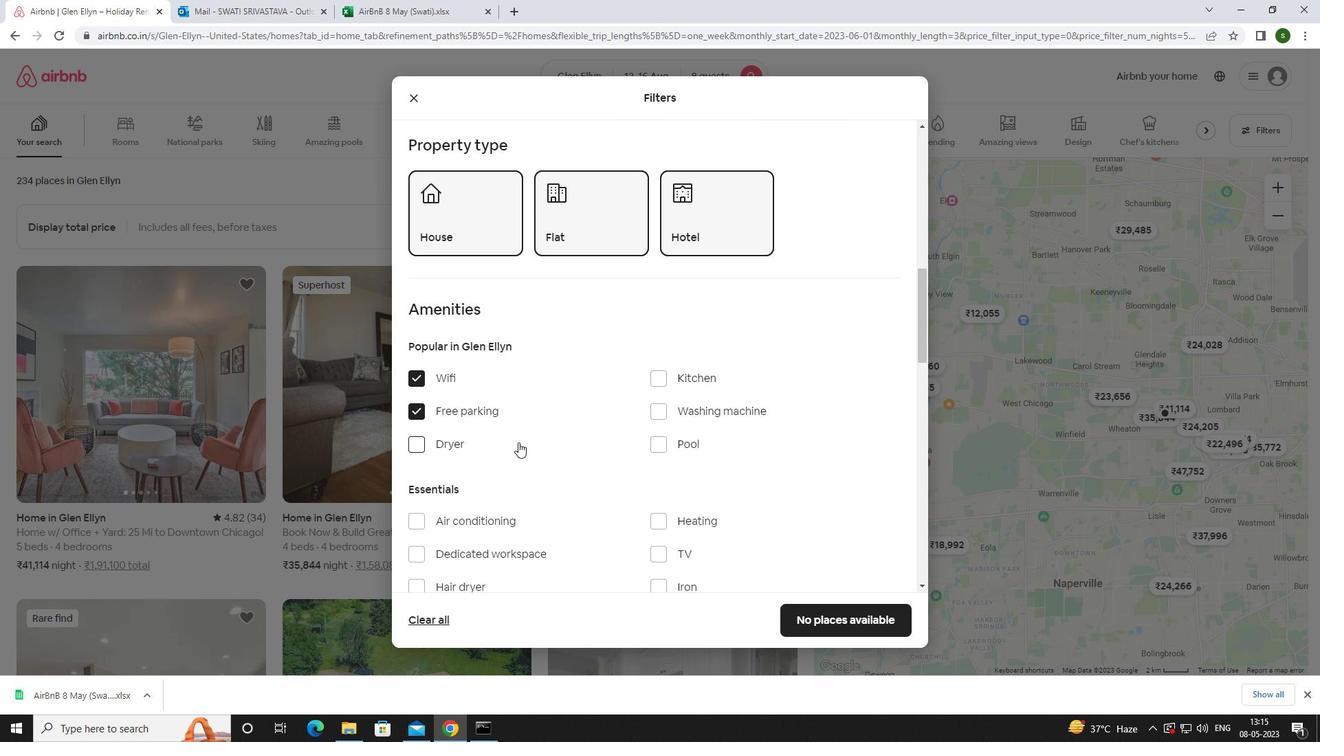 
Action: Mouse moved to (653, 409)
Screenshot: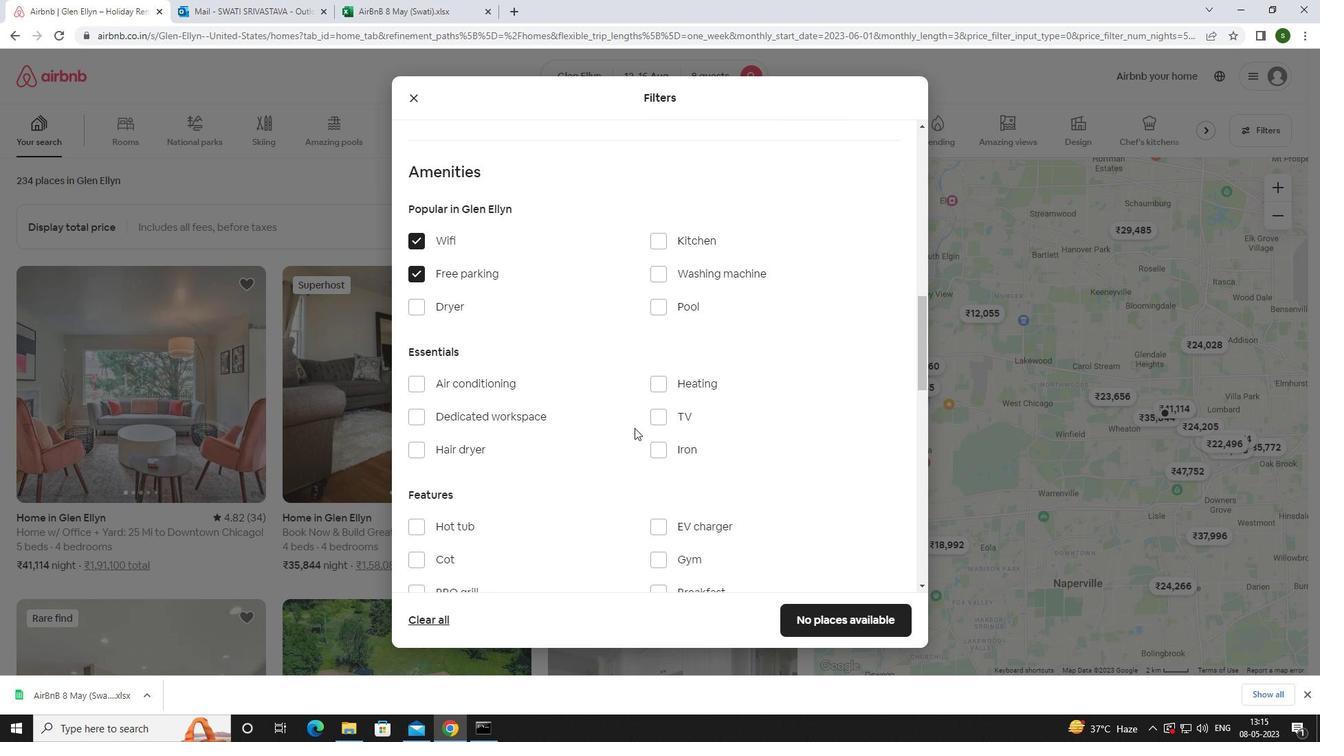 
Action: Mouse pressed left at (653, 409)
Screenshot: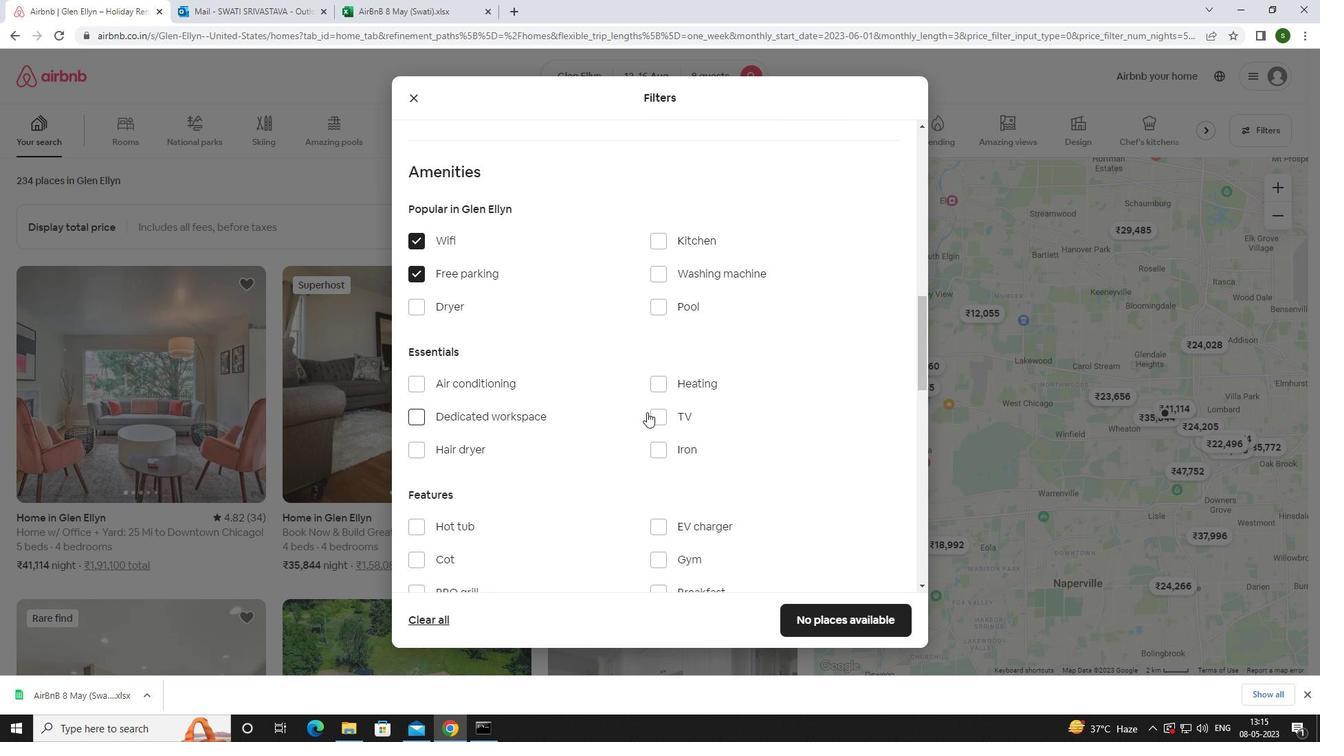 
Action: Mouse moved to (605, 428)
Screenshot: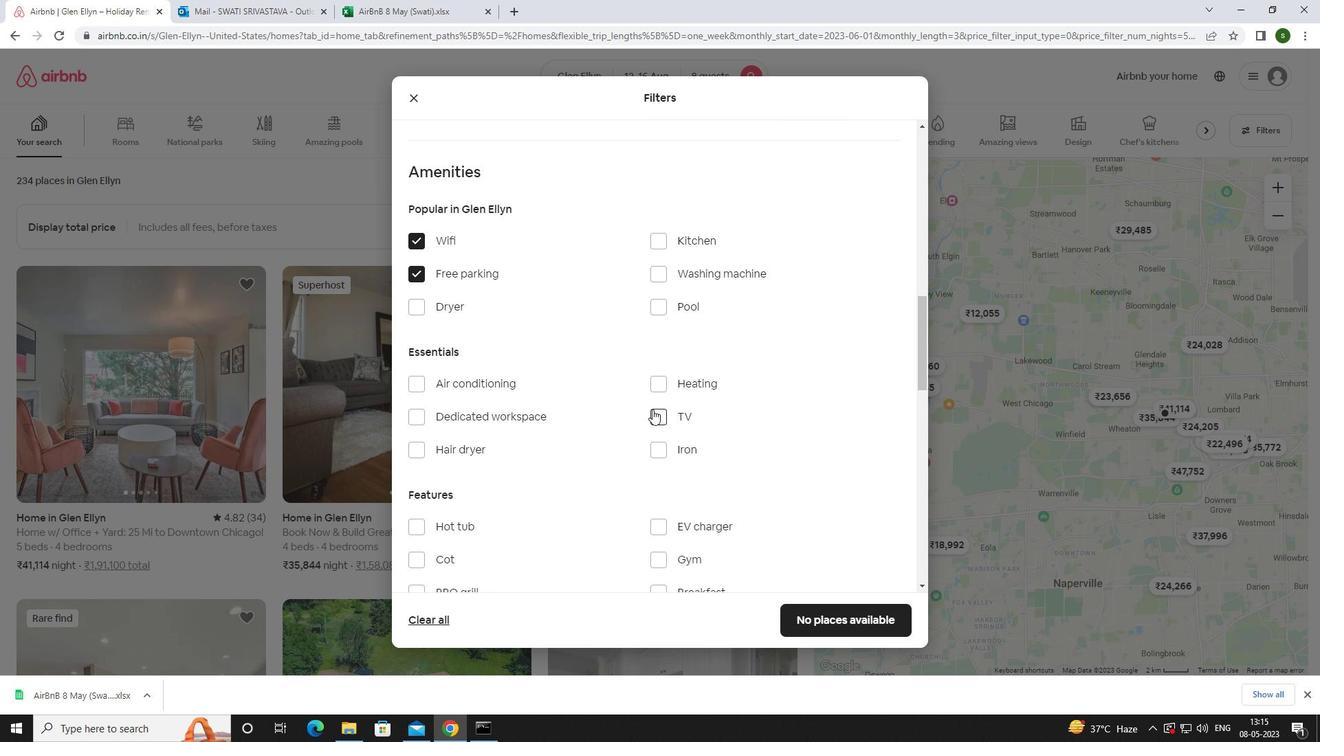 
Action: Mouse scrolled (605, 427) with delta (0, 0)
Screenshot: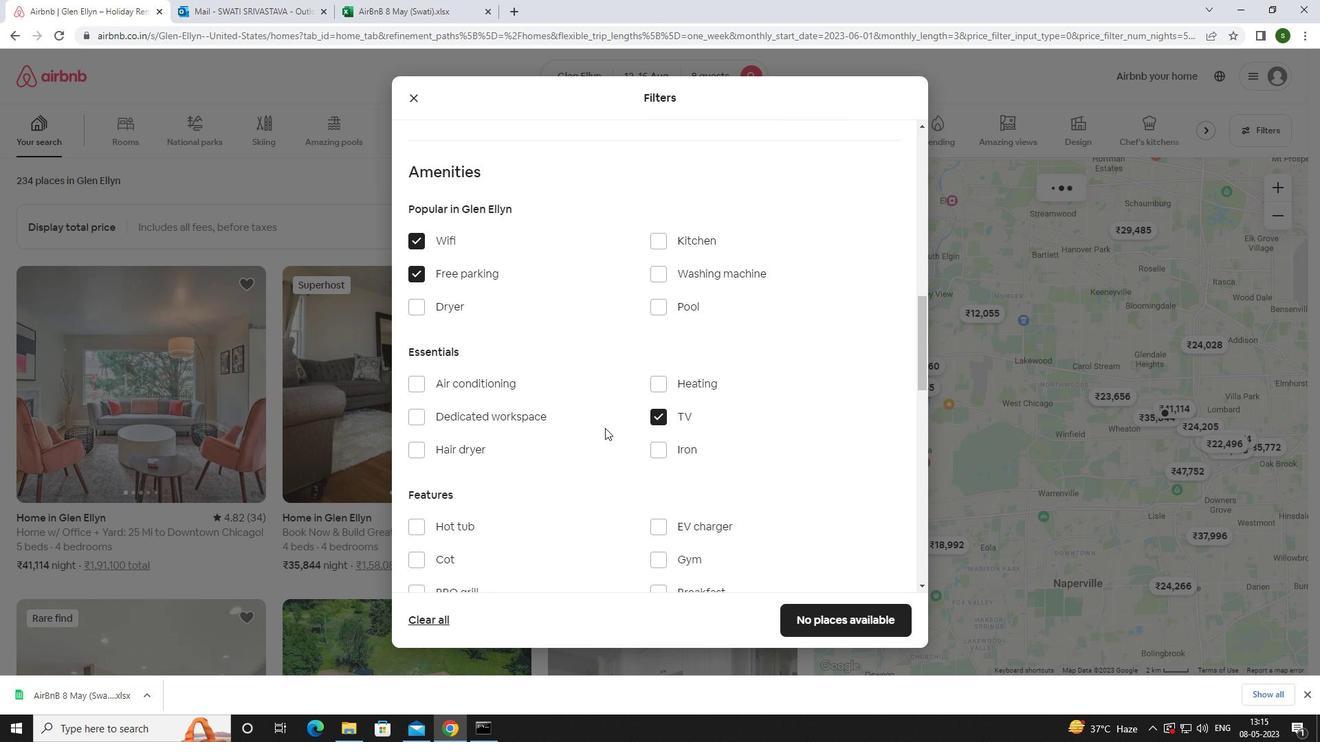 
Action: Mouse scrolled (605, 427) with delta (0, 0)
Screenshot: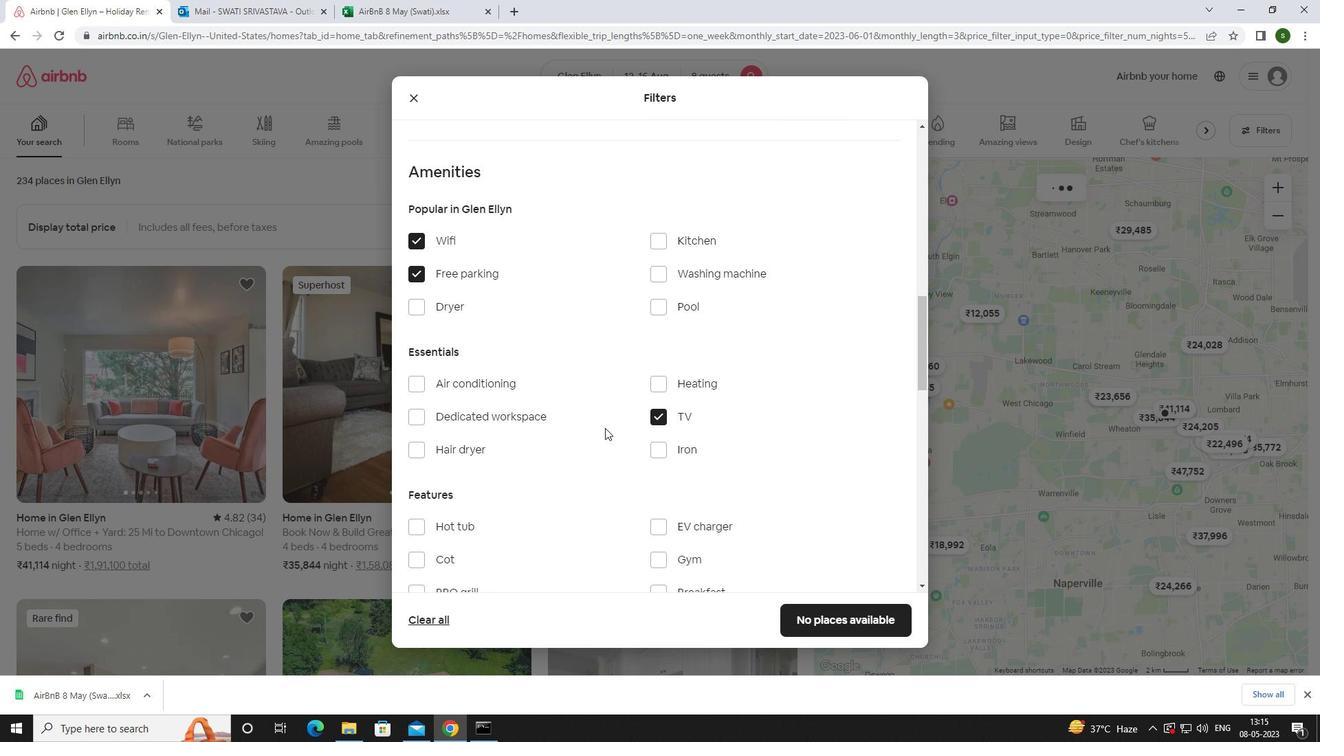 
Action: Mouse moved to (652, 415)
Screenshot: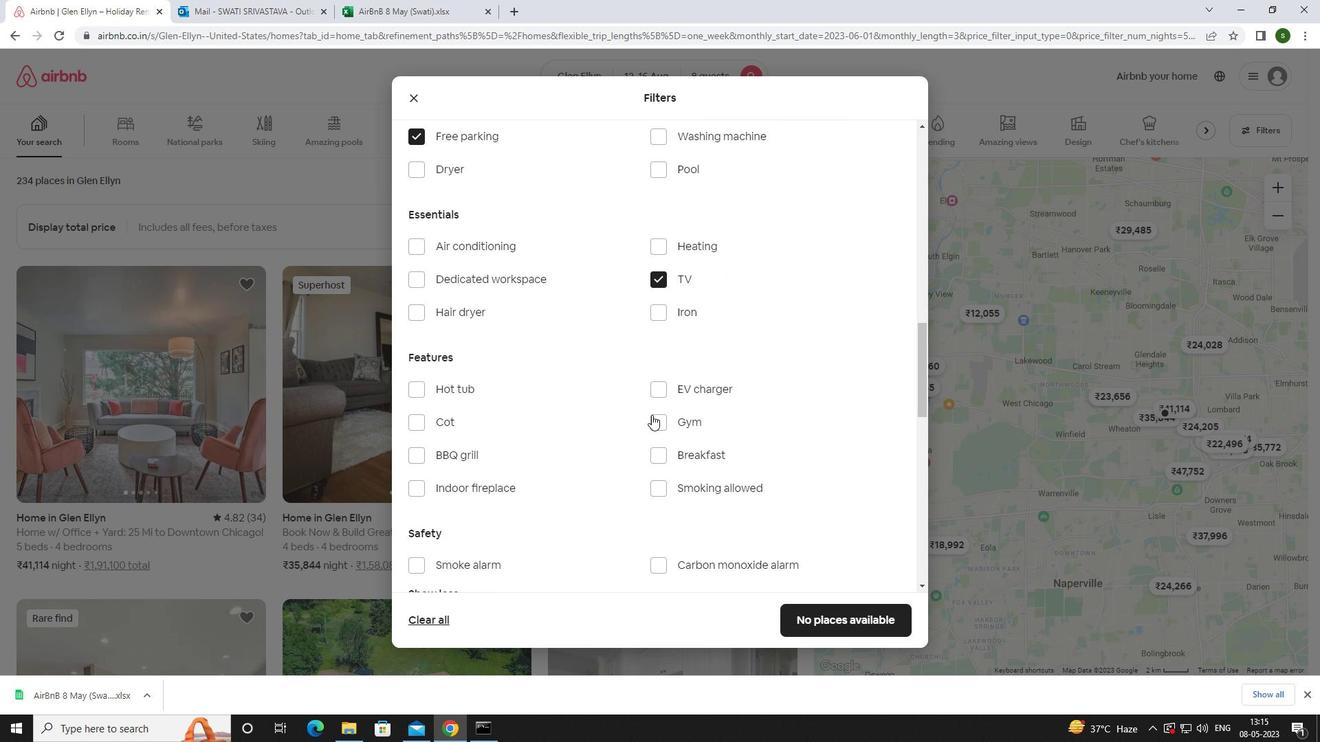 
Action: Mouse pressed left at (652, 415)
Screenshot: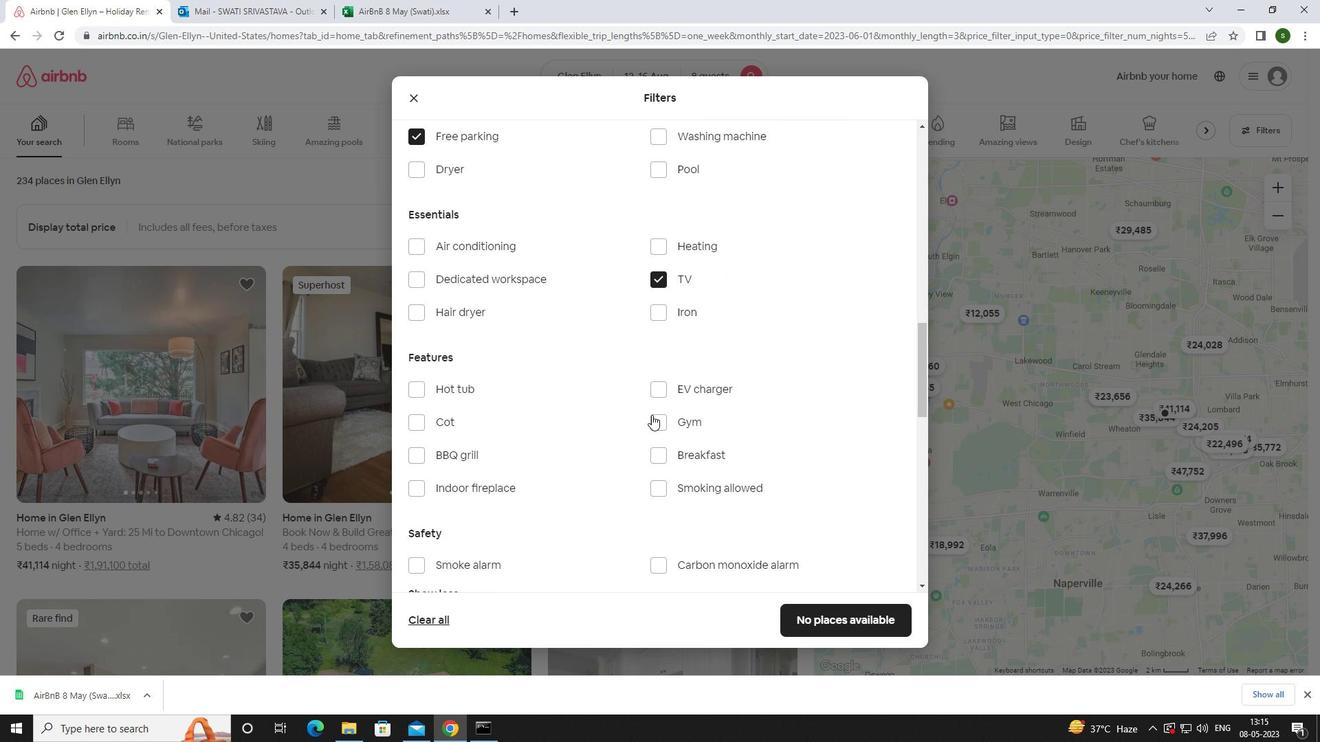 
Action: Mouse moved to (658, 455)
Screenshot: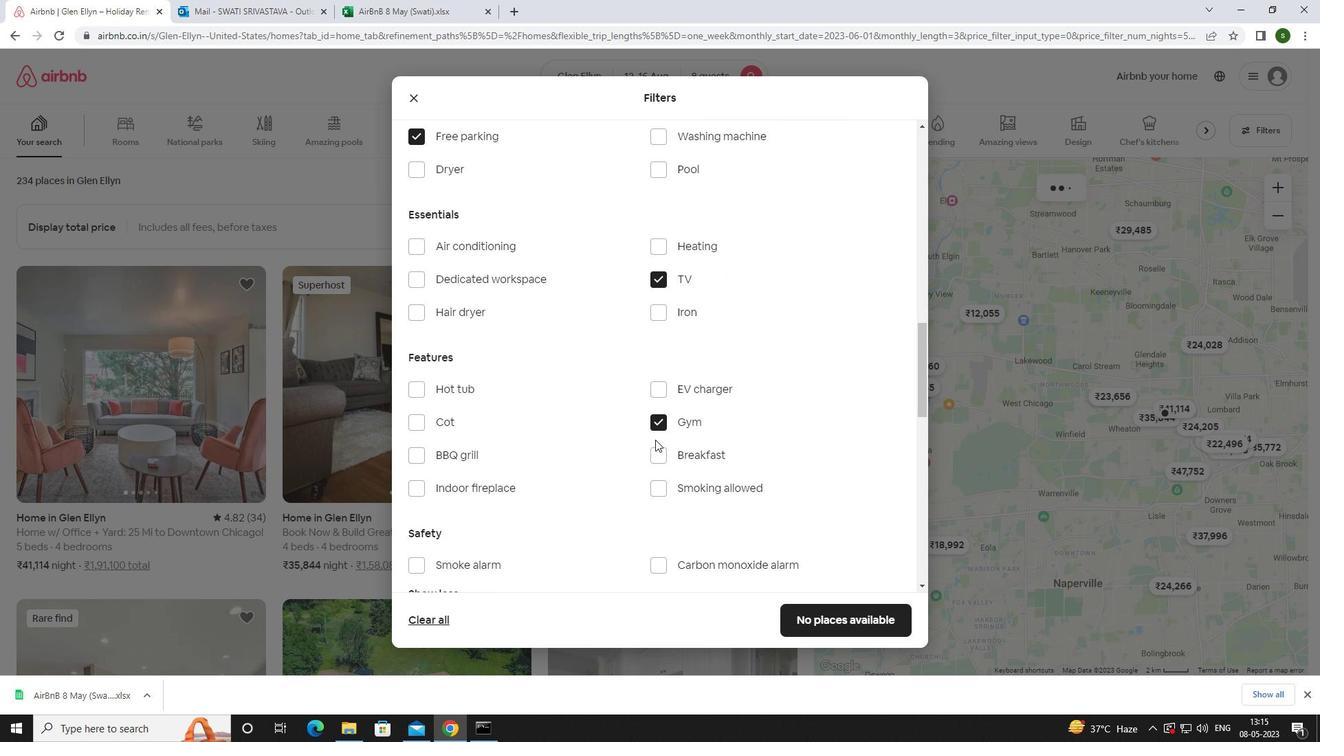
Action: Mouse pressed left at (658, 455)
Screenshot: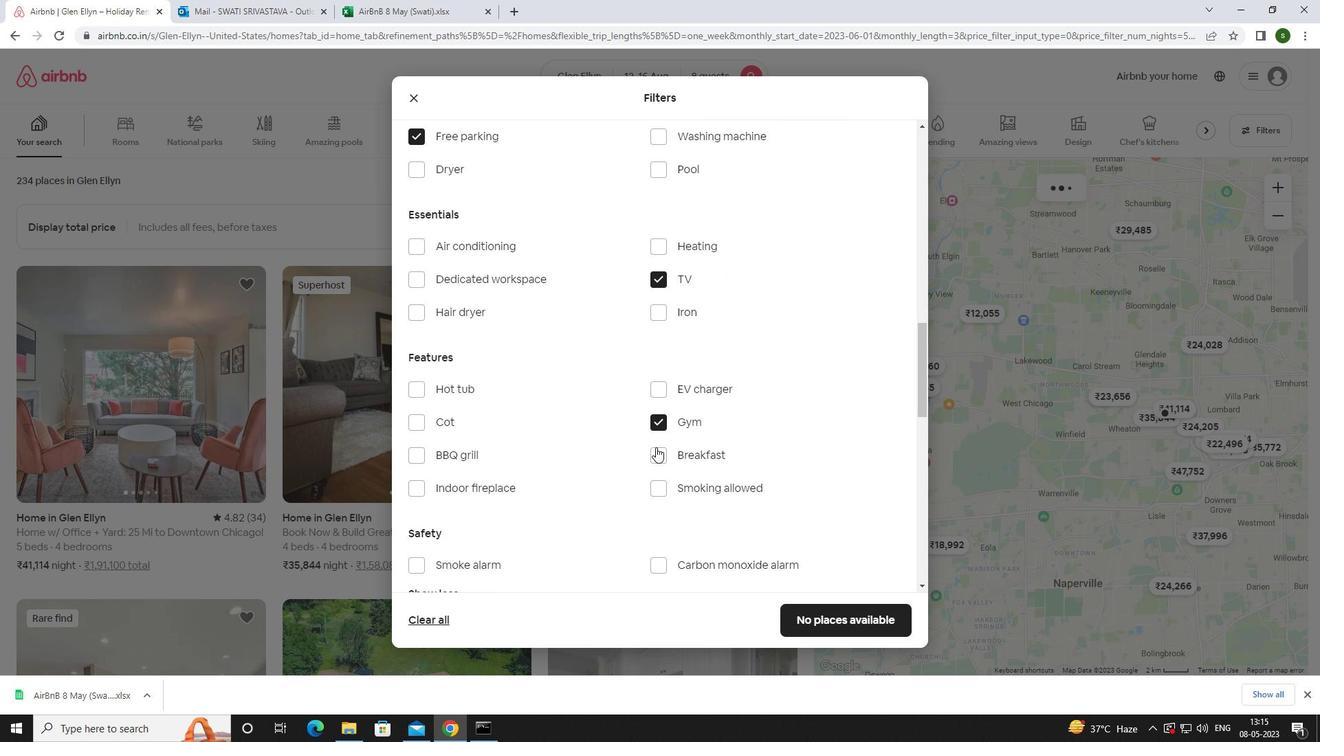 
Action: Mouse moved to (616, 459)
Screenshot: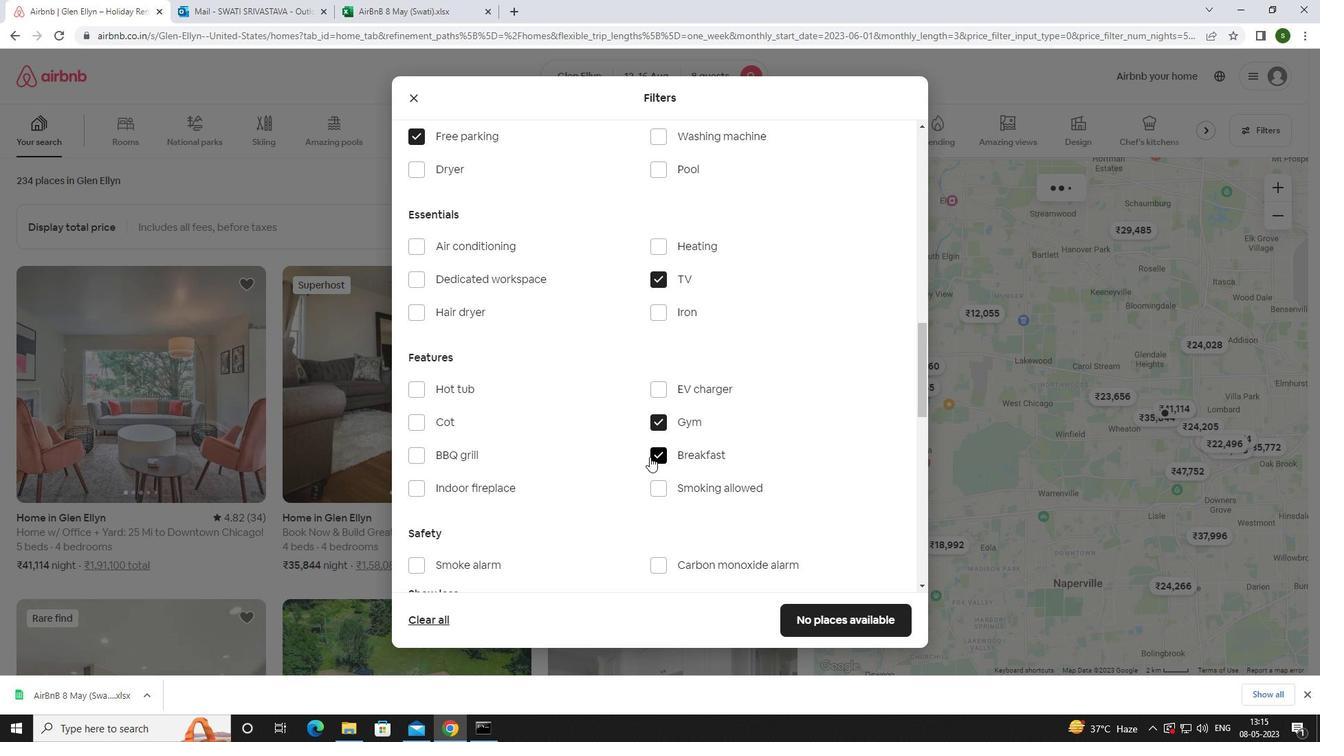 
Action: Mouse scrolled (616, 458) with delta (0, 0)
Screenshot: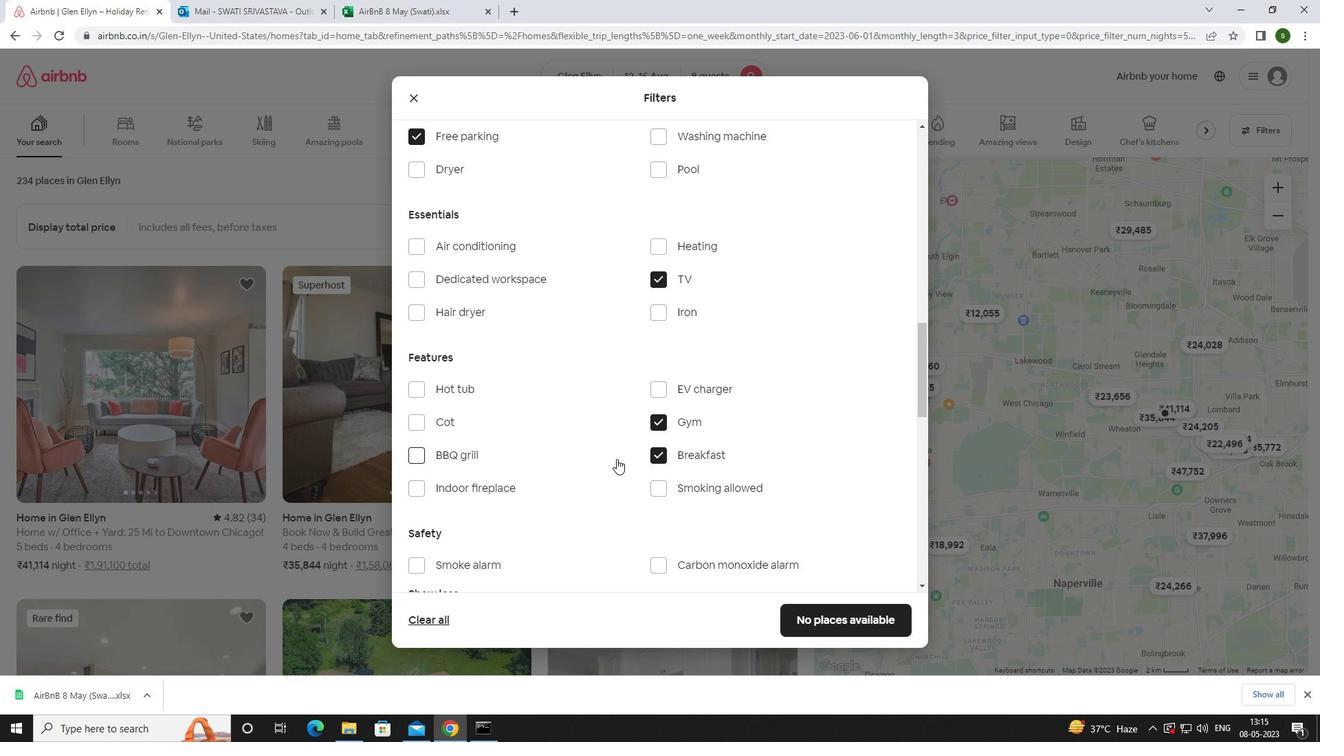 
Action: Mouse scrolled (616, 458) with delta (0, 0)
Screenshot: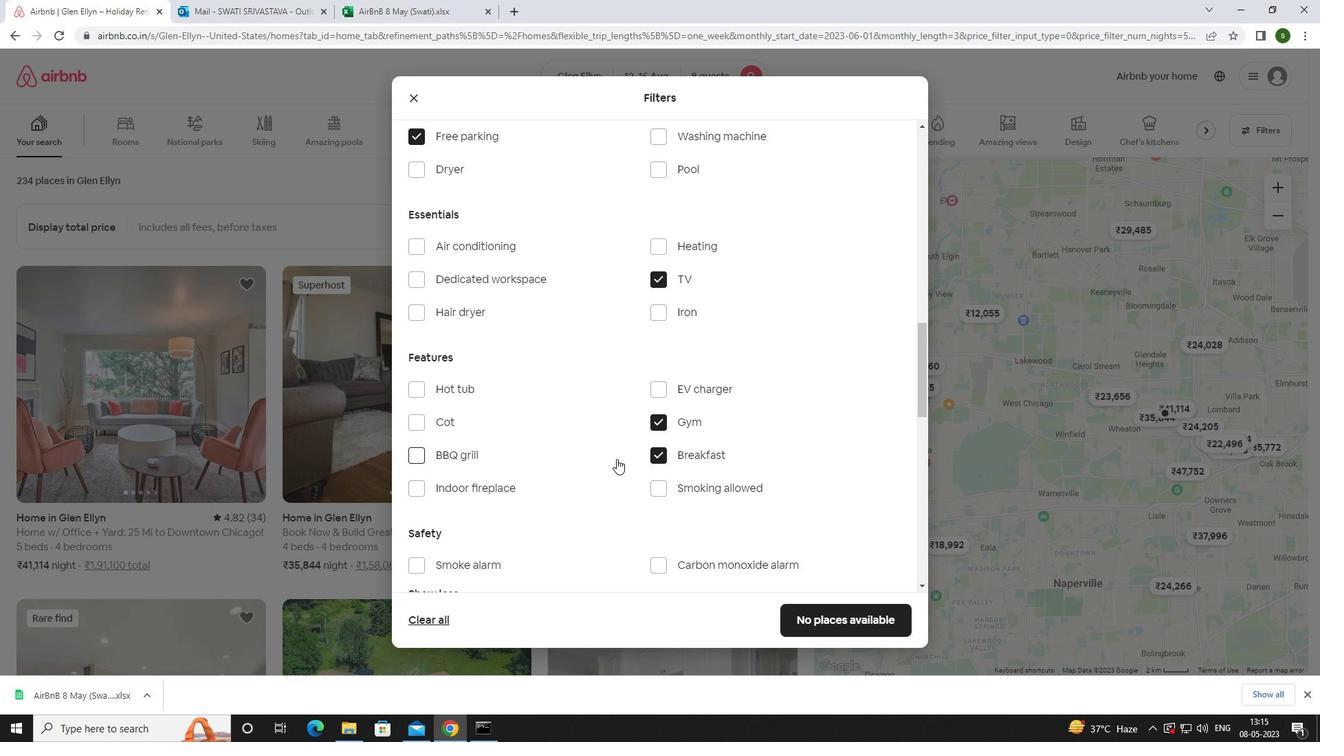 
Action: Mouse scrolled (616, 458) with delta (0, 0)
Screenshot: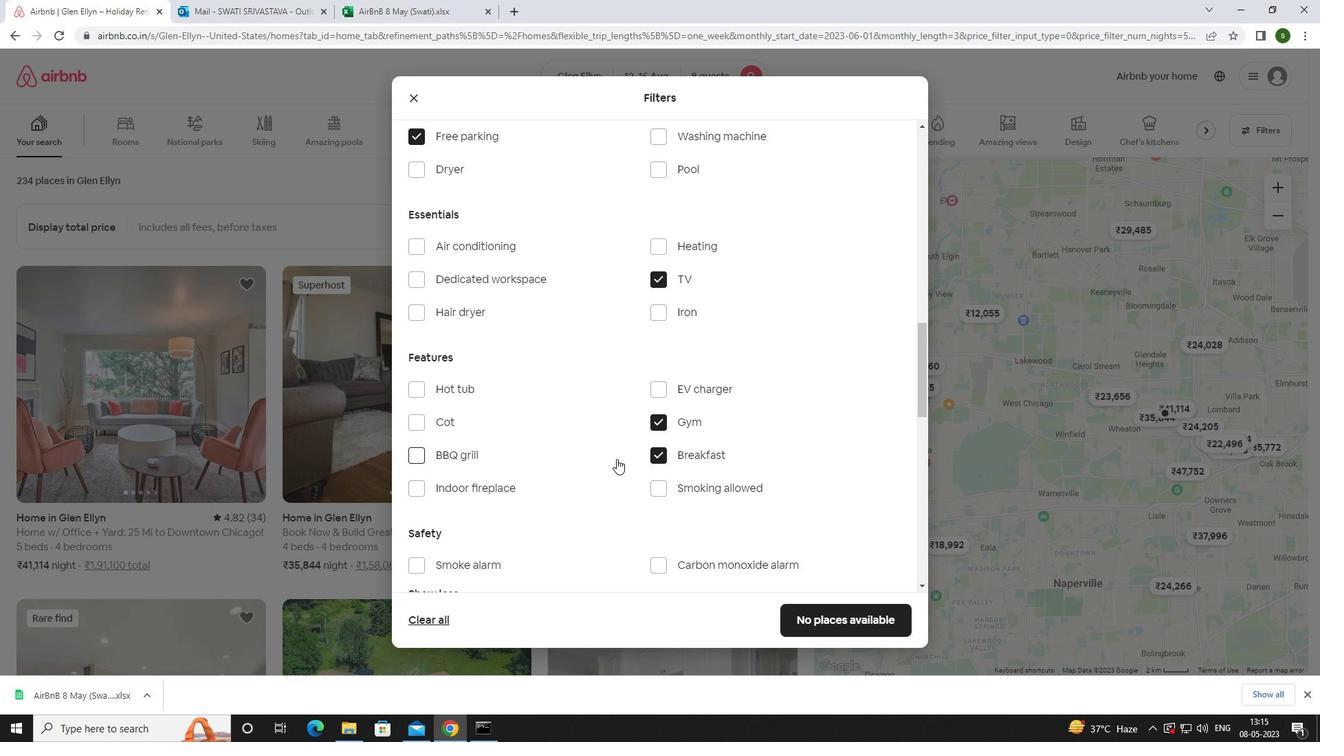 
Action: Mouse scrolled (616, 458) with delta (0, 0)
Screenshot: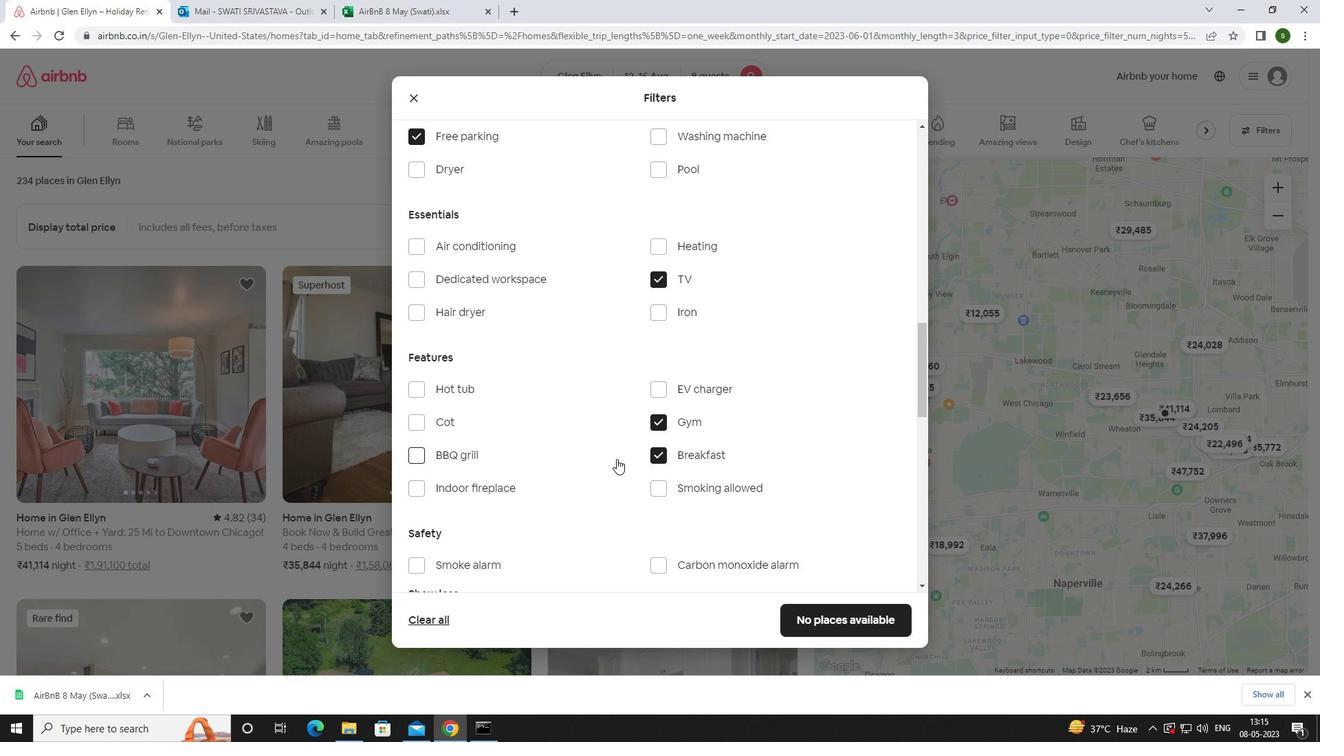 
Action: Mouse moved to (861, 473)
Screenshot: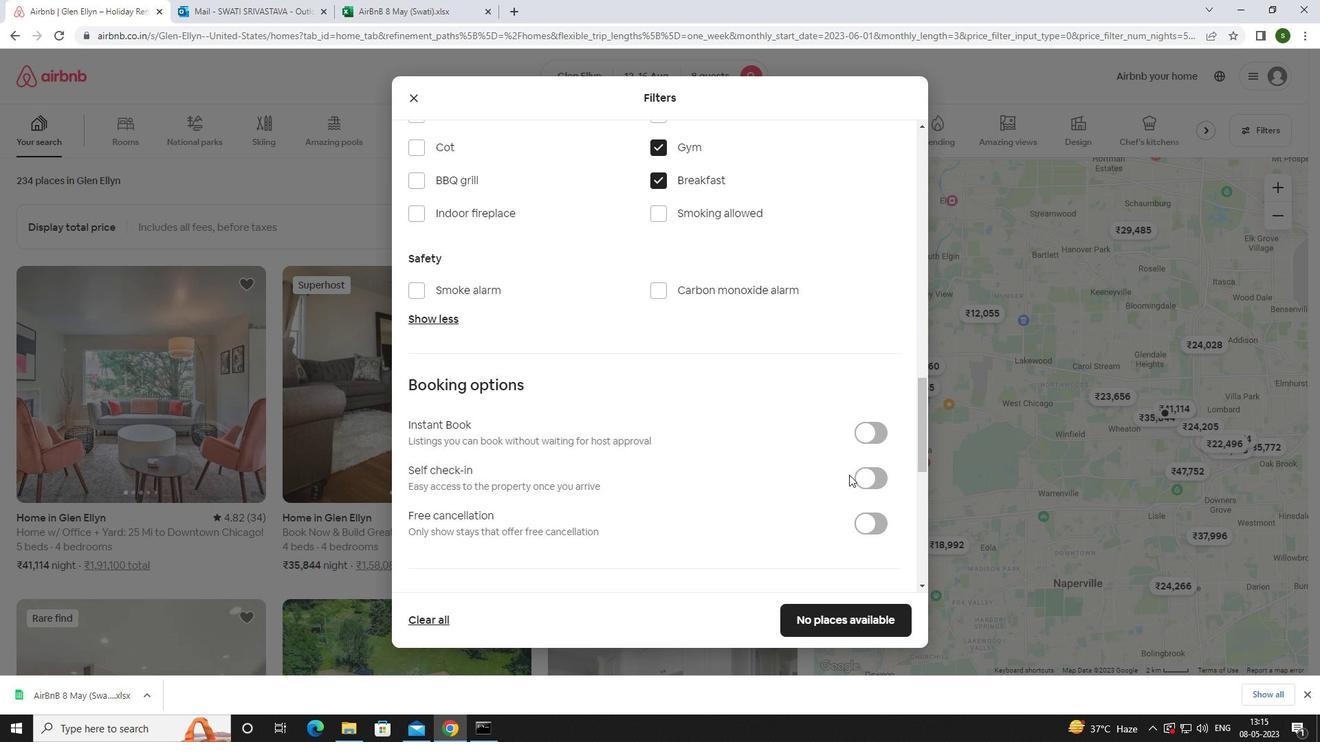 
Action: Mouse pressed left at (861, 473)
Screenshot: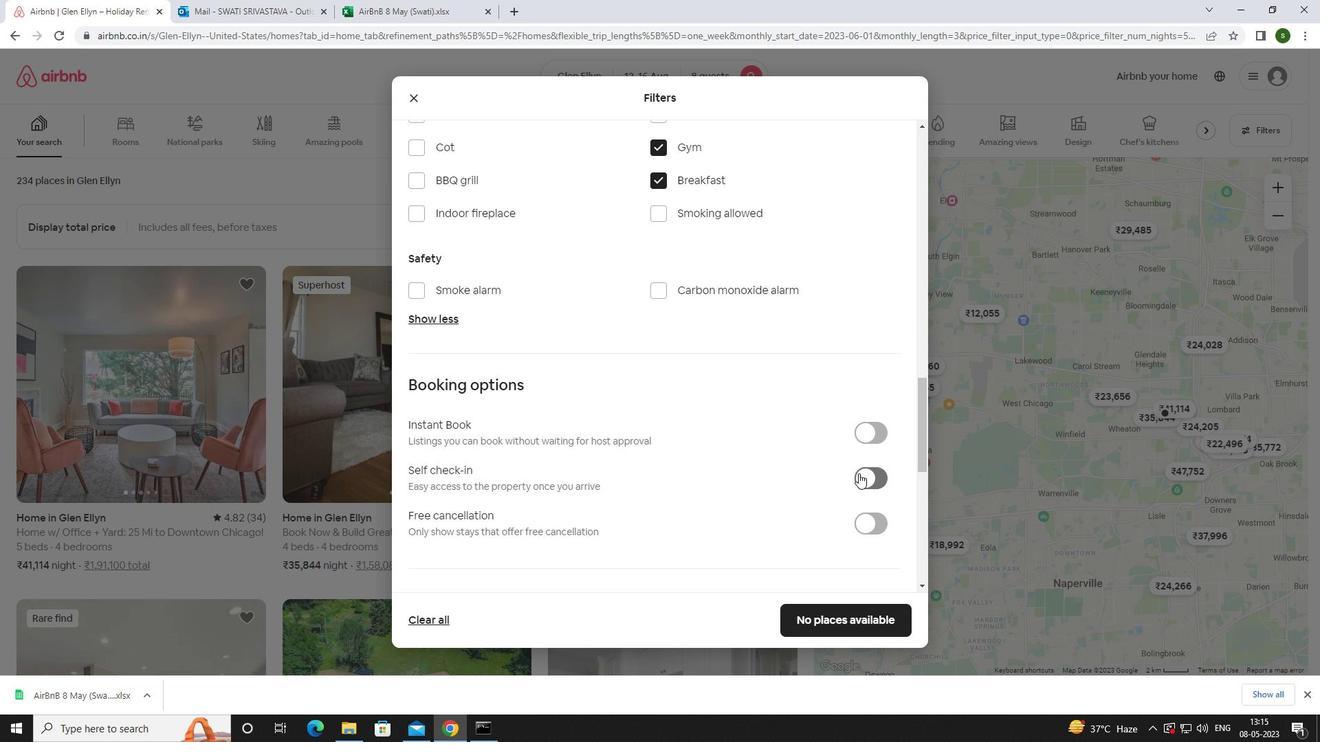 
Action: Mouse moved to (658, 469)
Screenshot: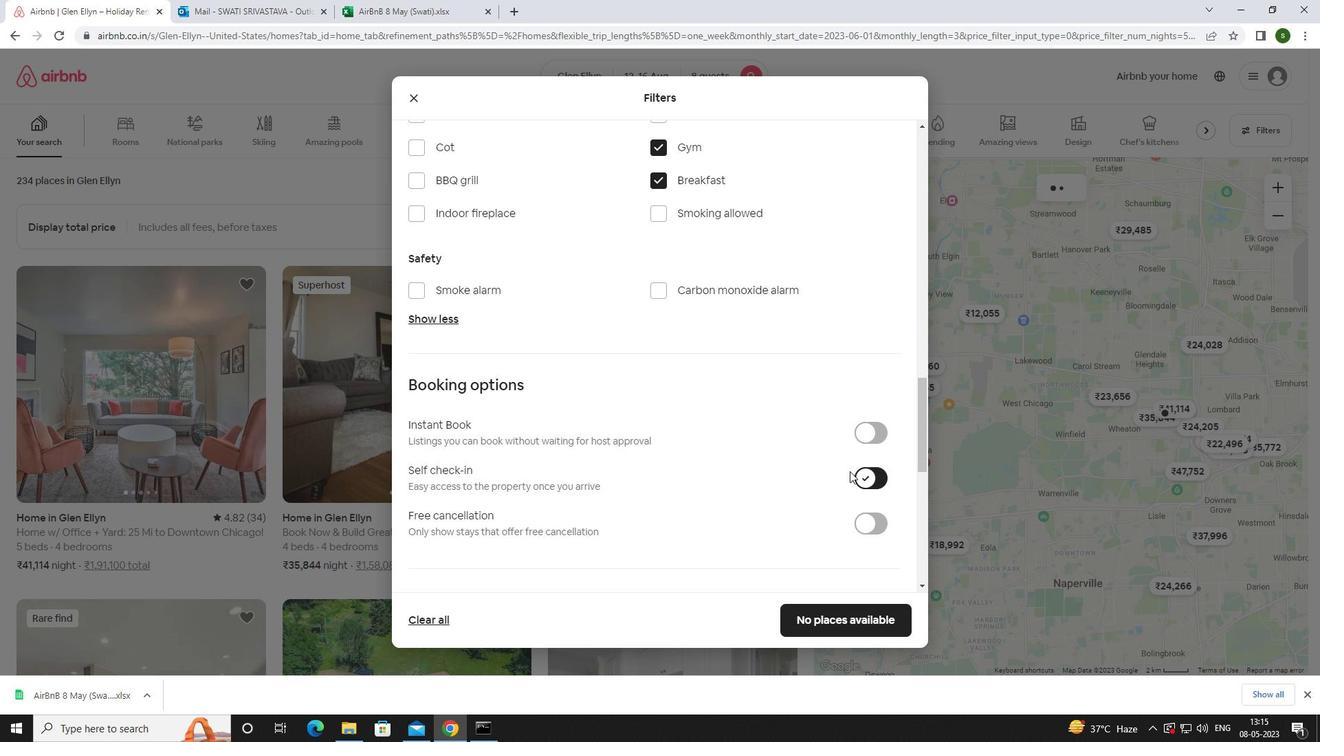 
Action: Mouse scrolled (658, 469) with delta (0, 0)
Screenshot: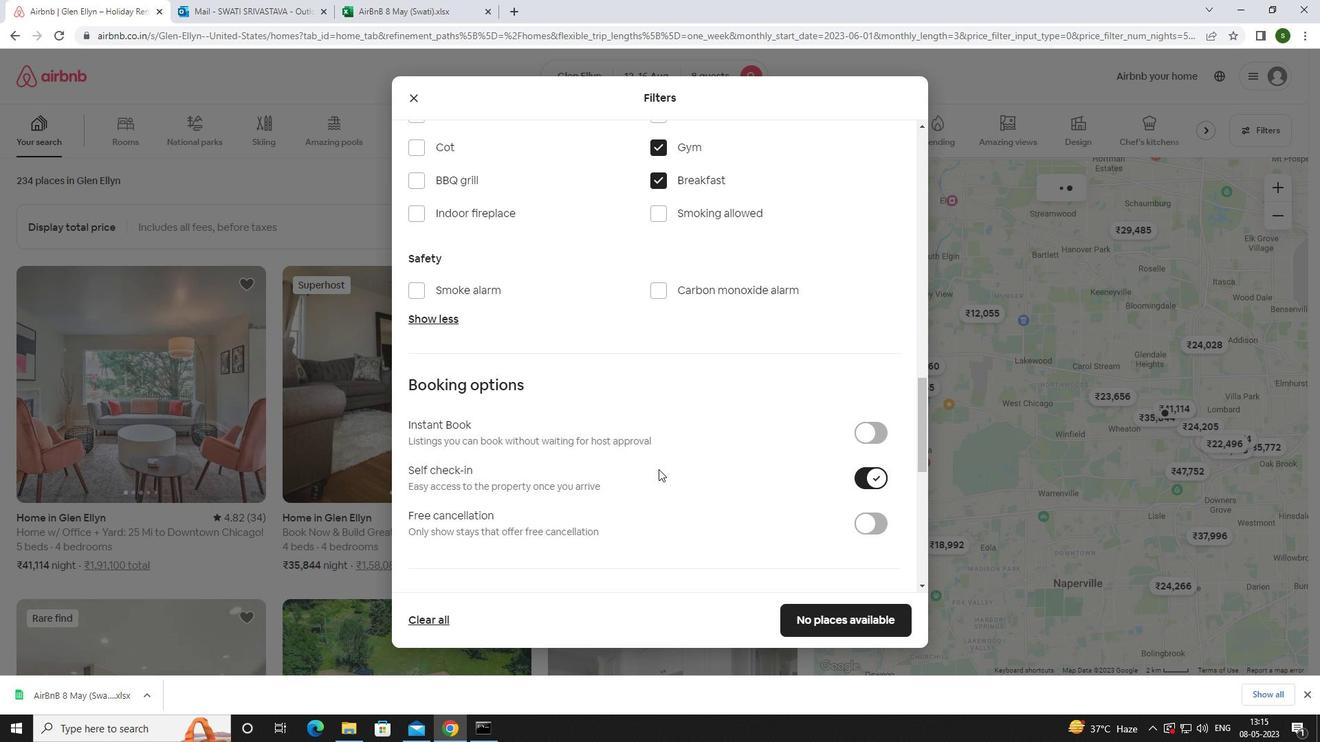 
Action: Mouse scrolled (658, 469) with delta (0, 0)
Screenshot: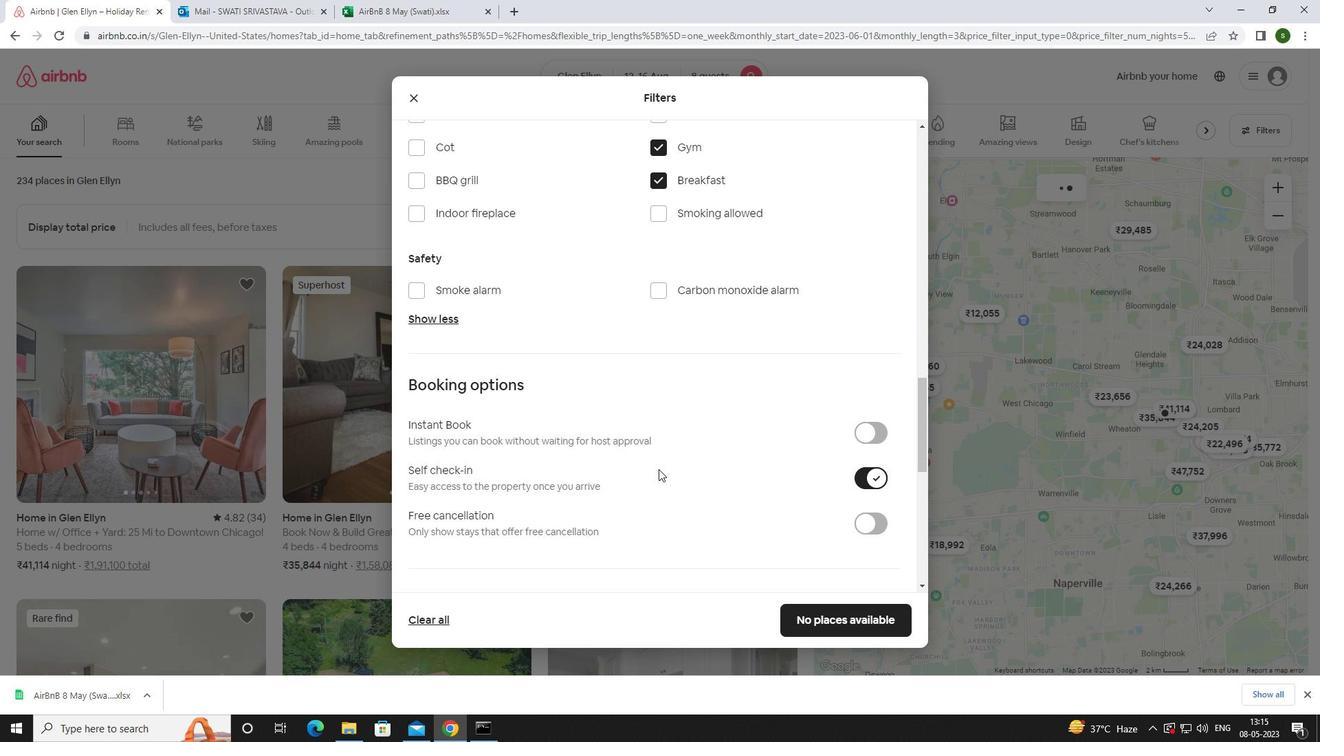 
Action: Mouse scrolled (658, 469) with delta (0, 0)
Screenshot: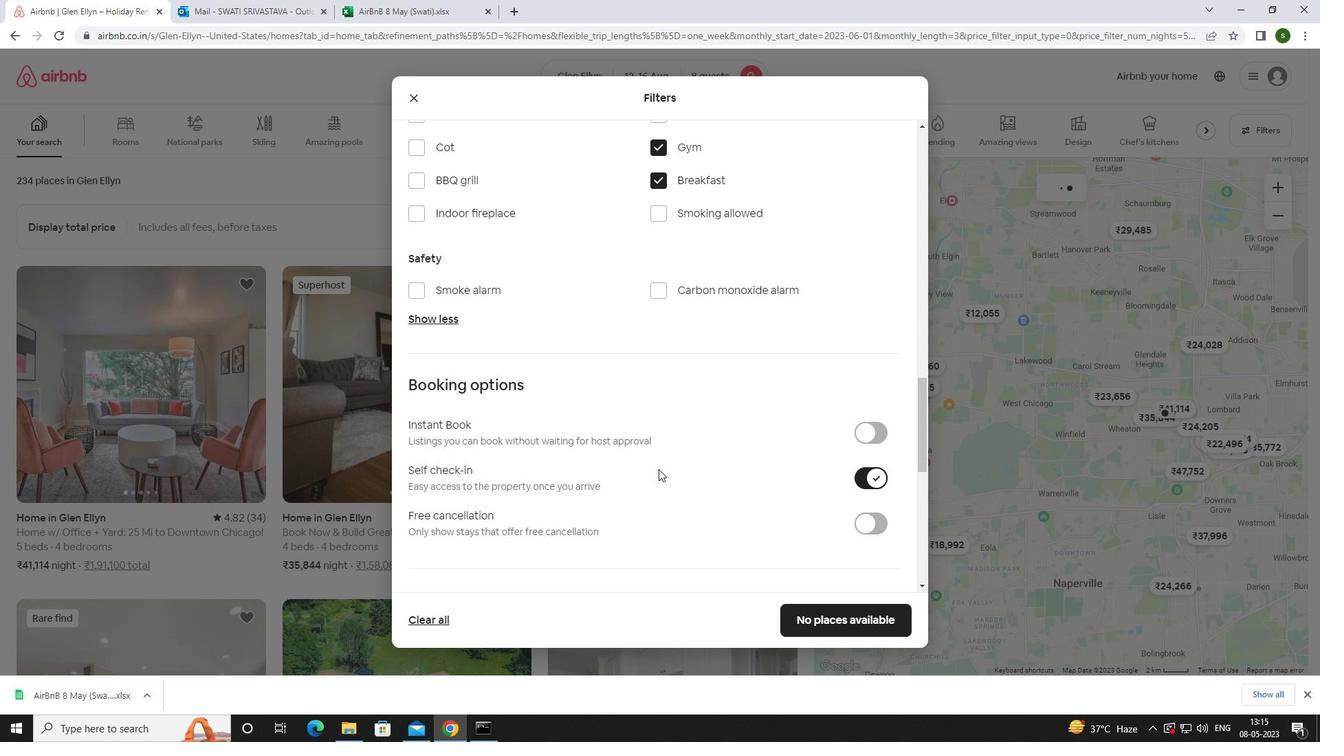 
Action: Mouse scrolled (658, 469) with delta (0, 0)
Screenshot: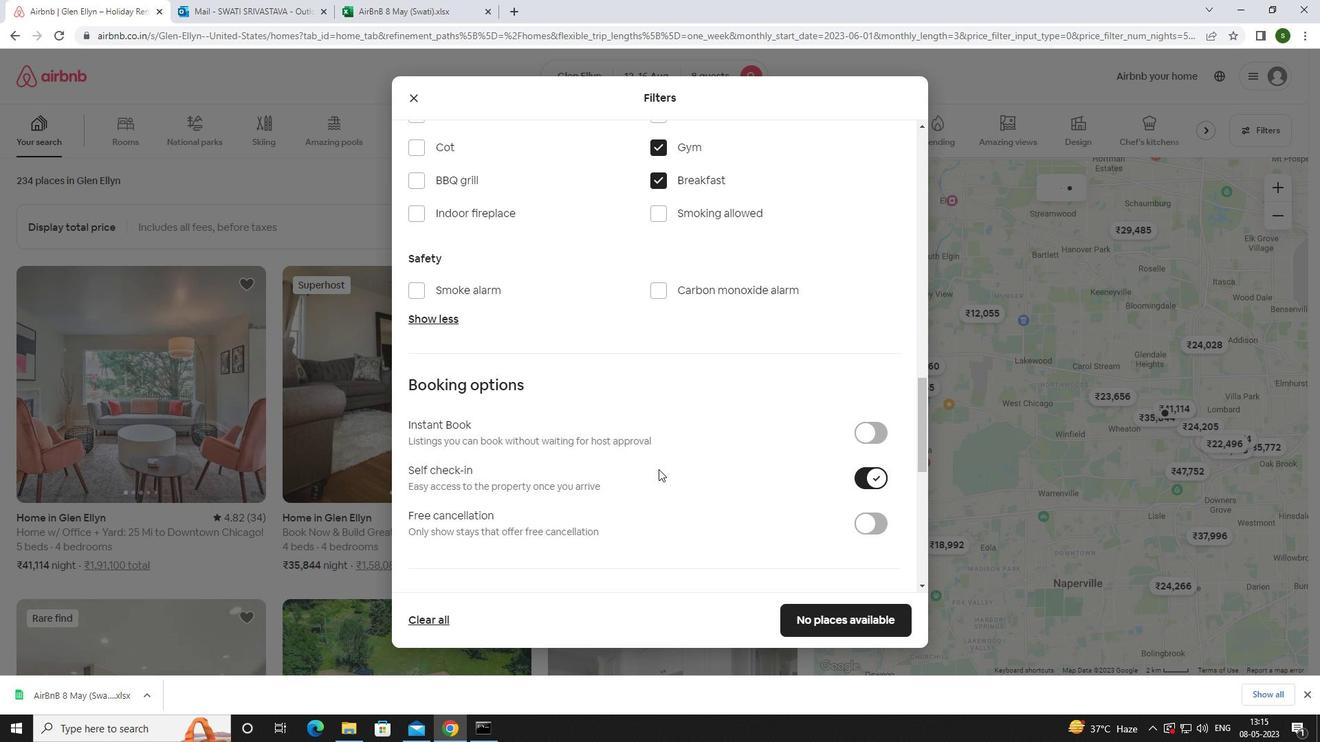 
Action: Mouse scrolled (658, 469) with delta (0, 0)
Screenshot: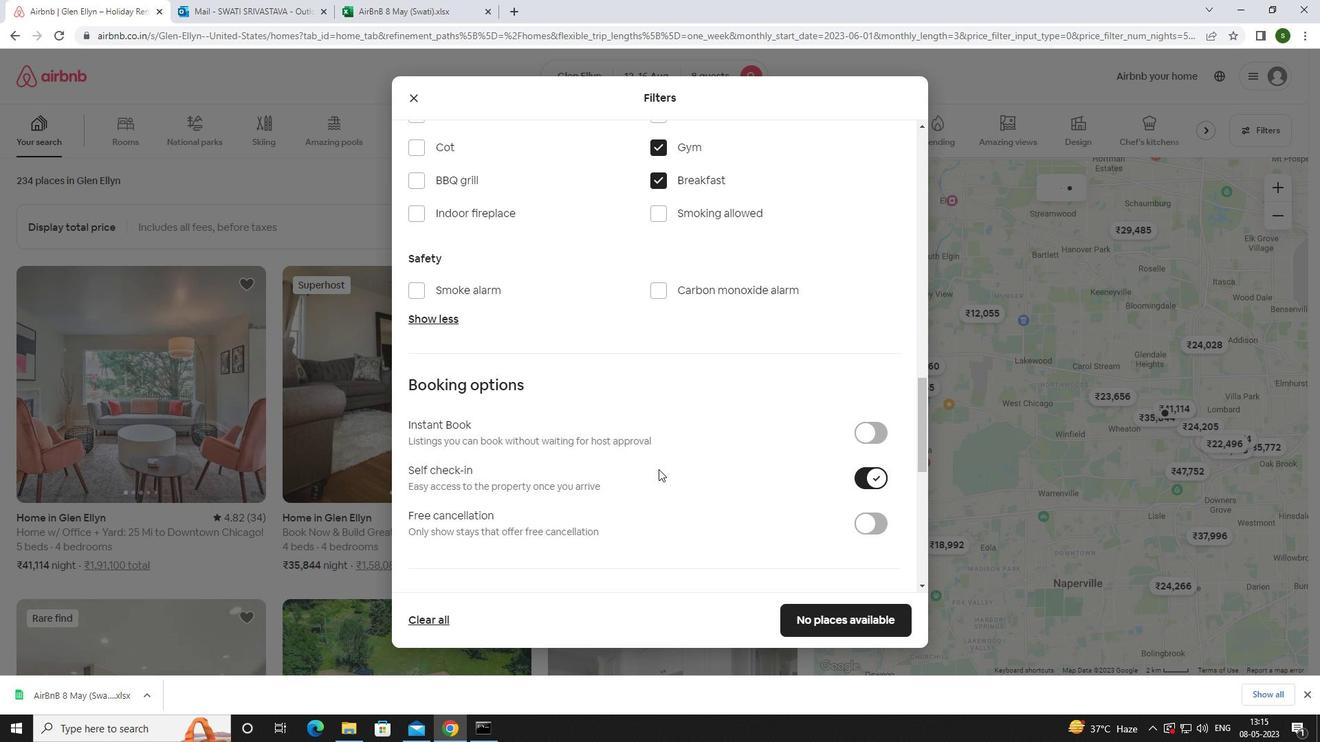 
Action: Mouse scrolled (658, 469) with delta (0, 0)
Screenshot: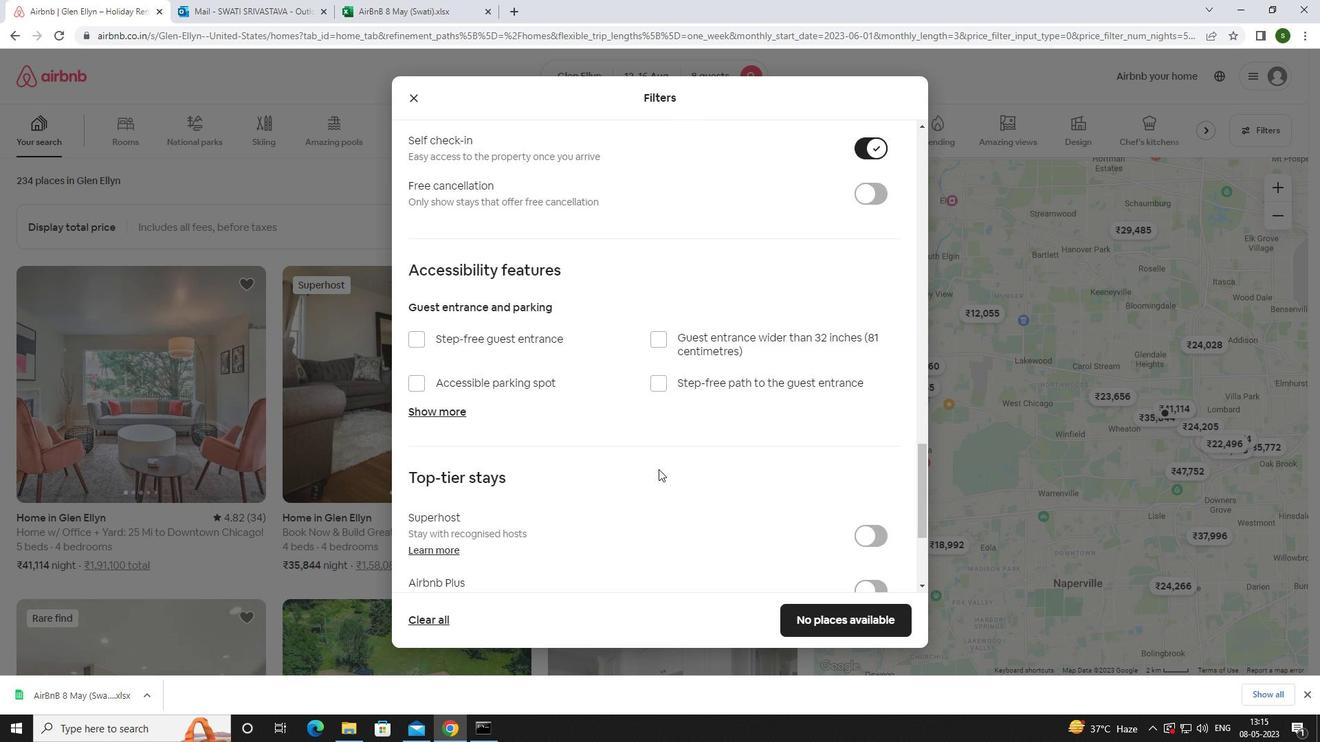 
Action: Mouse scrolled (658, 469) with delta (0, 0)
Screenshot: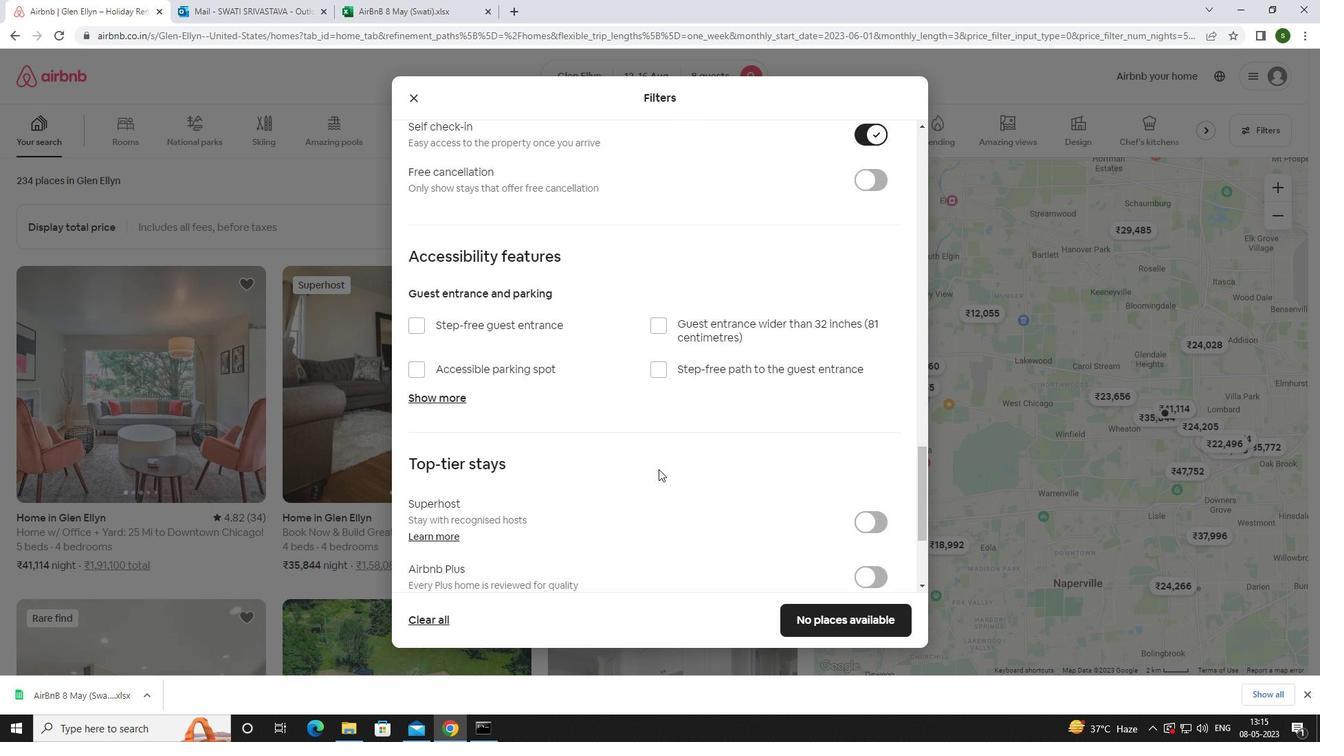 
Action: Mouse scrolled (658, 469) with delta (0, 0)
Screenshot: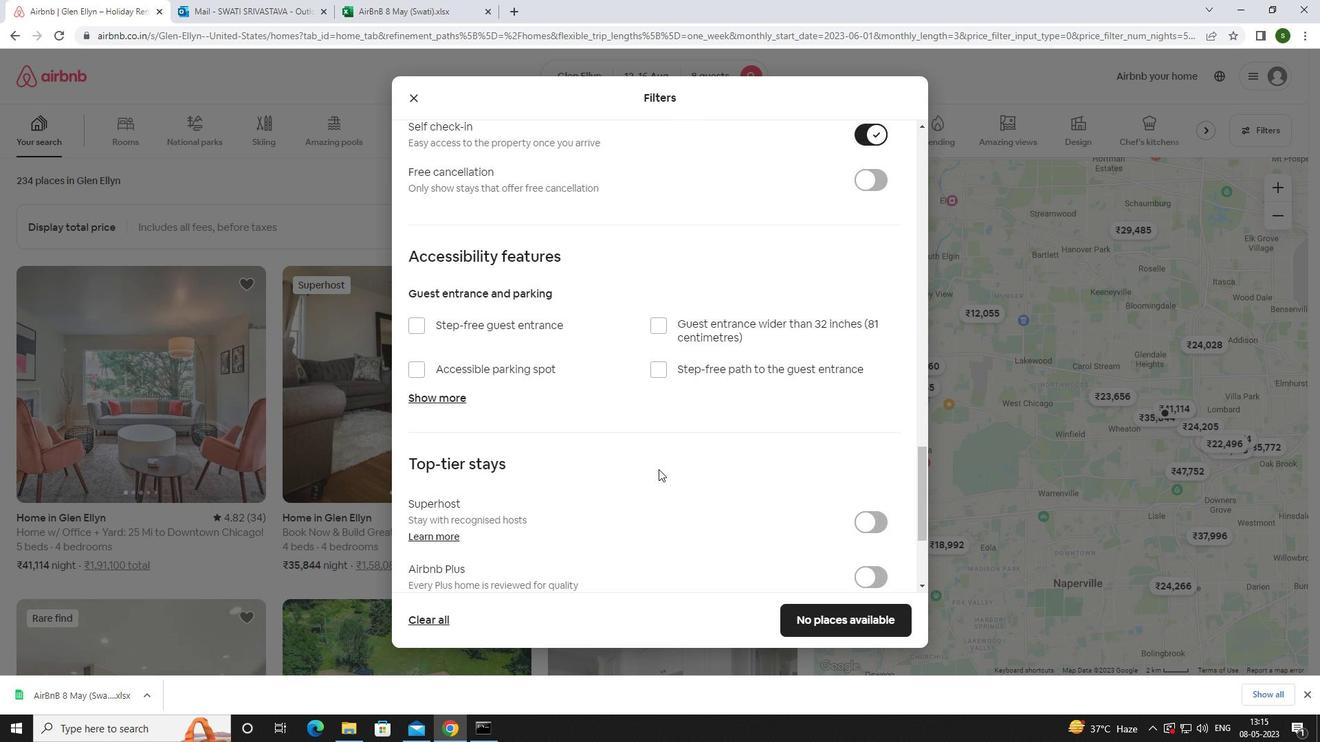 
Action: Mouse moved to (443, 499)
Screenshot: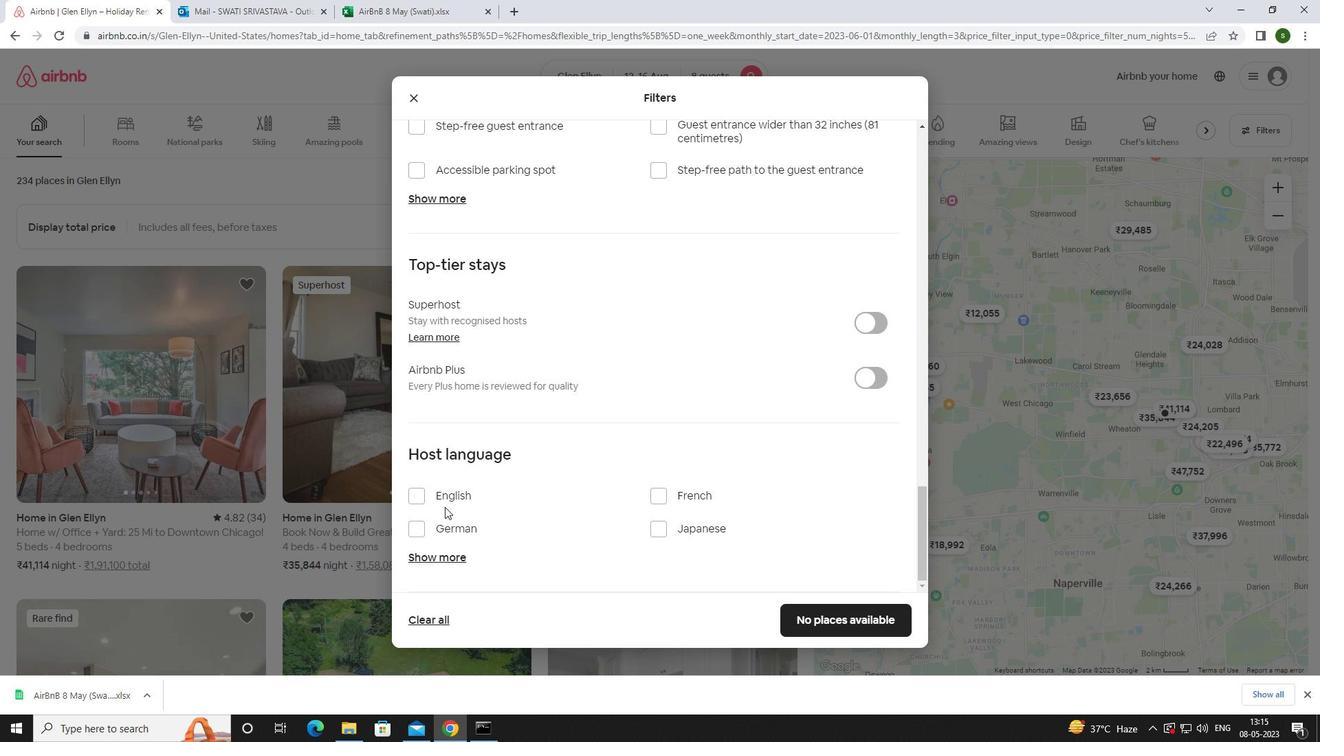 
Action: Mouse pressed left at (443, 499)
Screenshot: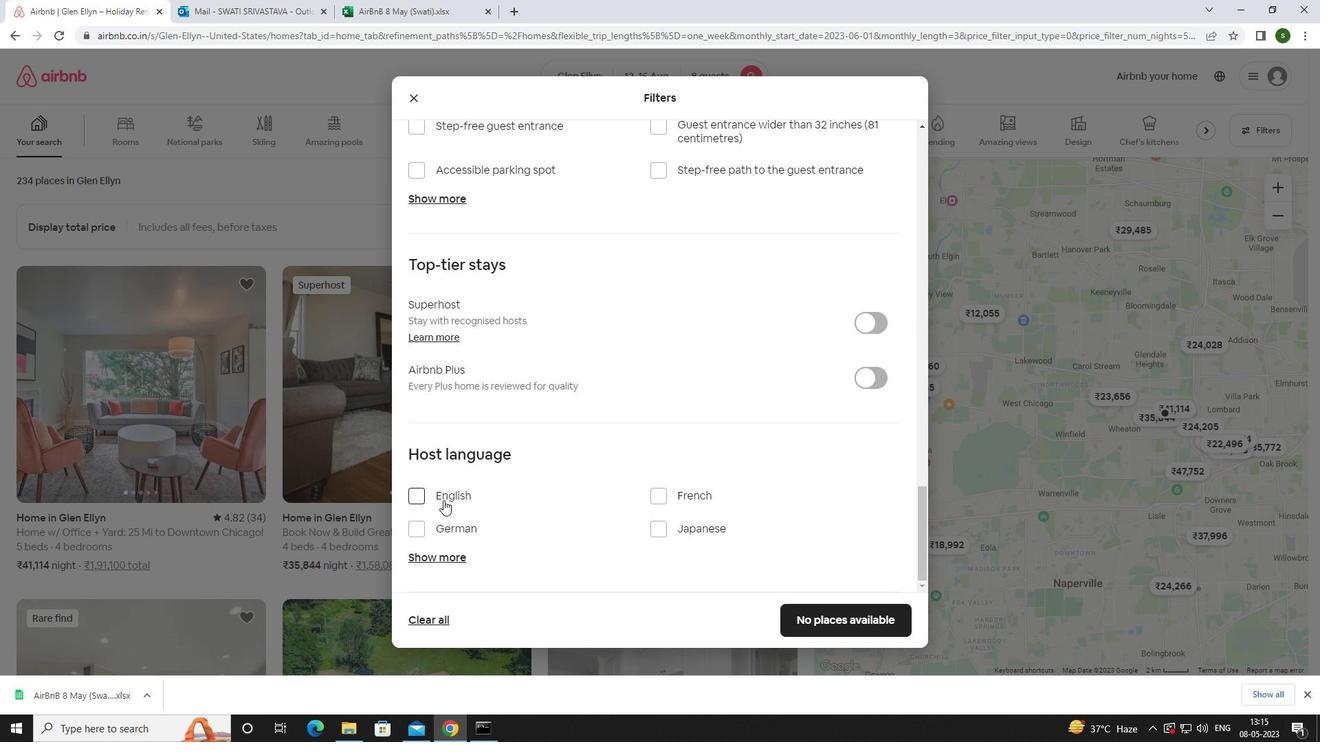 
Action: Mouse moved to (813, 611)
Screenshot: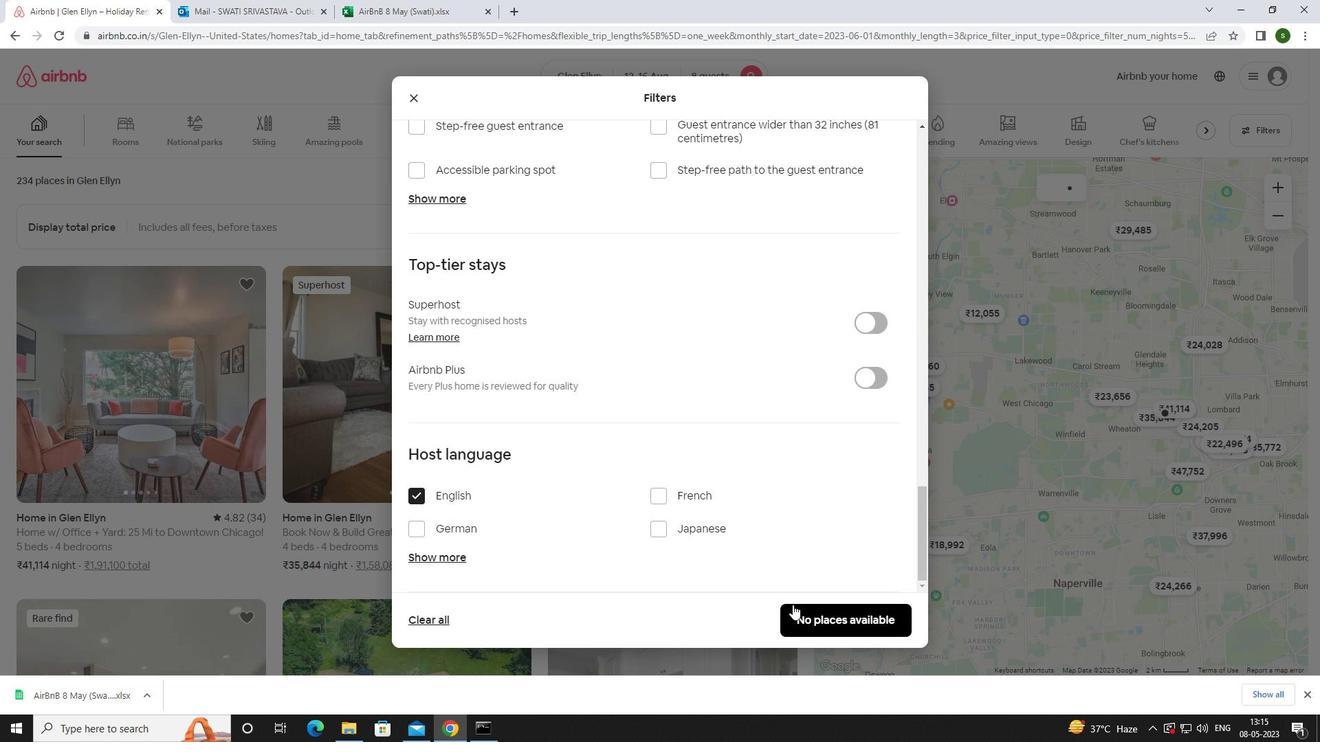 
Action: Mouse pressed left at (813, 611)
Screenshot: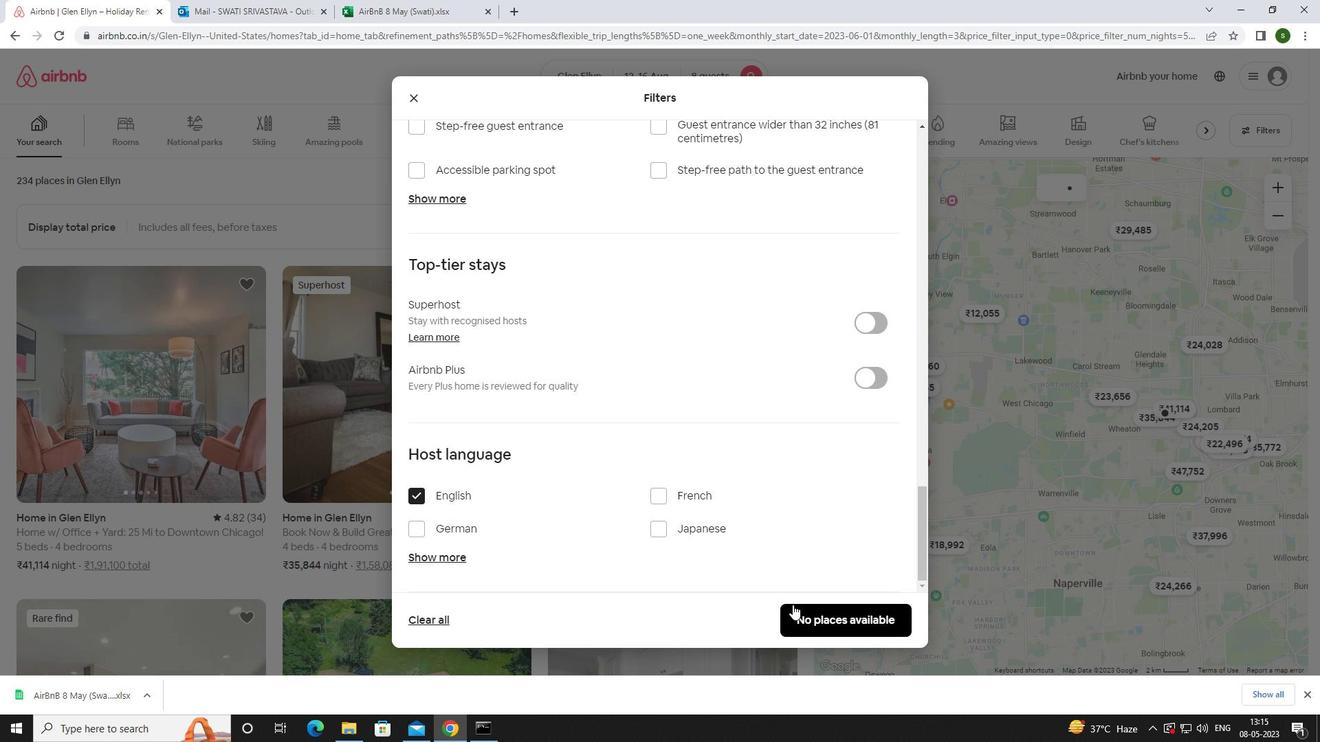 
Action: Mouse moved to (677, 489)
Screenshot: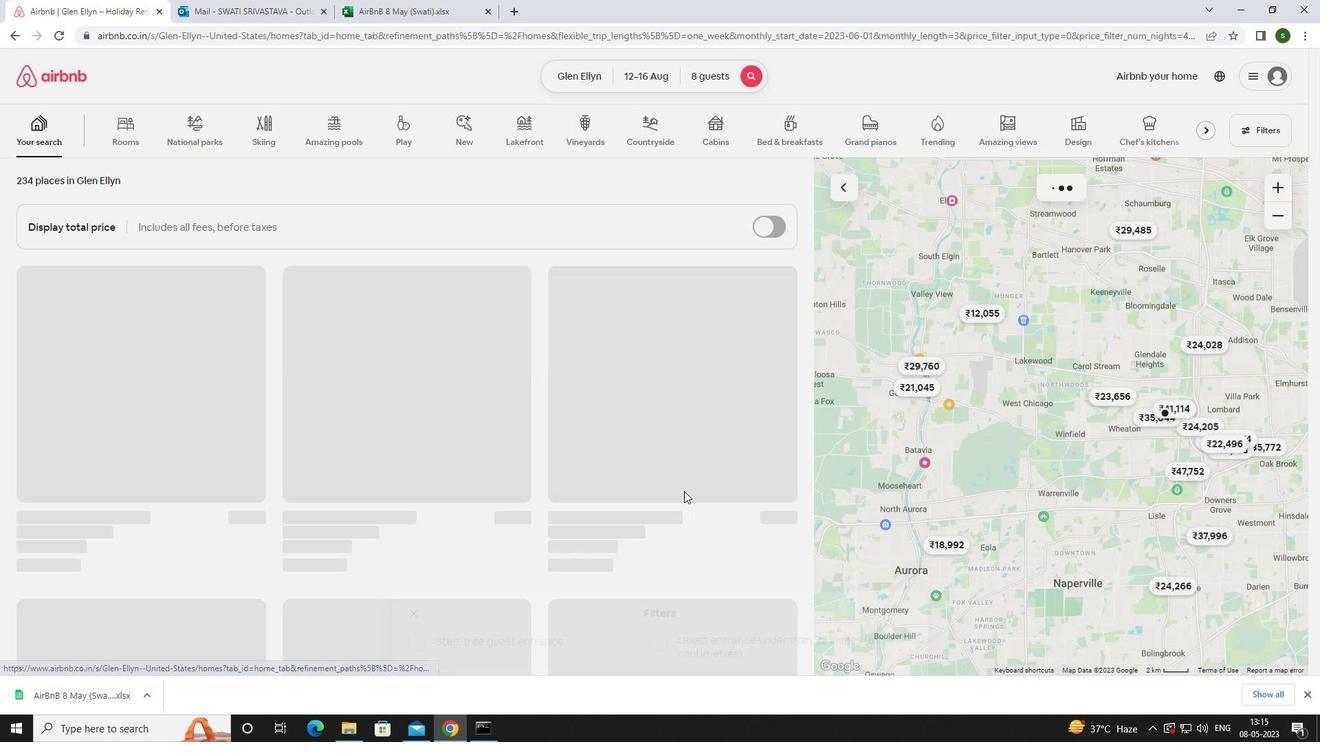 
